 Task: Look for space in Babaeski, Turkey from 9th June, 2023 to 16th June, 2023 for 2 adults in price range Rs.8000 to Rs.16000. Place can be entire place with 2 bedrooms having 2 beds and 1 bathroom. Property type can be house, flat, guest house. Booking option can be shelf check-in. Required host language is English.
Action: Mouse moved to (442, 91)
Screenshot: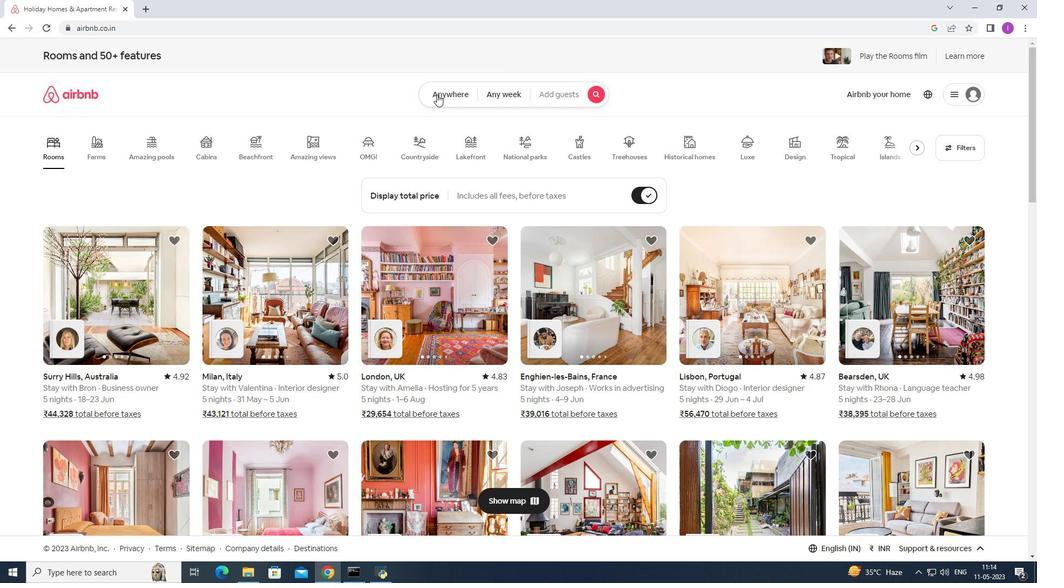 
Action: Mouse pressed left at (442, 91)
Screenshot: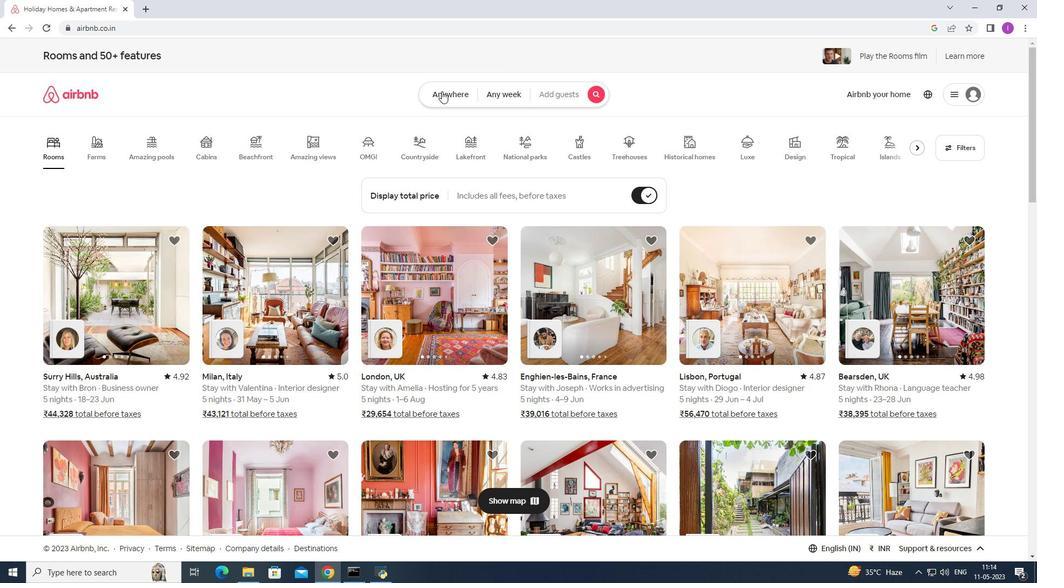 
Action: Mouse moved to (335, 135)
Screenshot: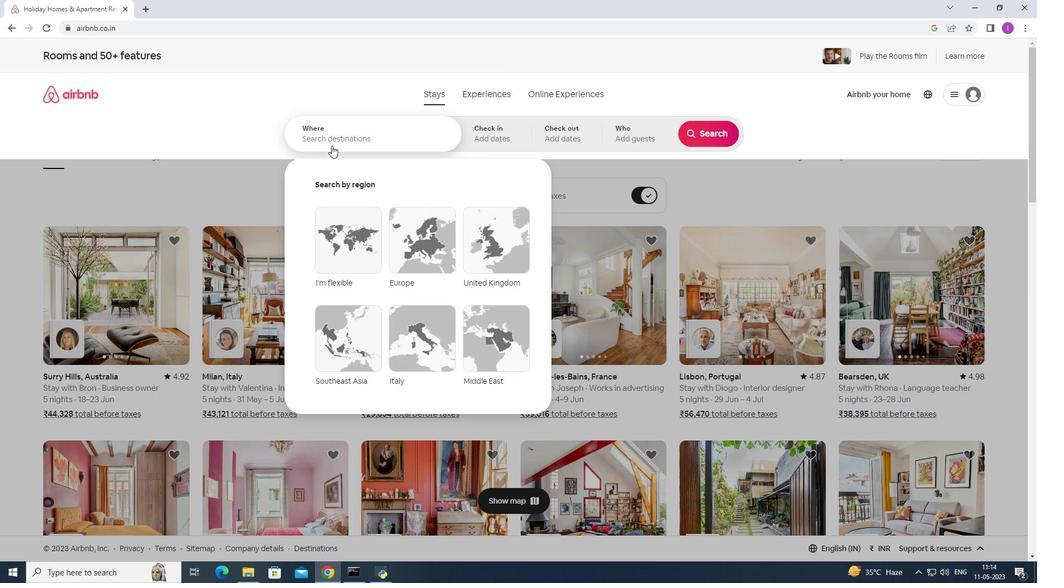 
Action: Mouse pressed left at (335, 135)
Screenshot: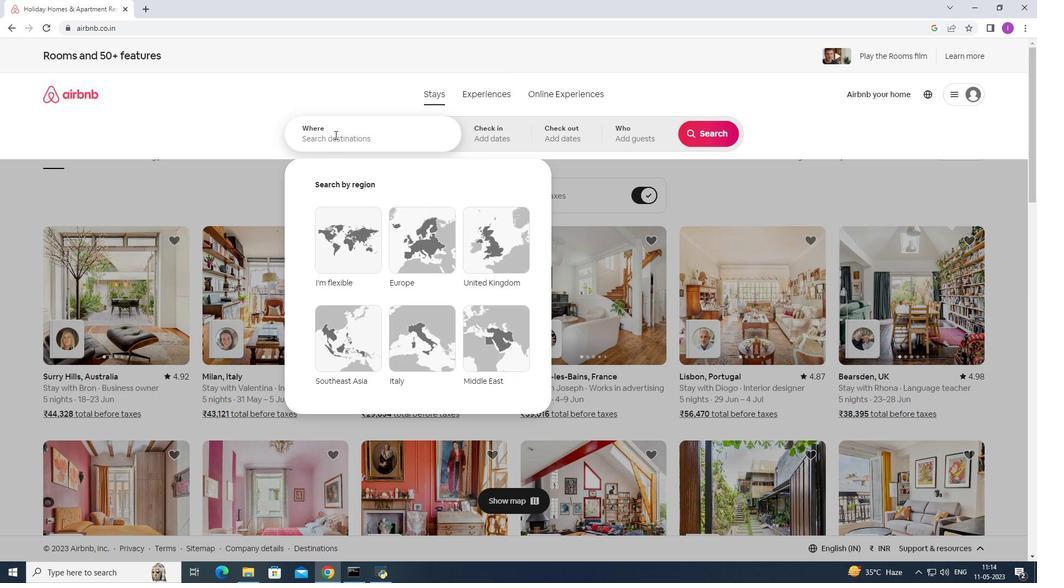 
Action: Mouse moved to (380, 140)
Screenshot: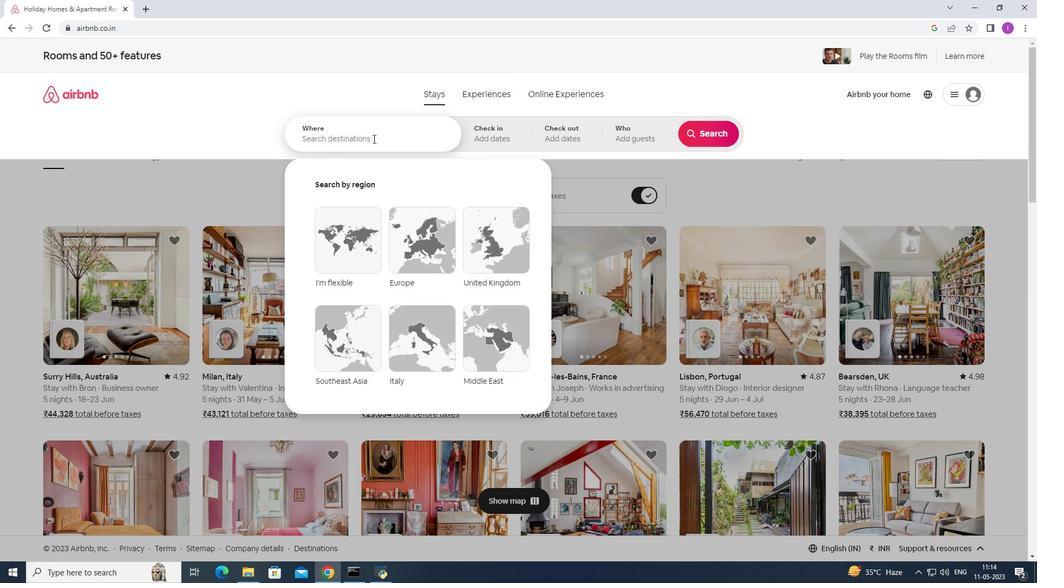 
Action: Key pressed <Key.shift><Key.shift><Key.shift><Key.shift><Key.shift><Key.shift><Key.shift>Babaeski,<Key.shift>Turkey
Screenshot: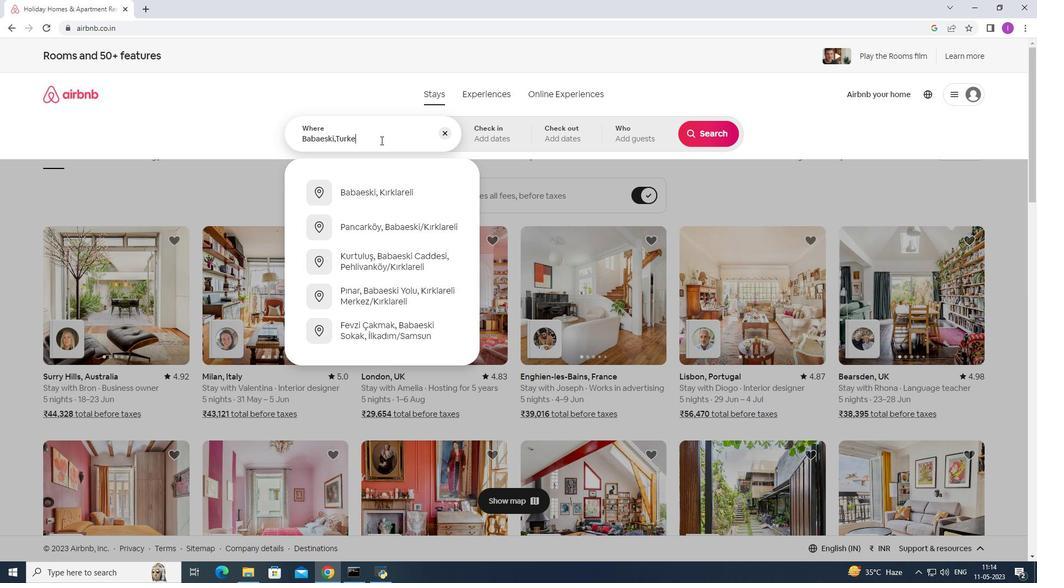 
Action: Mouse moved to (507, 134)
Screenshot: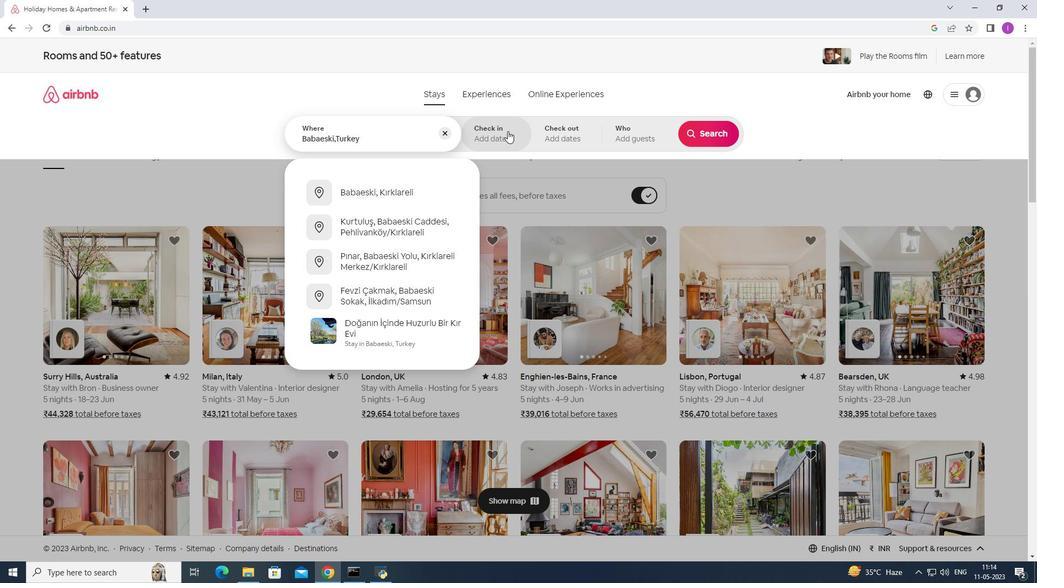 
Action: Mouse pressed left at (507, 134)
Screenshot: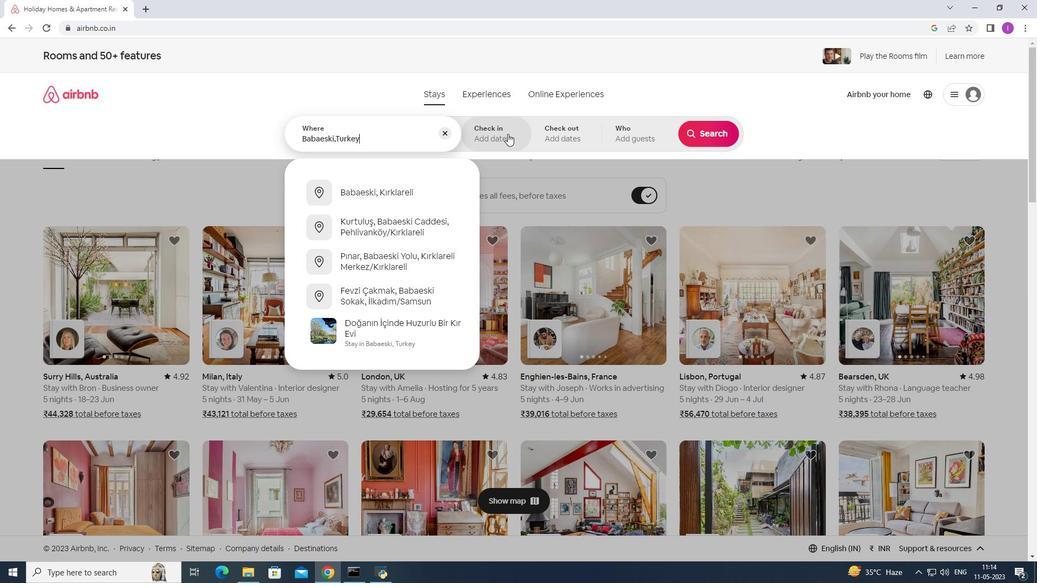 
Action: Mouse moved to (673, 294)
Screenshot: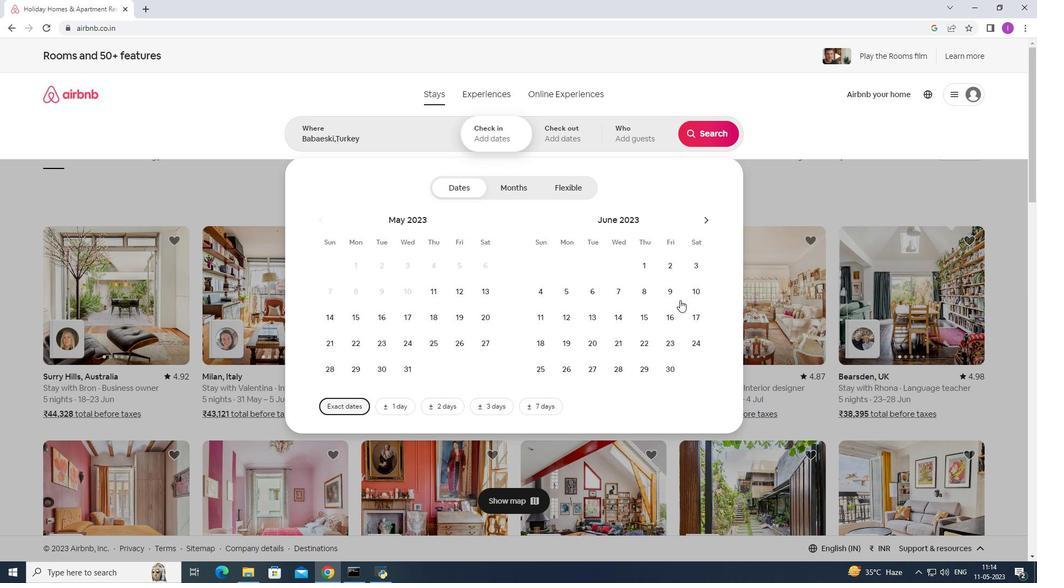 
Action: Mouse pressed left at (673, 294)
Screenshot: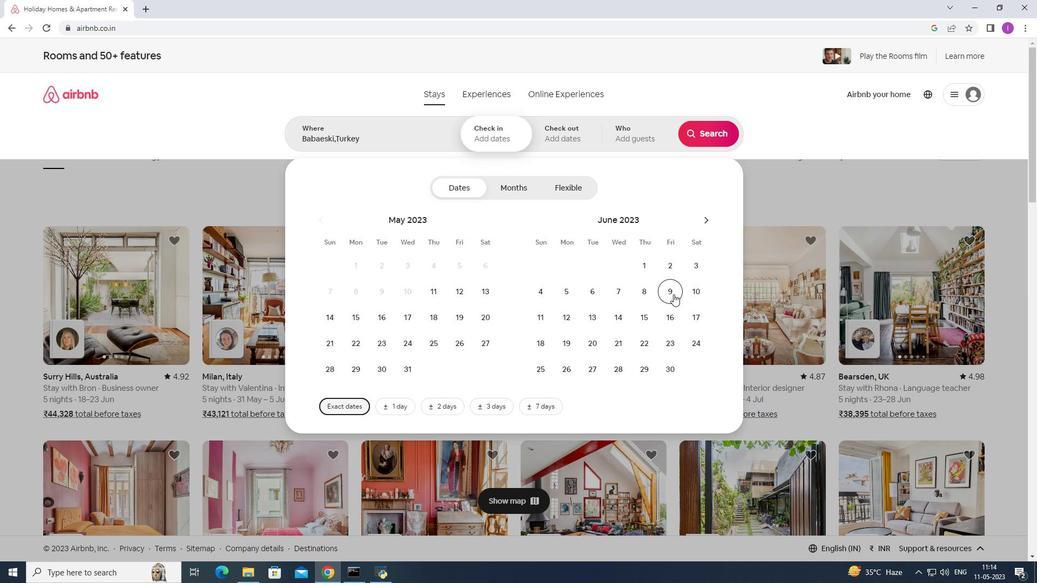 
Action: Mouse moved to (674, 312)
Screenshot: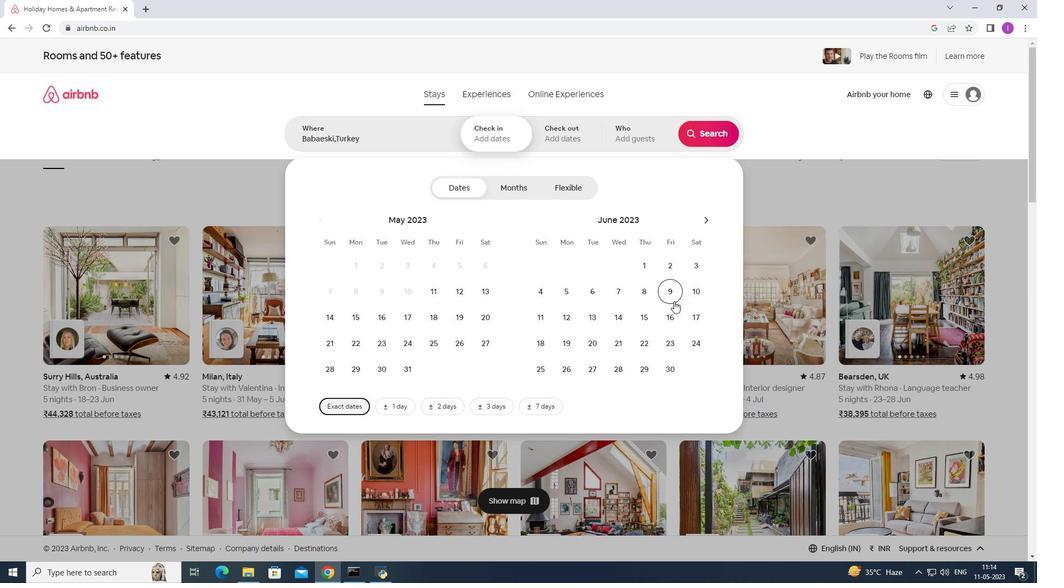 
Action: Mouse pressed left at (674, 312)
Screenshot: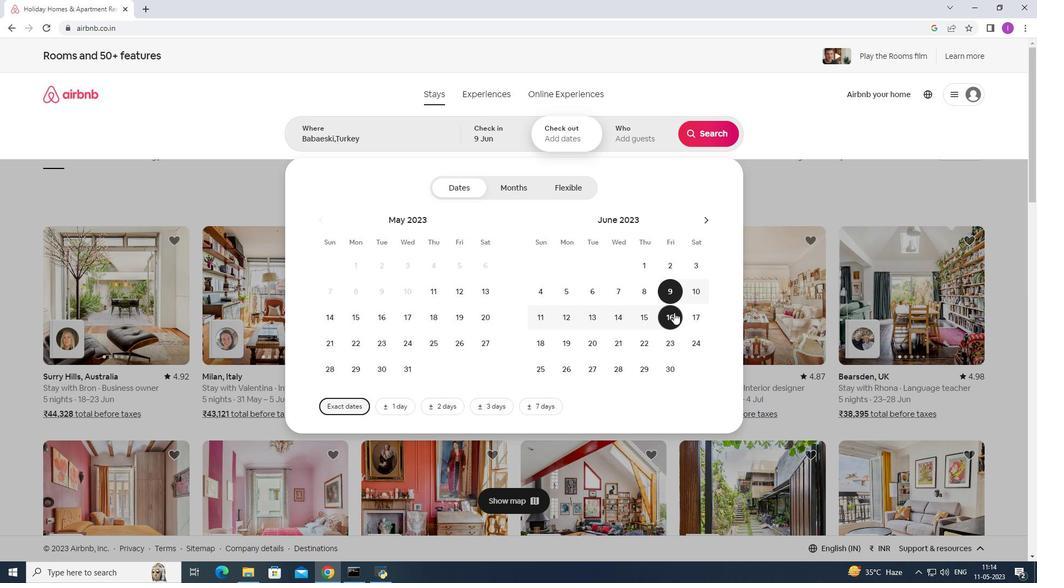 
Action: Mouse moved to (656, 130)
Screenshot: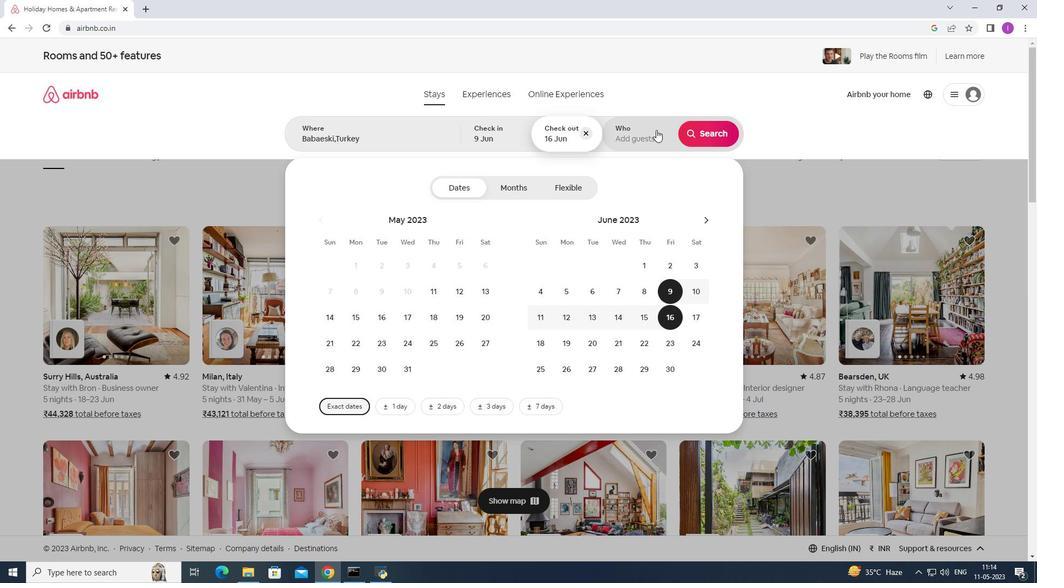 
Action: Mouse pressed left at (656, 130)
Screenshot: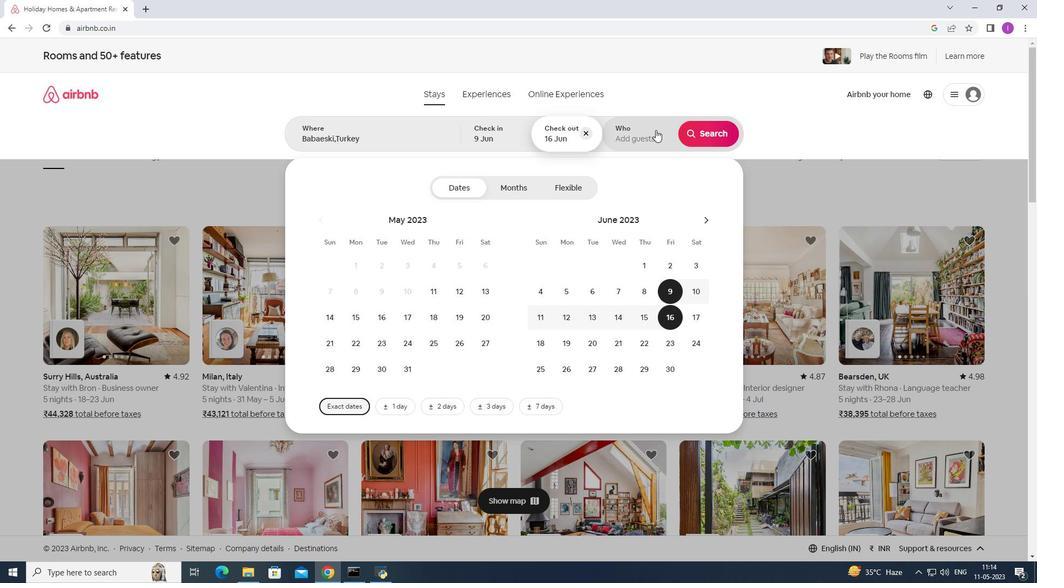 
Action: Mouse moved to (706, 186)
Screenshot: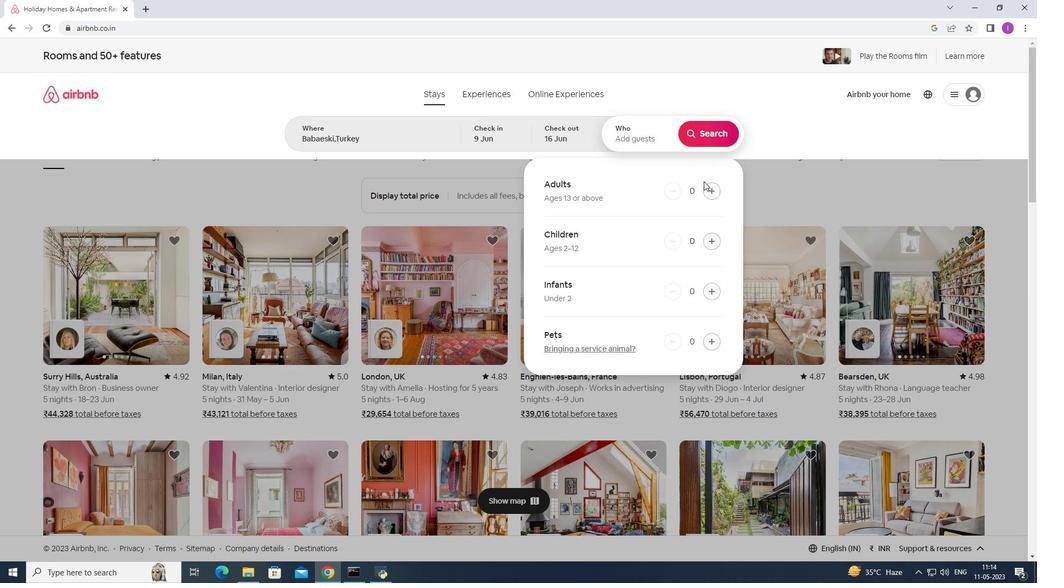 
Action: Mouse pressed left at (706, 186)
Screenshot: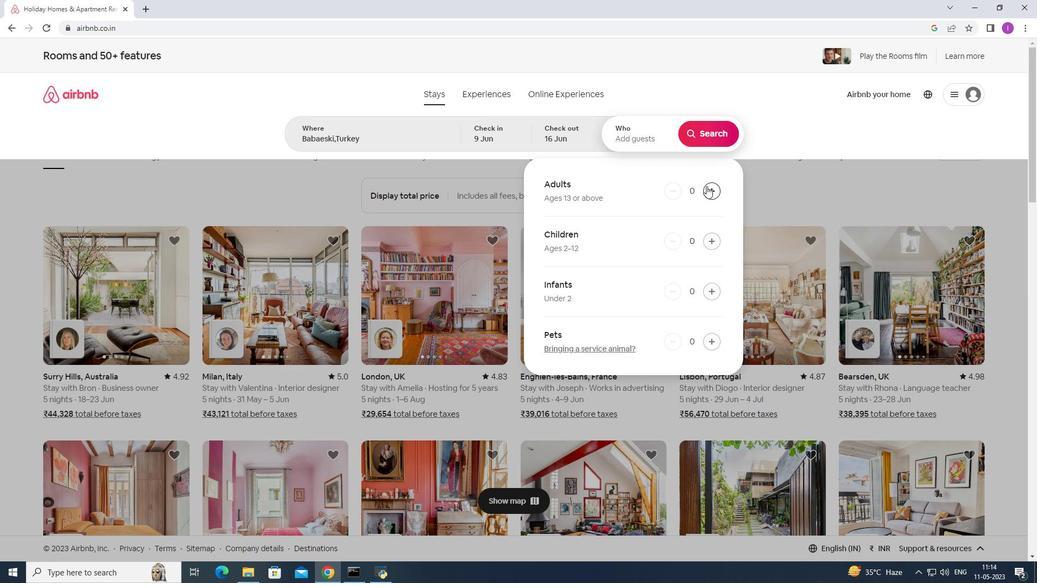 
Action: Mouse moved to (707, 186)
Screenshot: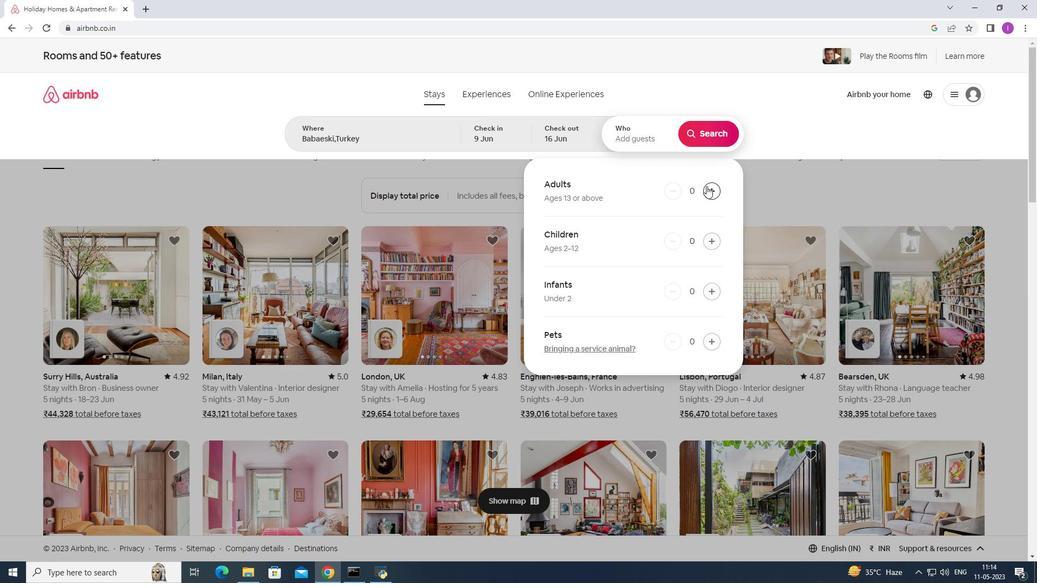 
Action: Mouse pressed left at (707, 186)
Screenshot: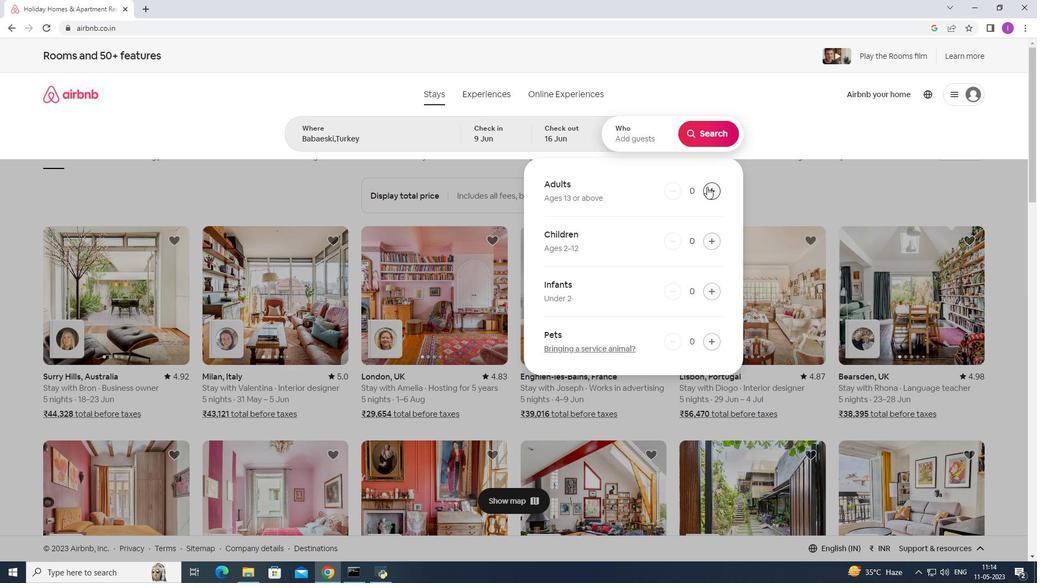 
Action: Mouse pressed left at (707, 186)
Screenshot: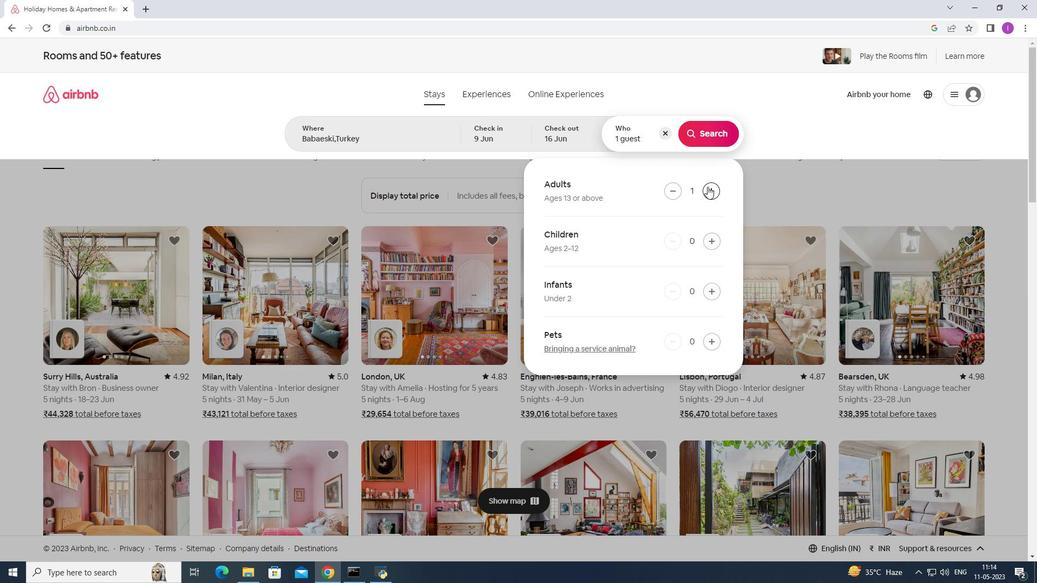 
Action: Mouse moved to (708, 188)
Screenshot: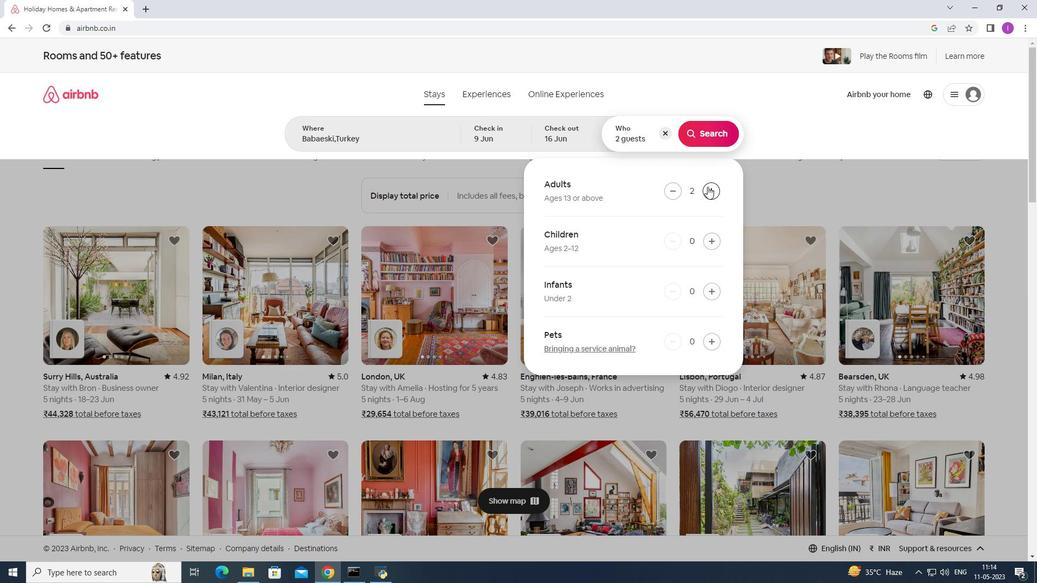 
Action: Mouse pressed left at (708, 188)
Screenshot: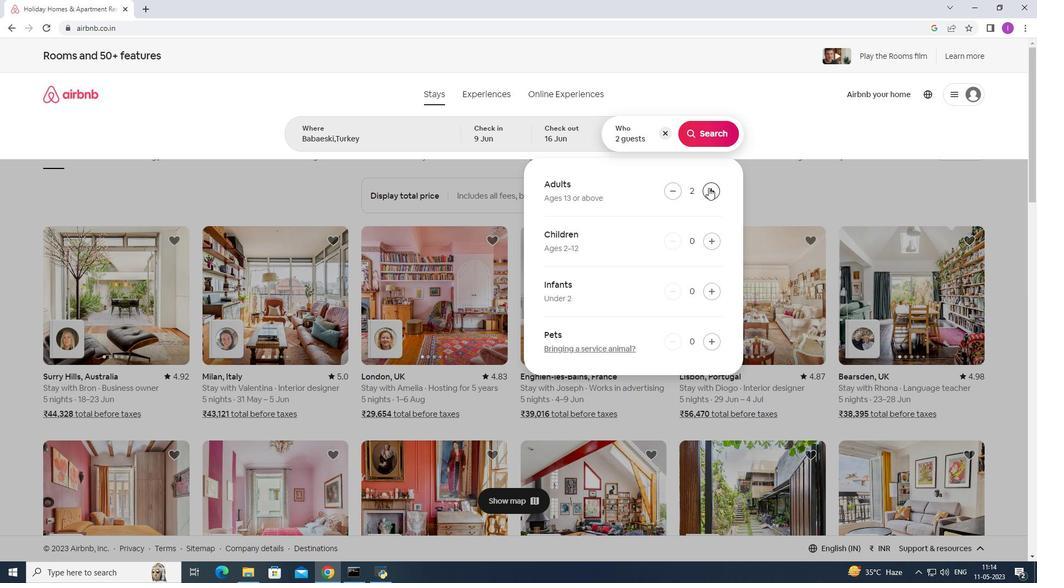 
Action: Mouse moved to (678, 192)
Screenshot: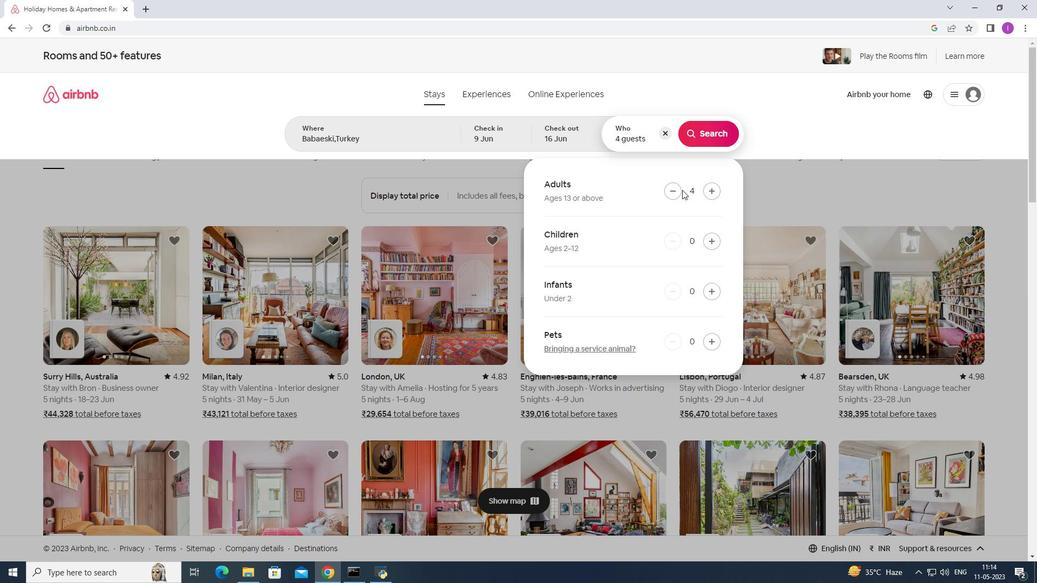 
Action: Mouse pressed left at (678, 192)
Screenshot: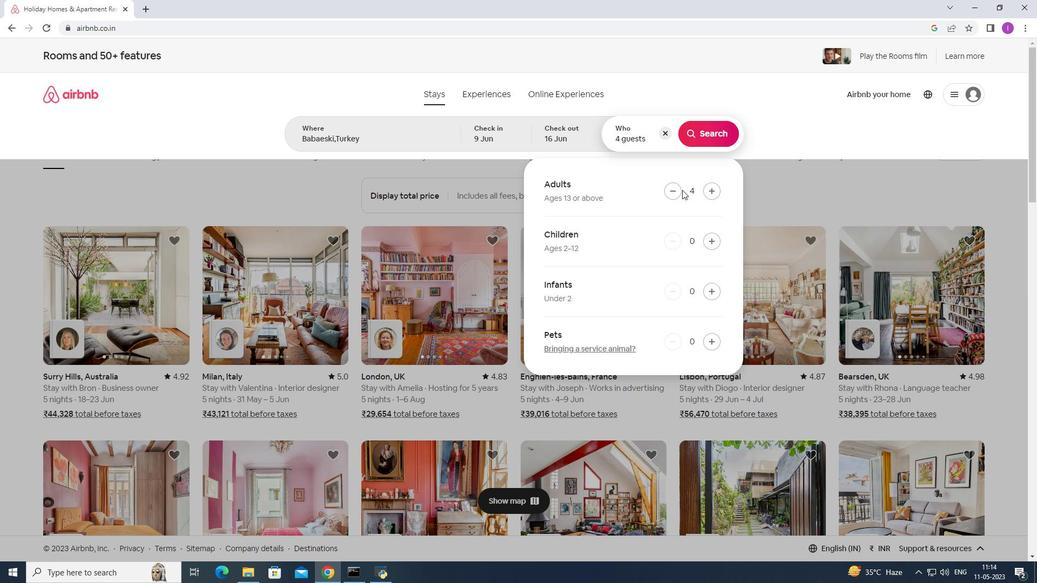 
Action: Mouse pressed left at (678, 192)
Screenshot: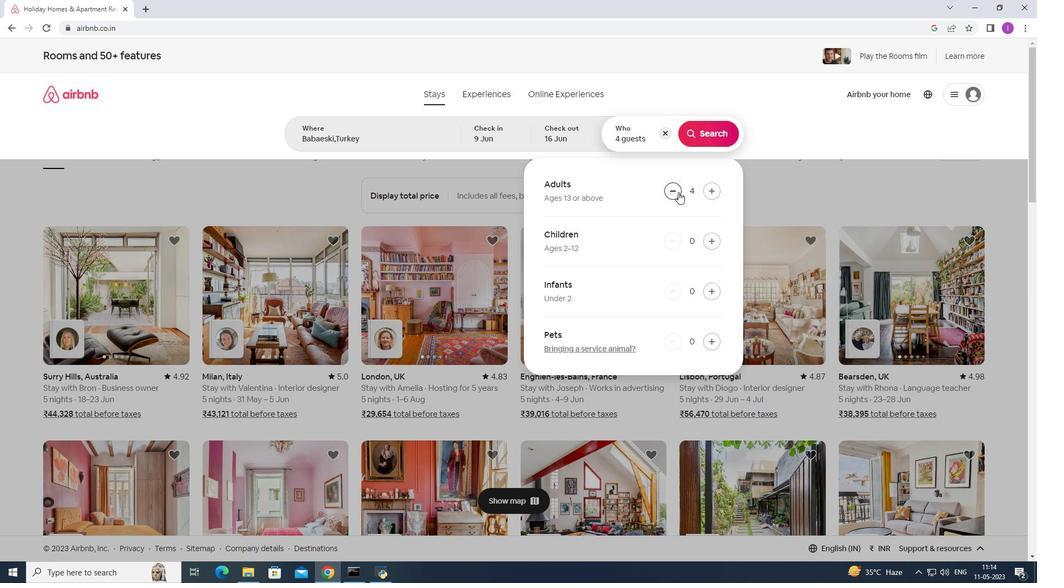 
Action: Mouse moved to (713, 144)
Screenshot: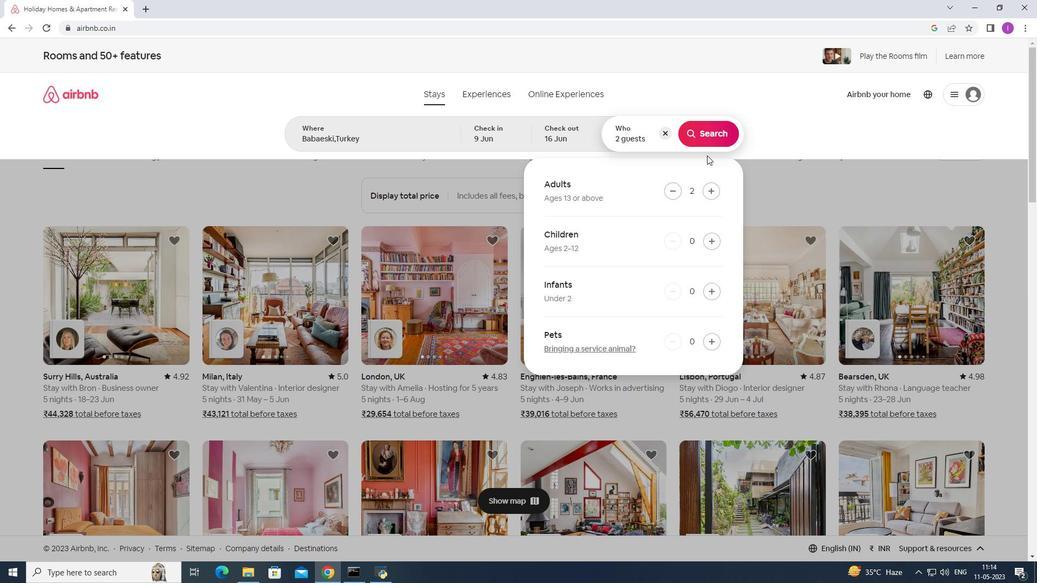 
Action: Mouse pressed left at (713, 144)
Screenshot: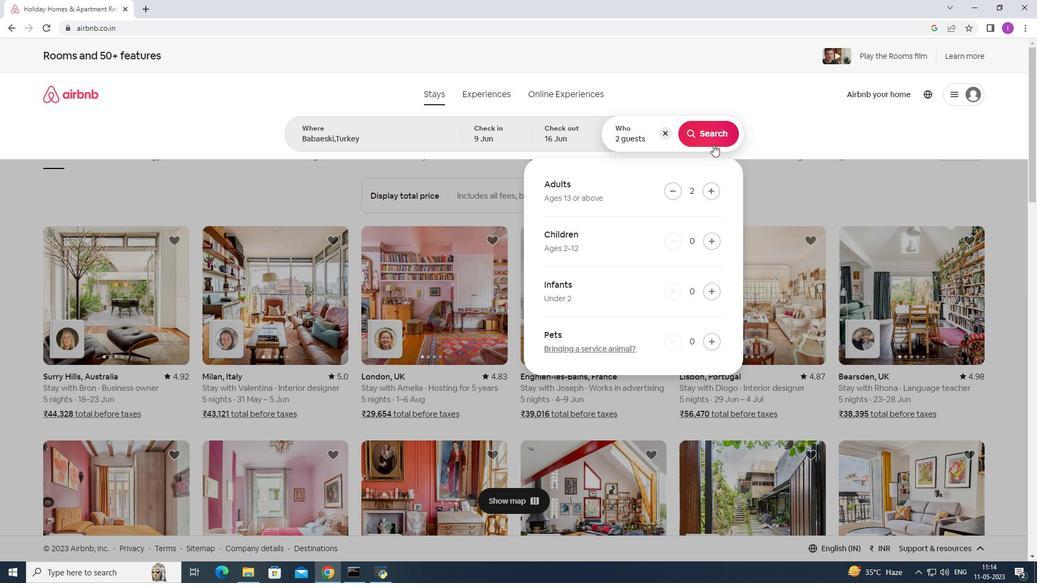 
Action: Mouse moved to (996, 106)
Screenshot: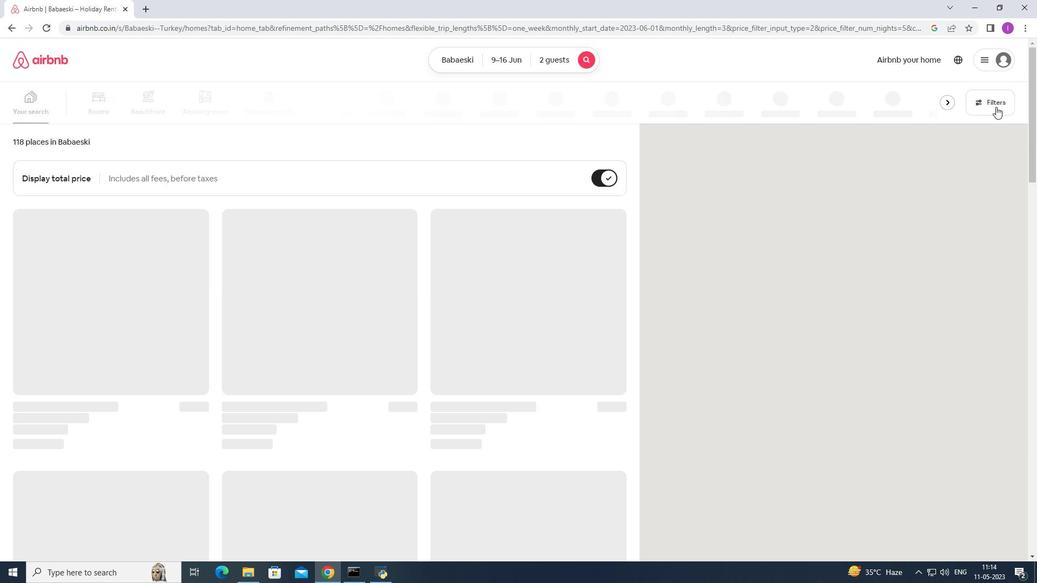 
Action: Mouse pressed left at (996, 106)
Screenshot: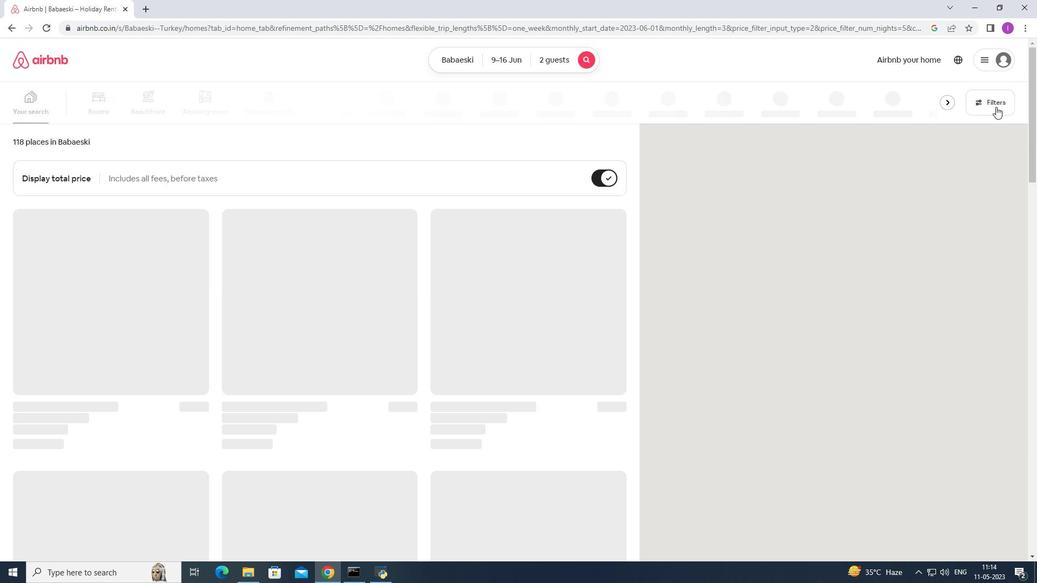 
Action: Mouse moved to (592, 363)
Screenshot: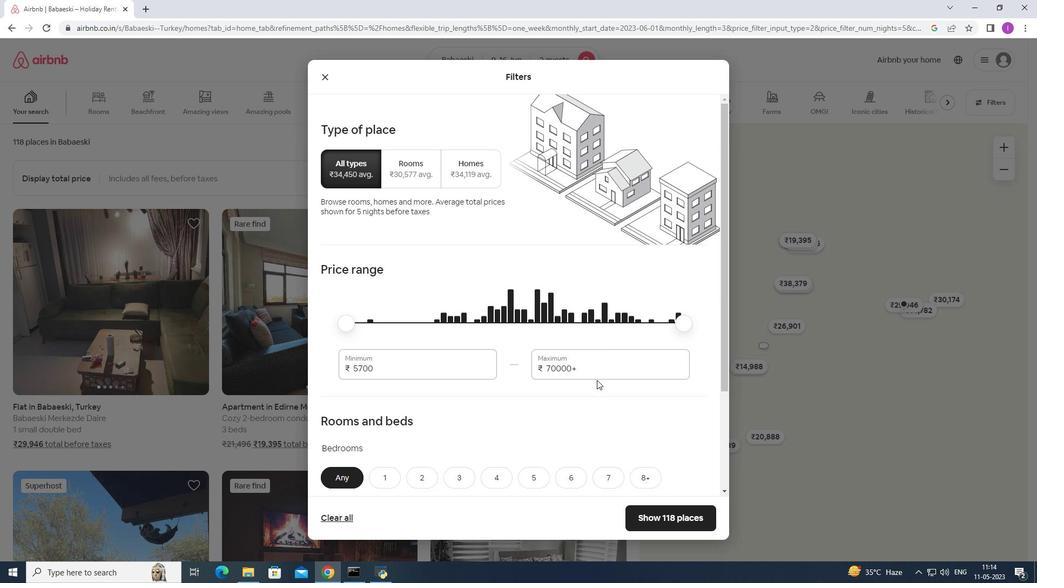 
Action: Mouse pressed left at (592, 363)
Screenshot: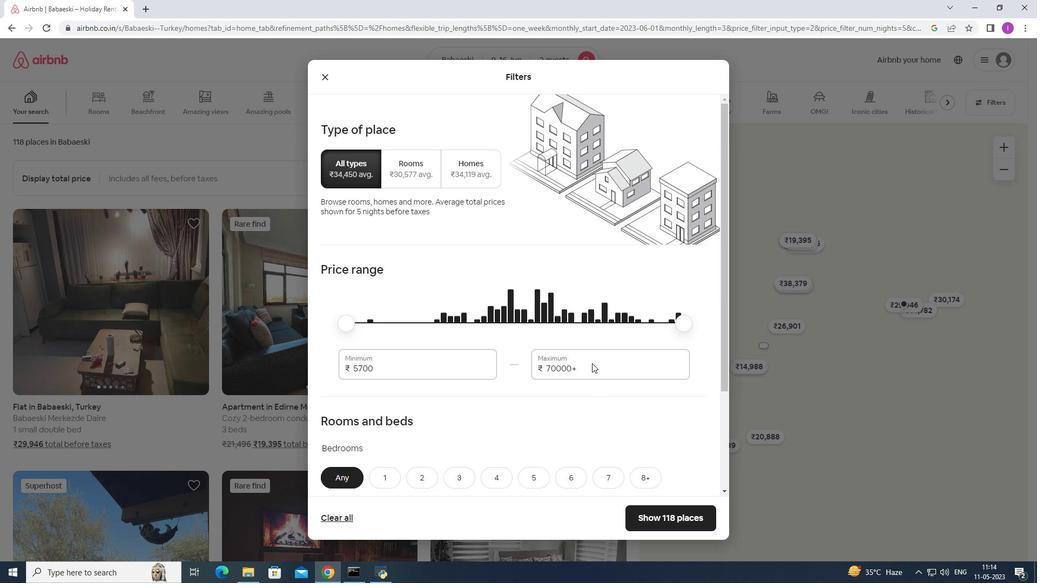 
Action: Mouse moved to (492, 372)
Screenshot: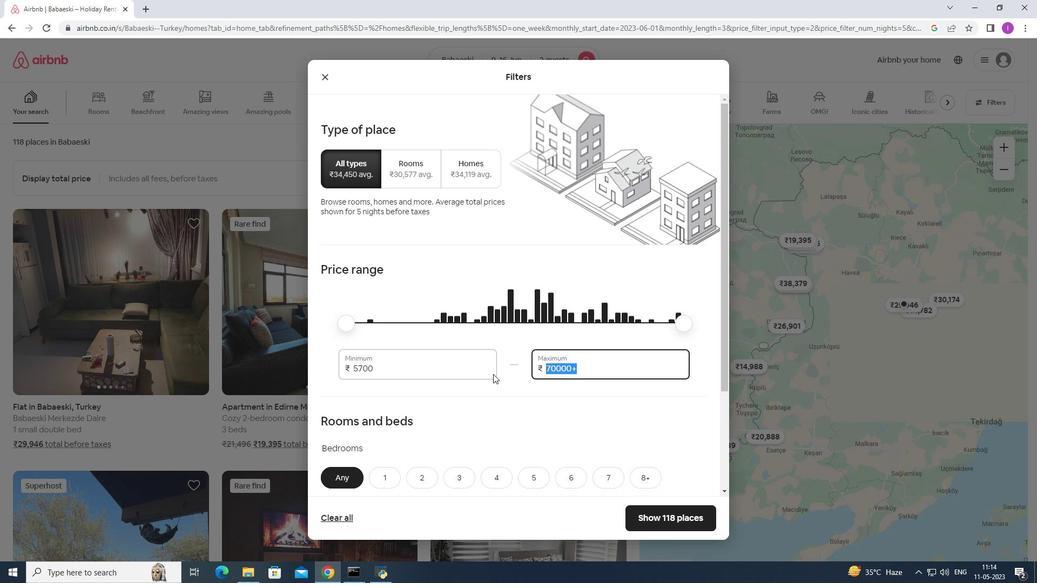 
Action: Key pressed 1
Screenshot: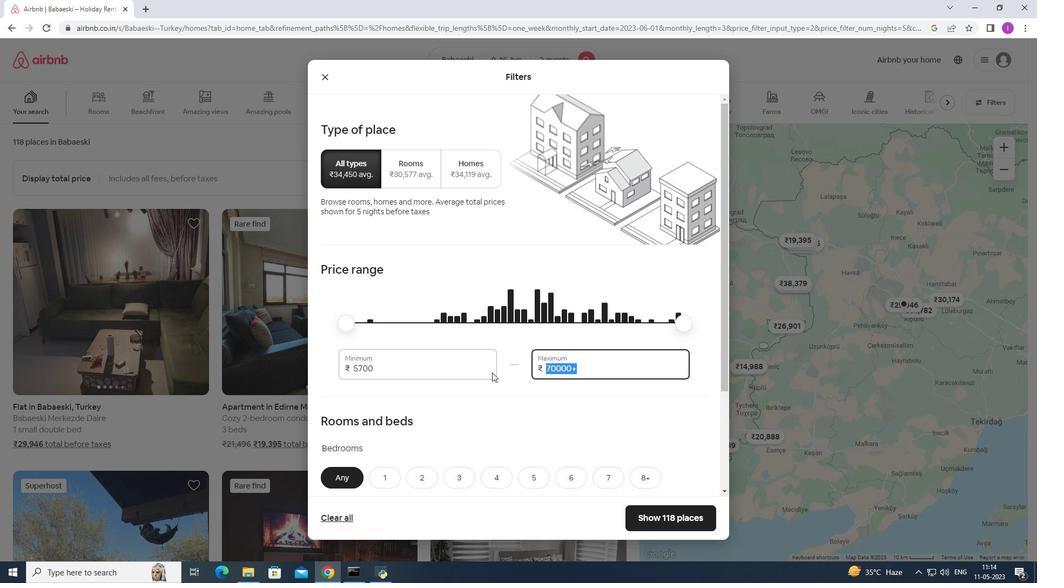 
Action: Mouse moved to (493, 370)
Screenshot: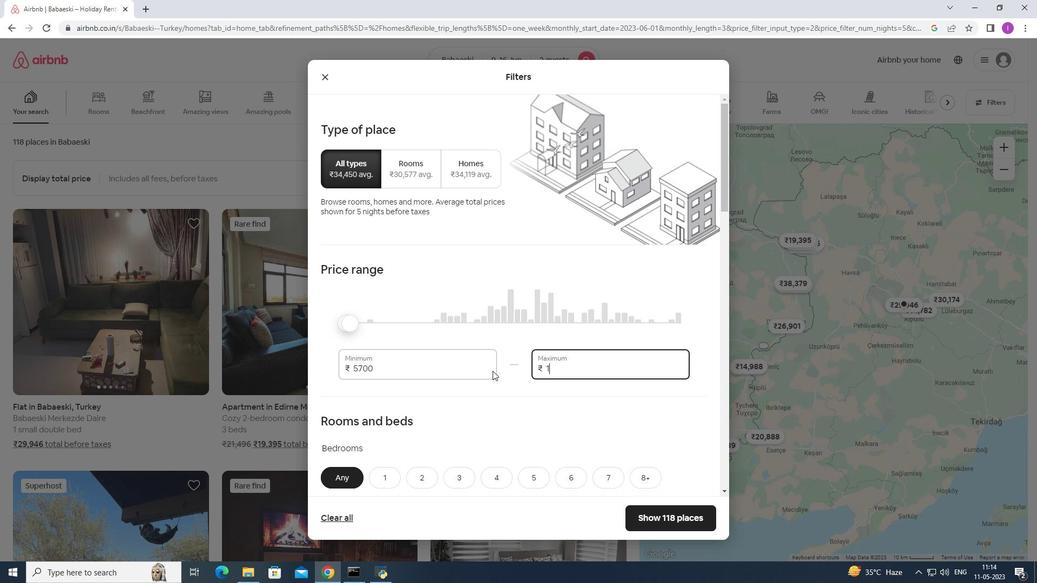 
Action: Key pressed 60
Screenshot: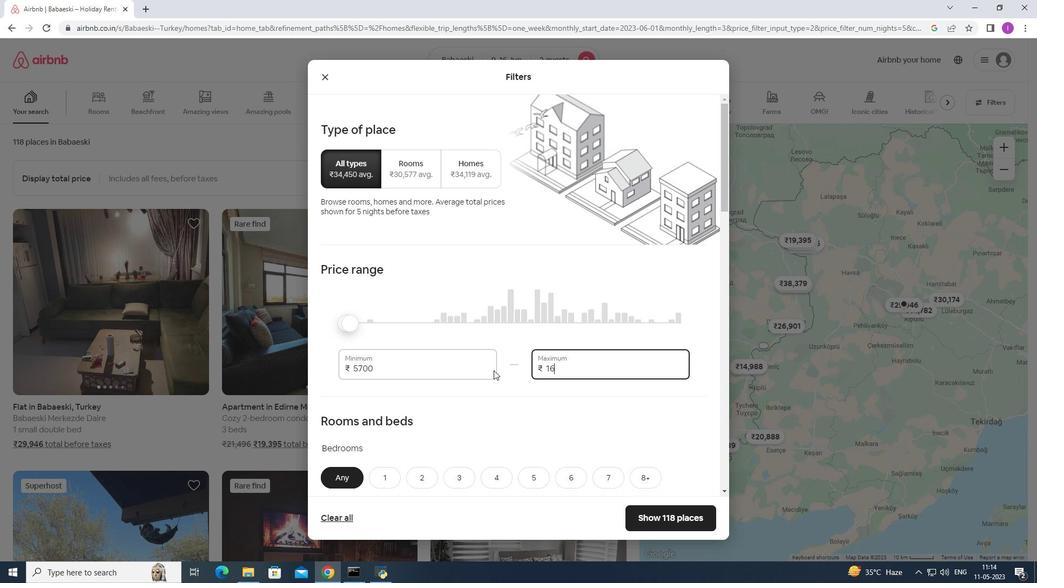 
Action: Mouse moved to (493, 369)
Screenshot: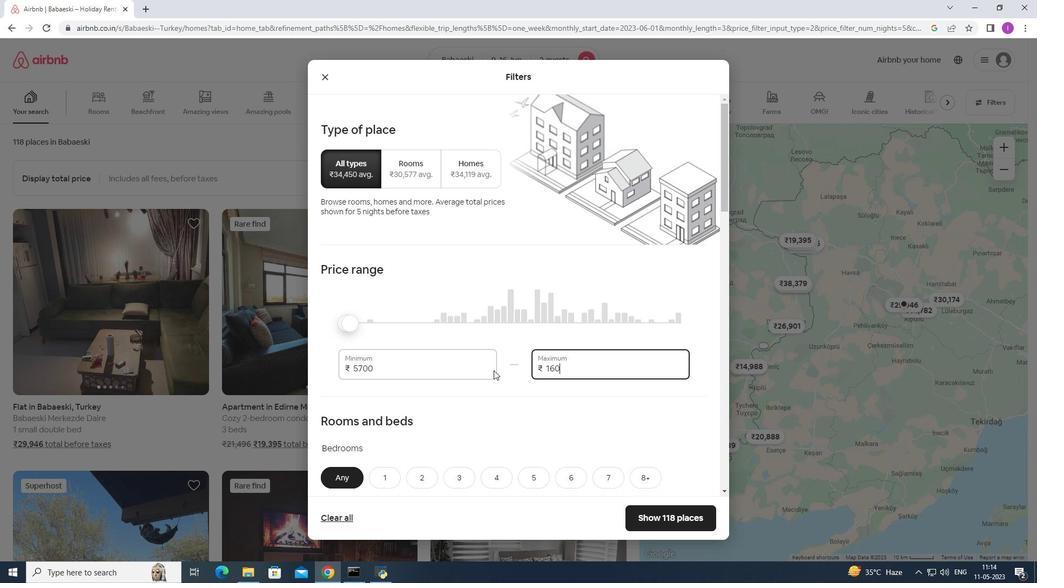 
Action: Key pressed 0
Screenshot: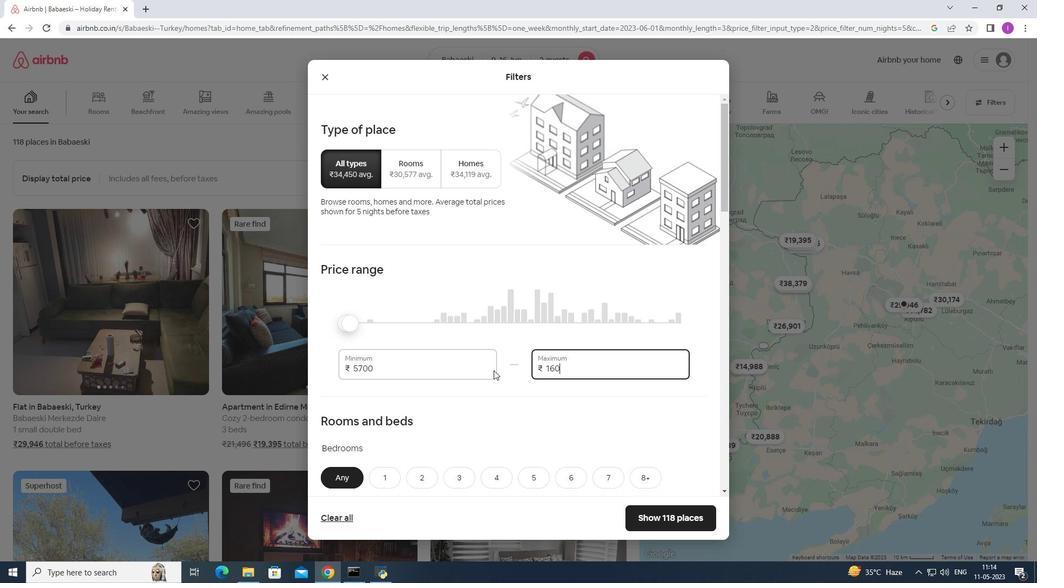
Action: Mouse moved to (497, 365)
Screenshot: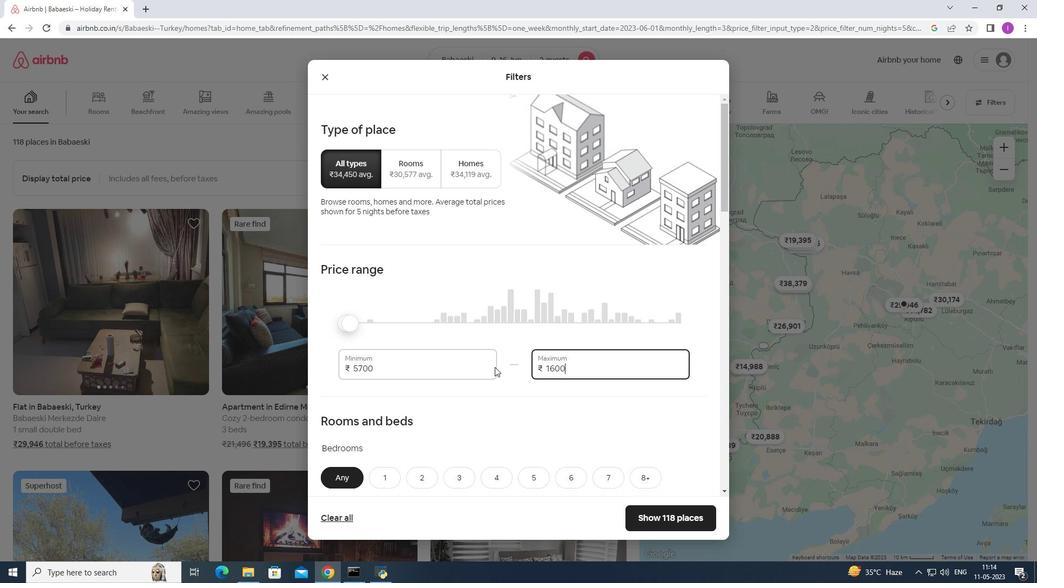 
Action: Key pressed 0
Screenshot: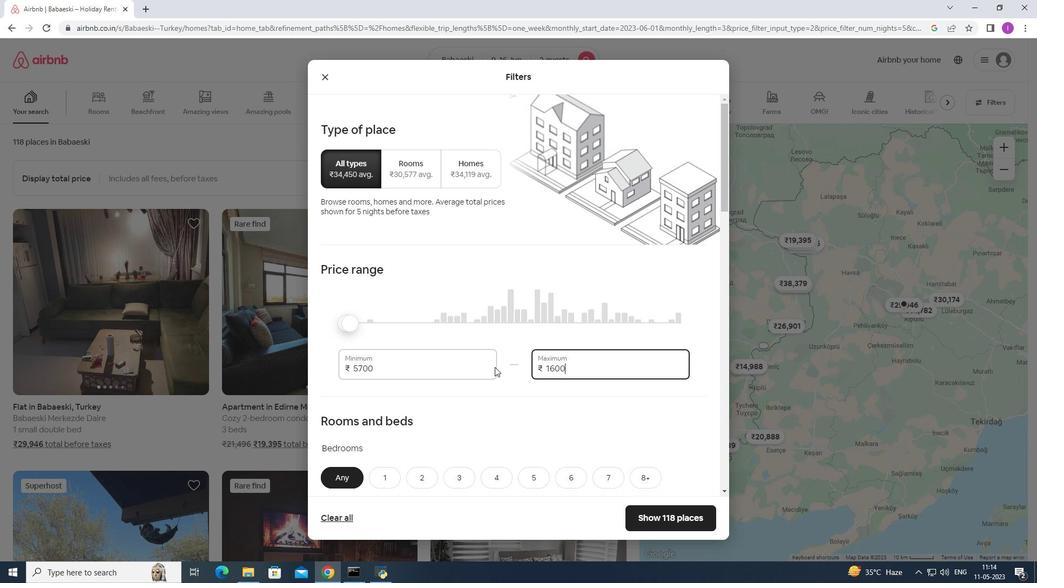 
Action: Mouse moved to (386, 368)
Screenshot: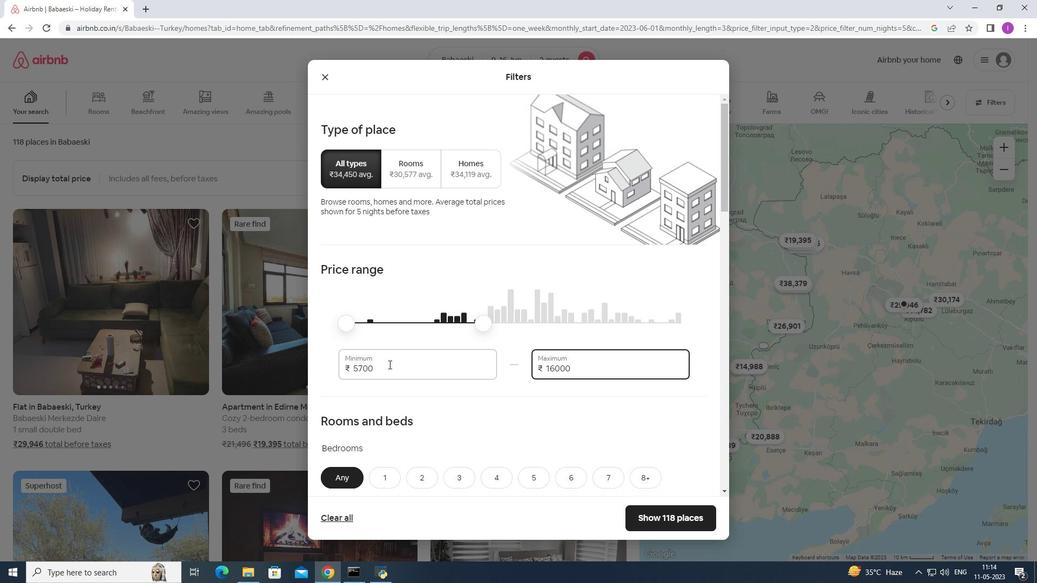 
Action: Mouse pressed left at (386, 368)
Screenshot: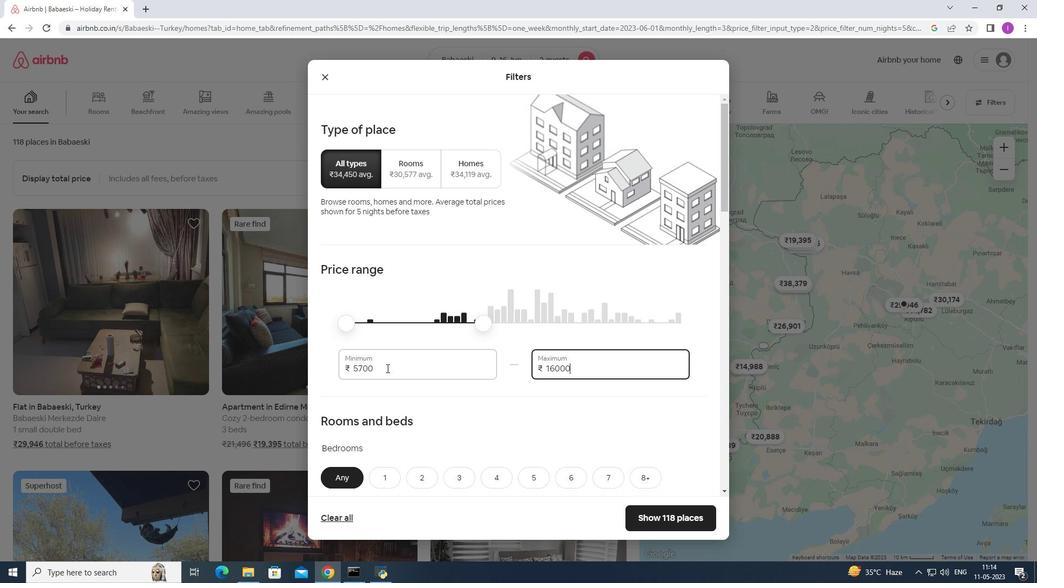 
Action: Mouse moved to (348, 368)
Screenshot: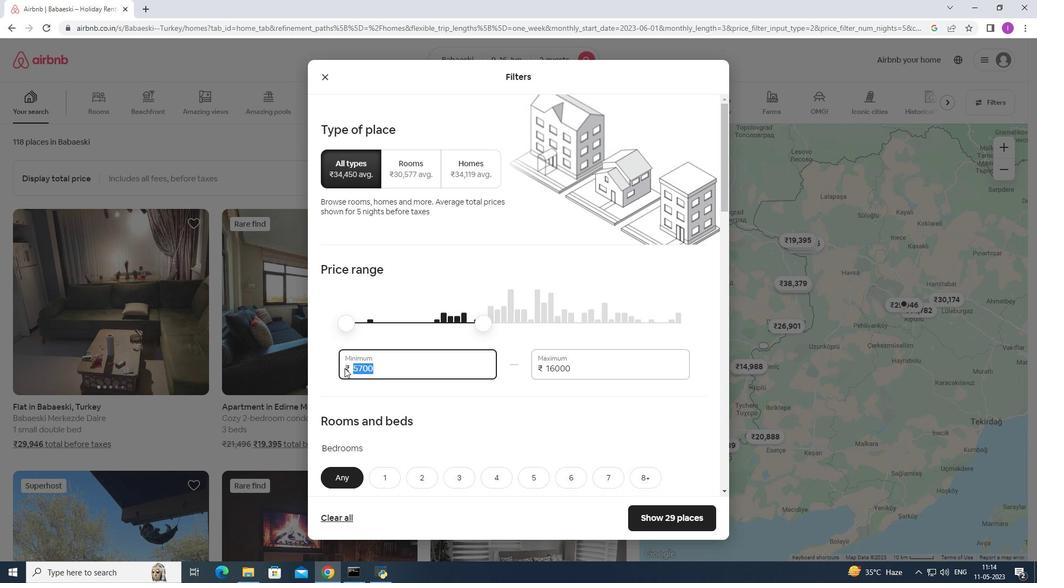 
Action: Key pressed 8
Screenshot: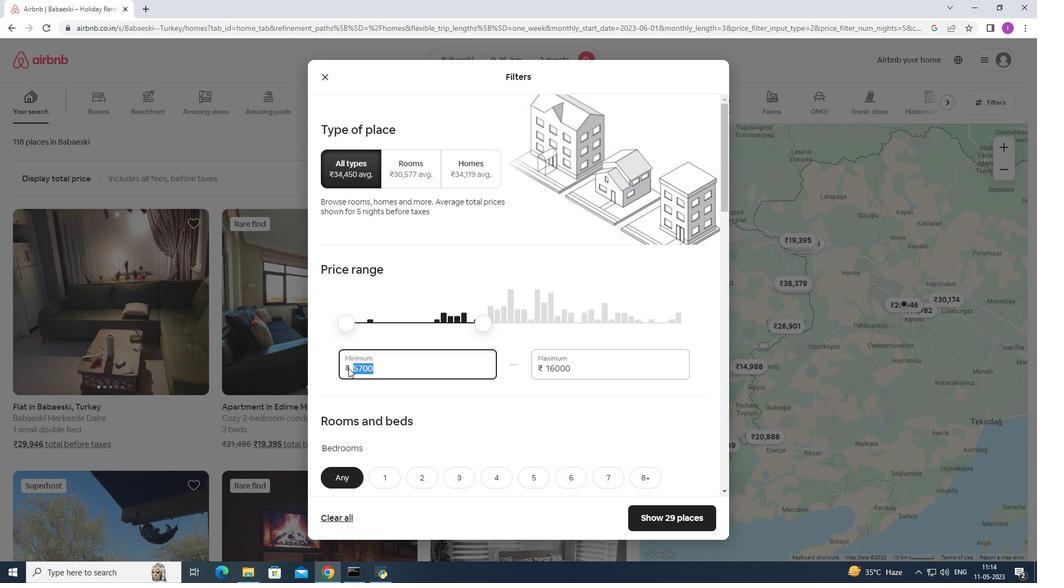 
Action: Mouse moved to (350, 368)
Screenshot: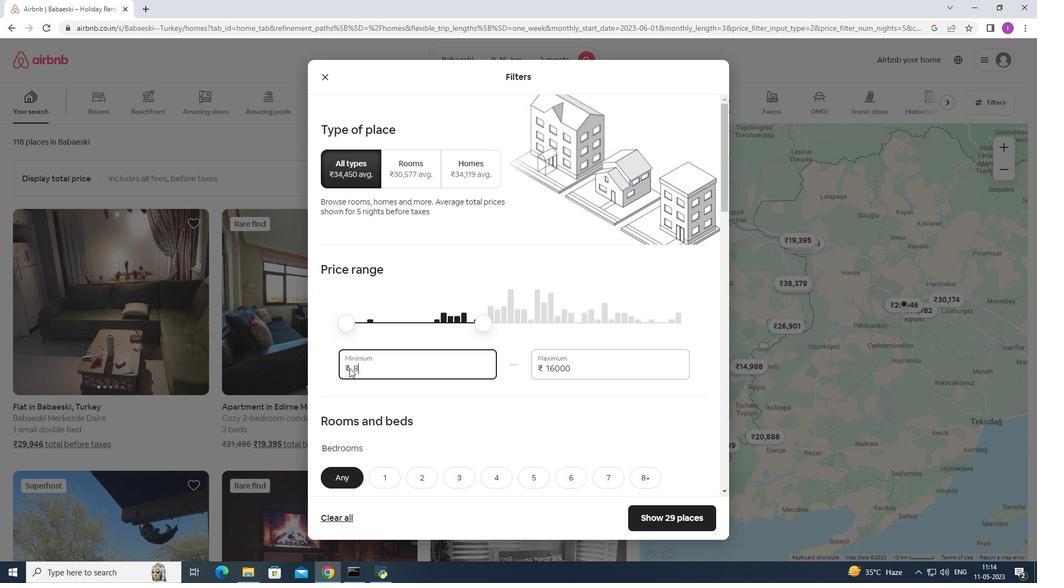 
Action: Key pressed 0
Screenshot: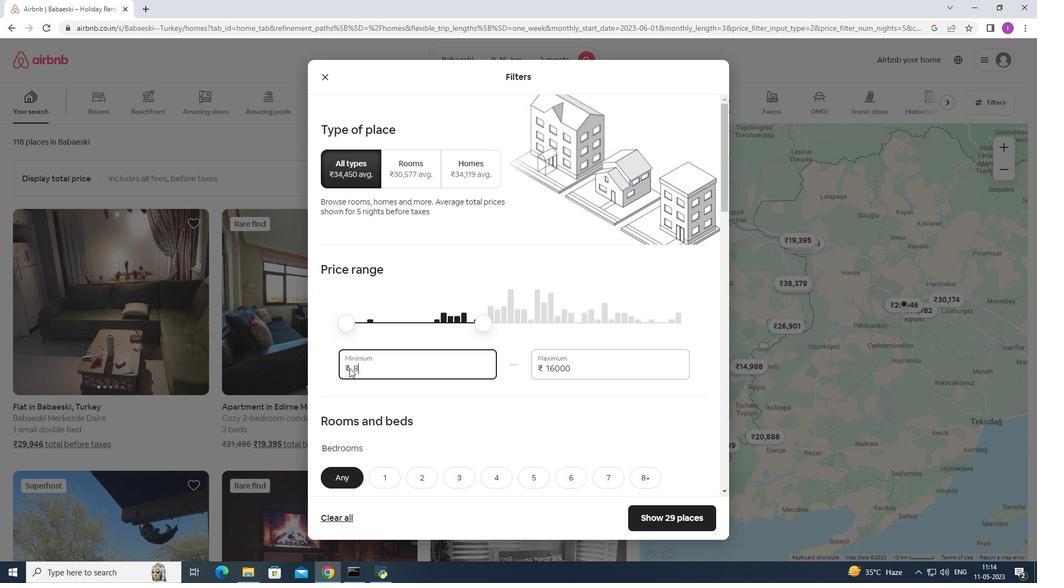 
Action: Mouse moved to (356, 369)
Screenshot: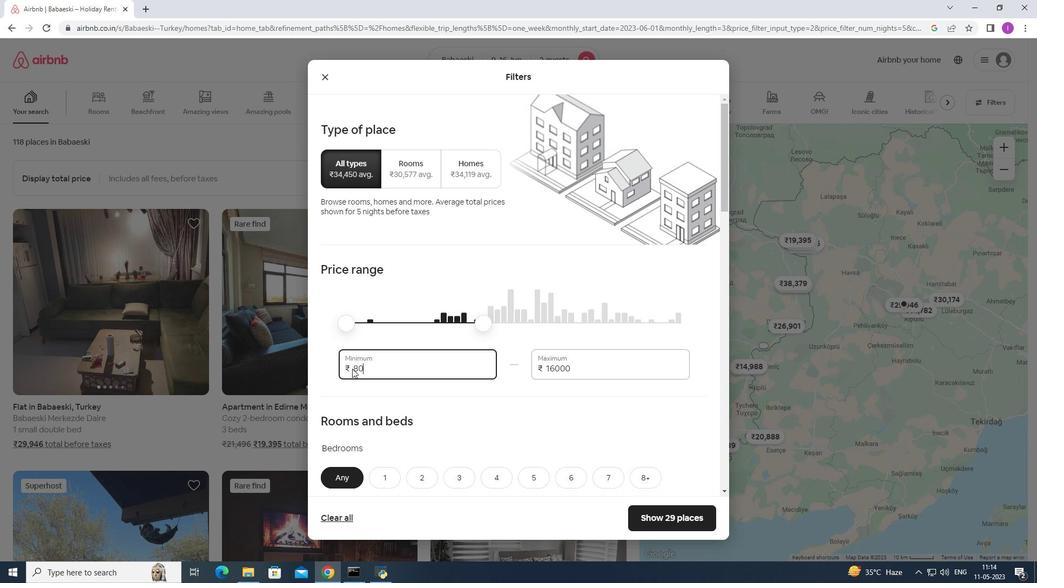 
Action: Key pressed 0
Screenshot: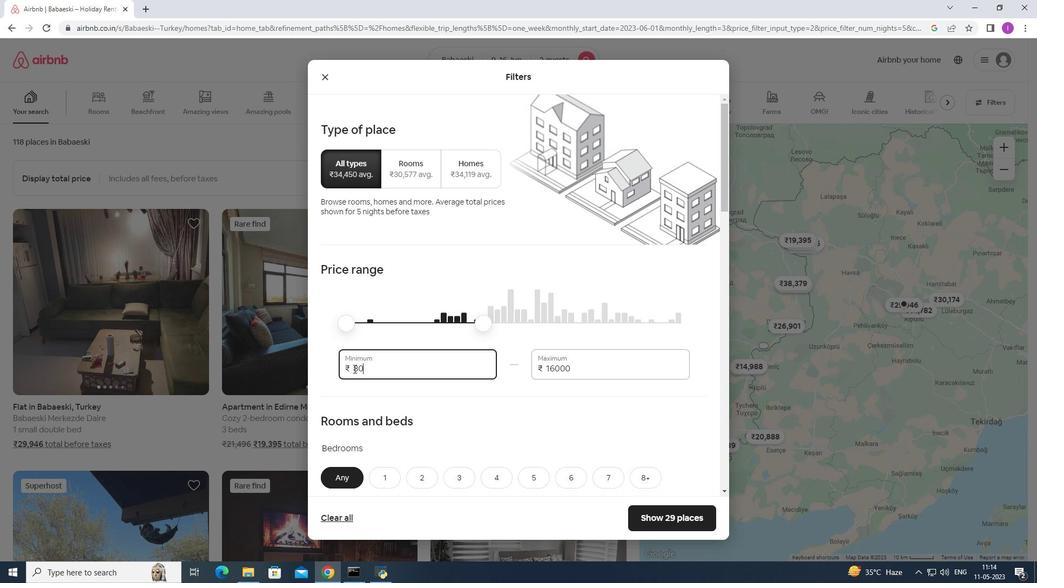 
Action: Mouse moved to (360, 369)
Screenshot: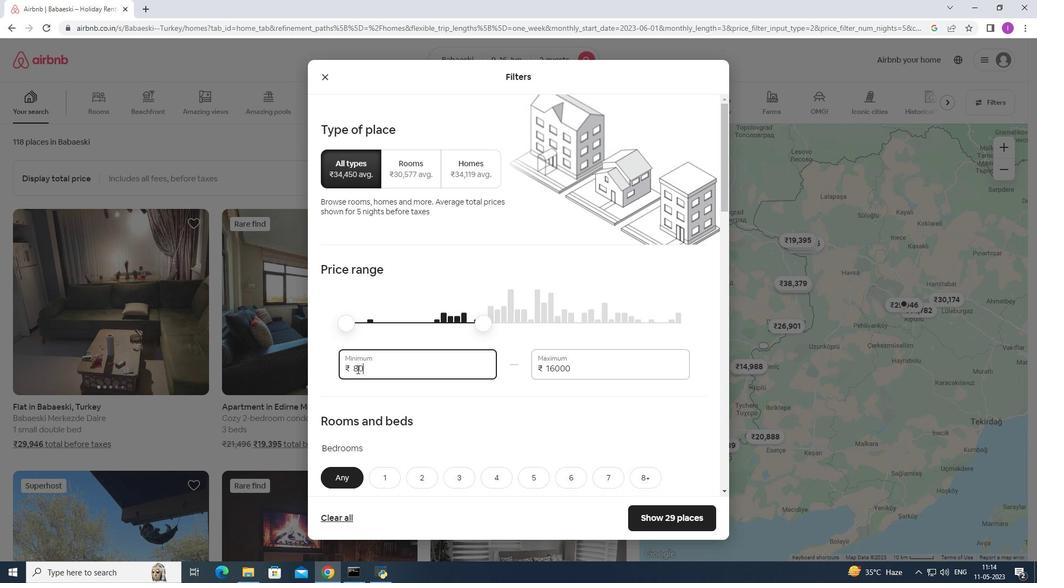 
Action: Key pressed 0 669, 684)
Screenshot: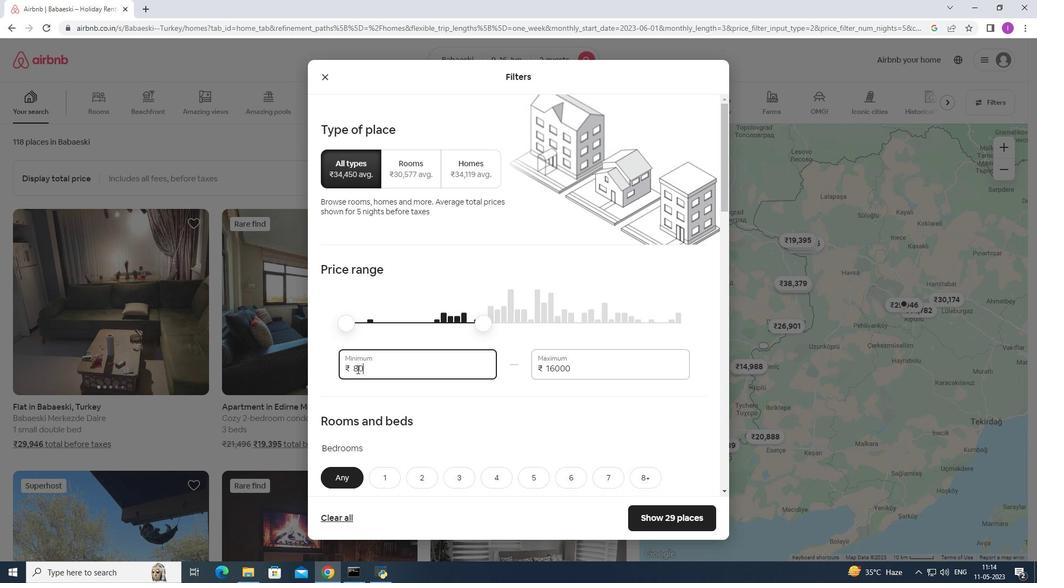 
Action: Mouse moved to (411, 404)
Screenshot: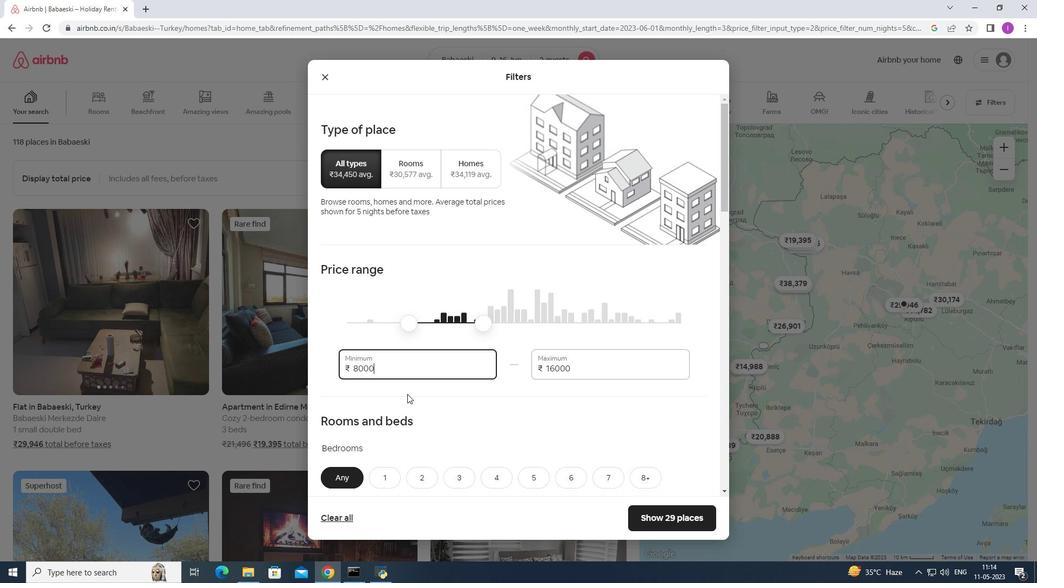 
Action: Mouse scrolled (411, 403) with delta (0, 0)
Screenshot: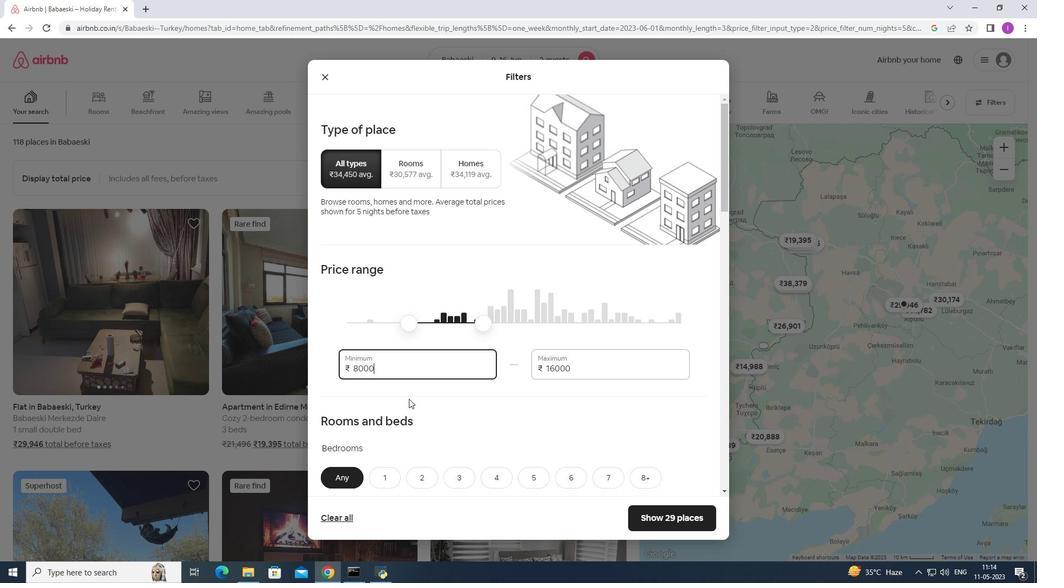 
Action: Mouse moved to (411, 405)
Screenshot: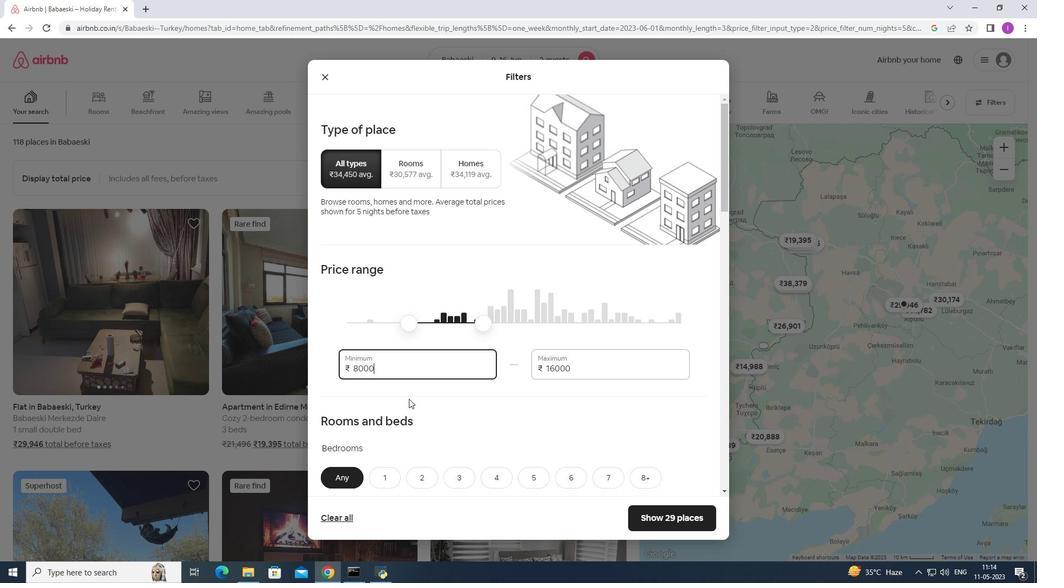 
Action: Mouse scrolled (411, 404) with delta (0, 0)
Screenshot: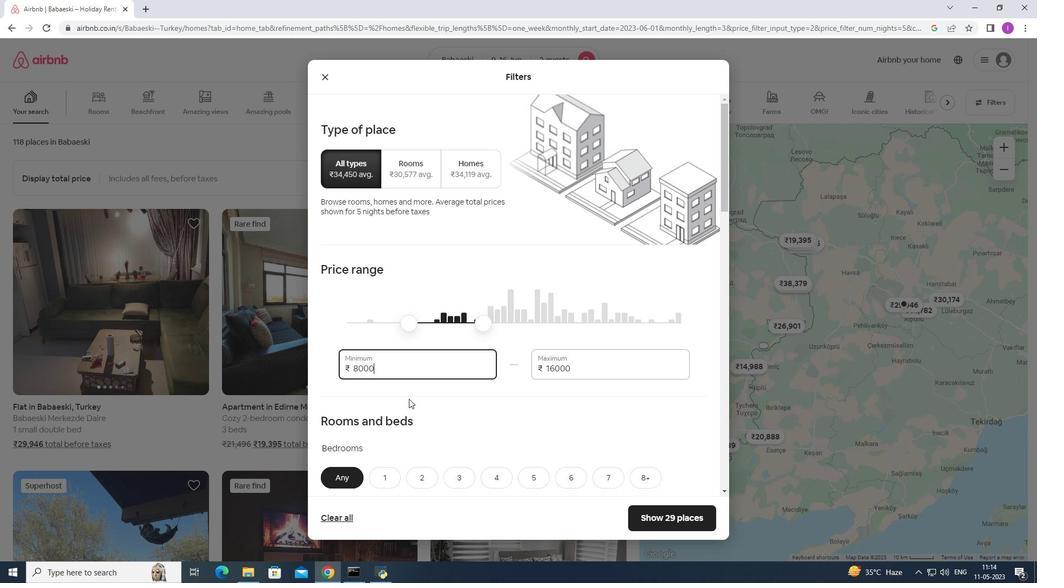 
Action: Mouse scrolled (411, 404) with delta (0, 0)
Screenshot: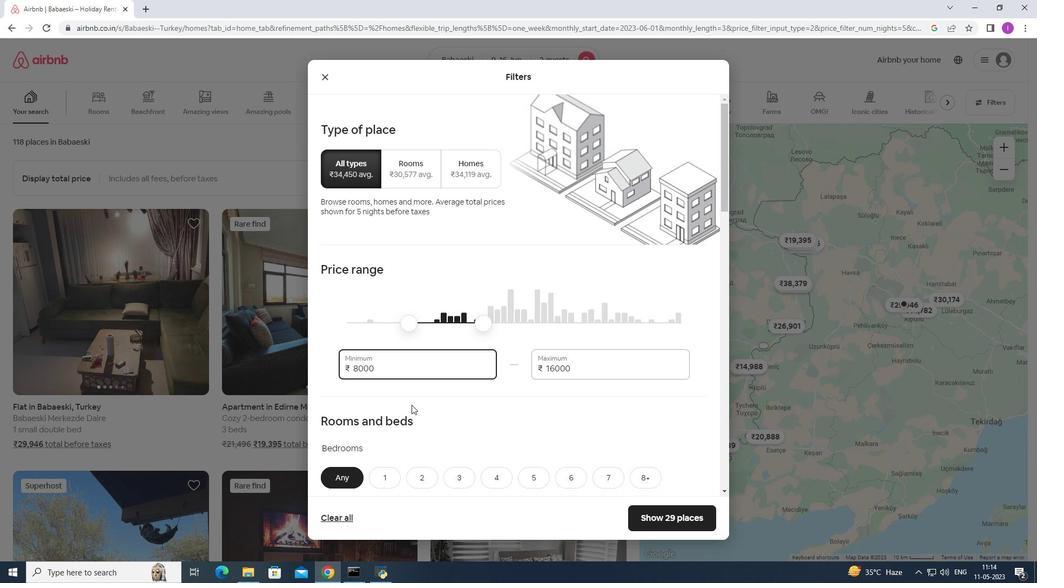 
Action: Mouse moved to (432, 315)
Screenshot: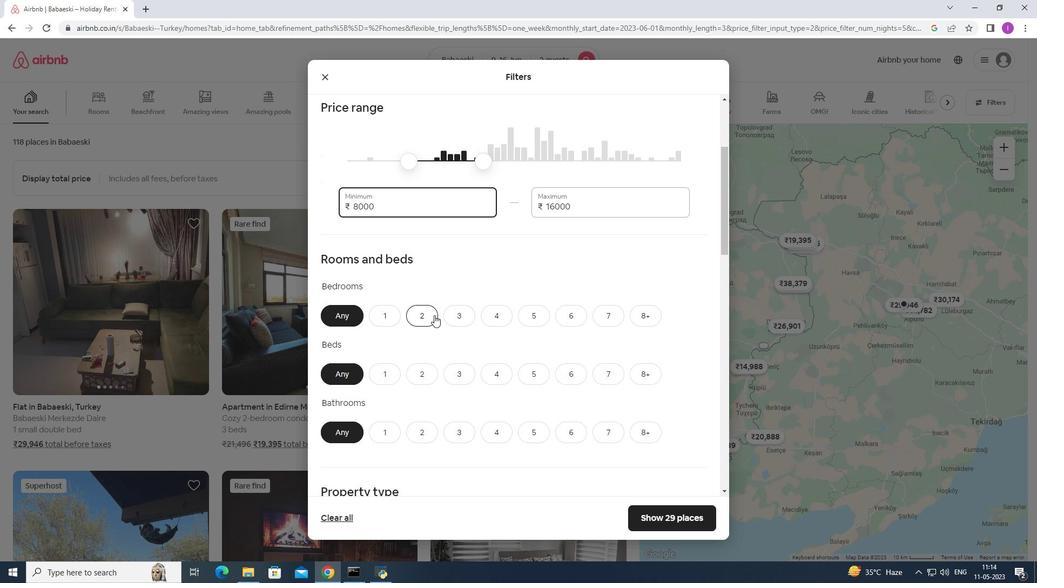 
Action: Mouse pressed left at (432, 315)
Screenshot: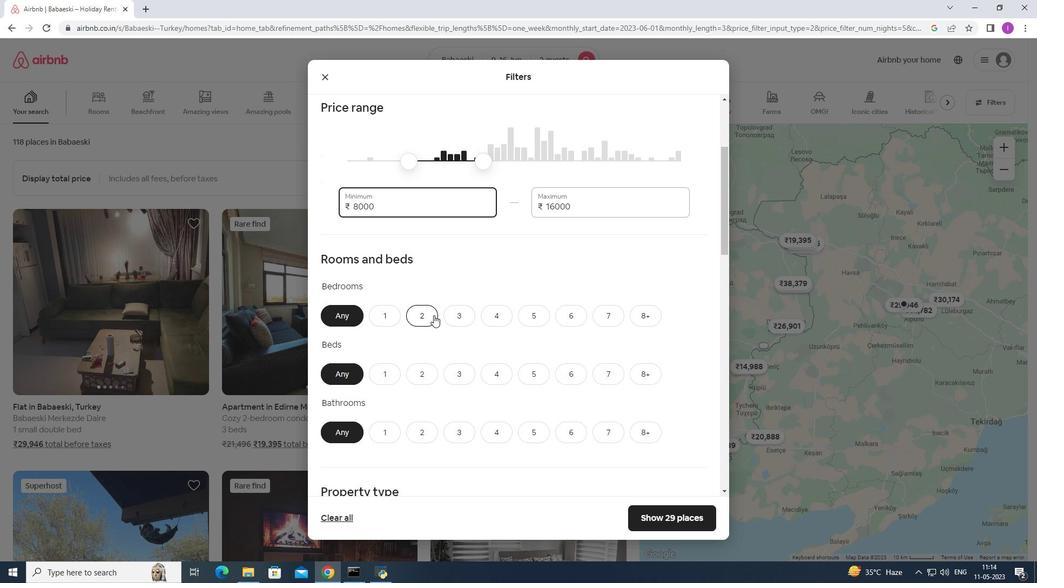 
Action: Mouse moved to (427, 367)
Screenshot: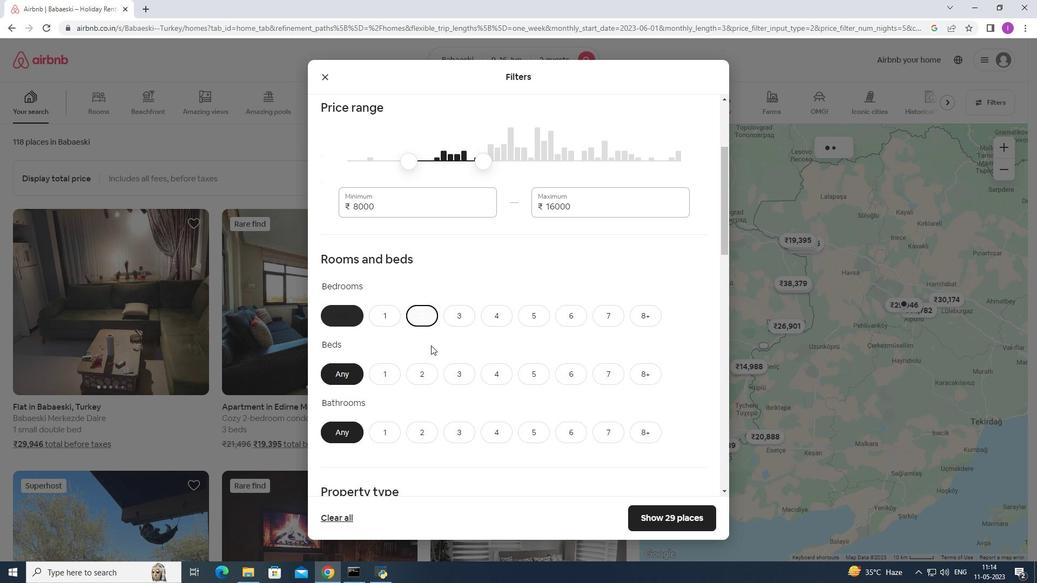 
Action: Mouse pressed left at (427, 367)
Screenshot: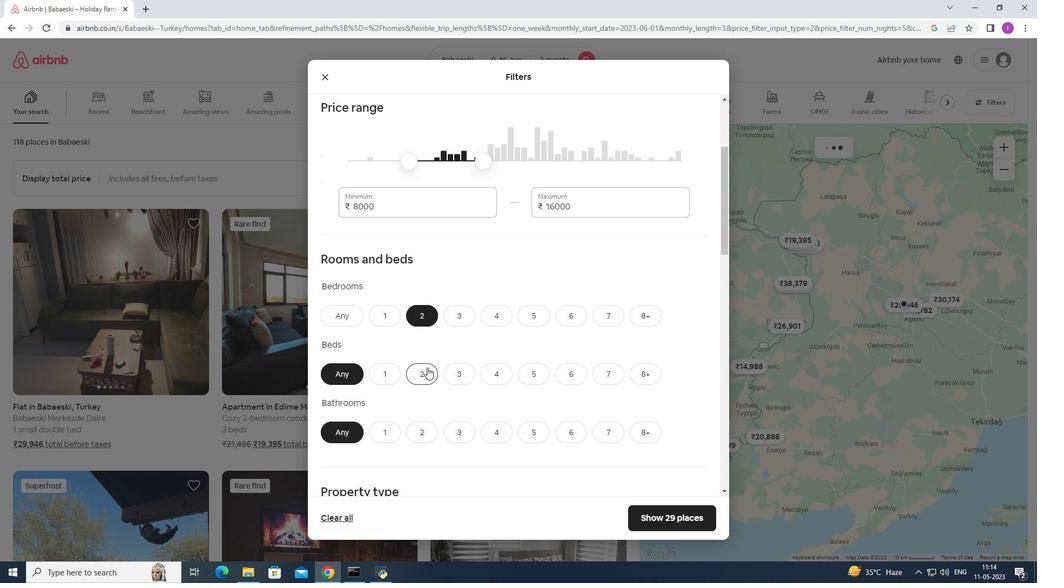 
Action: Mouse moved to (384, 431)
Screenshot: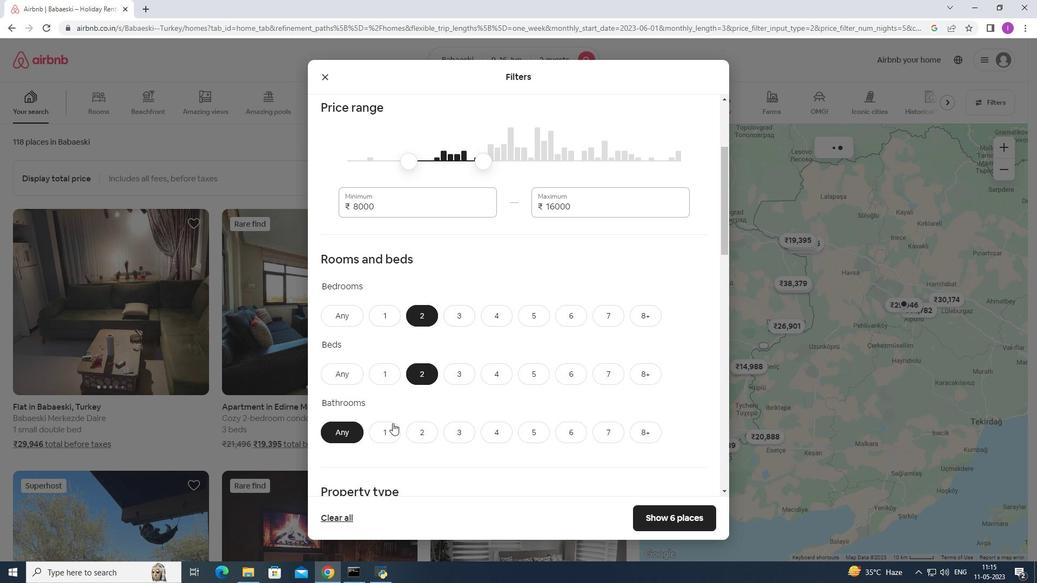 
Action: Mouse pressed left at (384, 431)
Screenshot: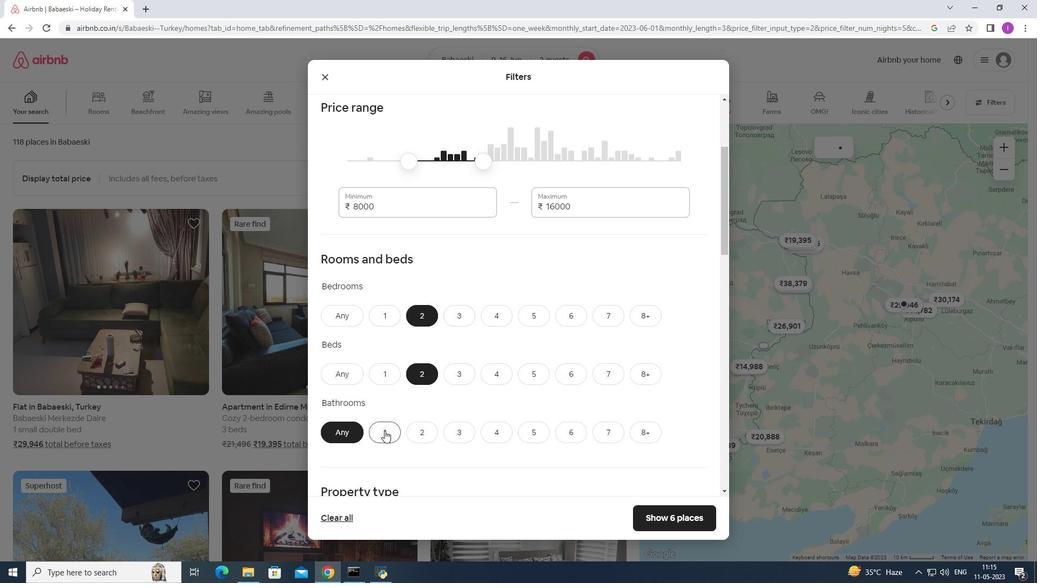 
Action: Mouse moved to (419, 394)
Screenshot: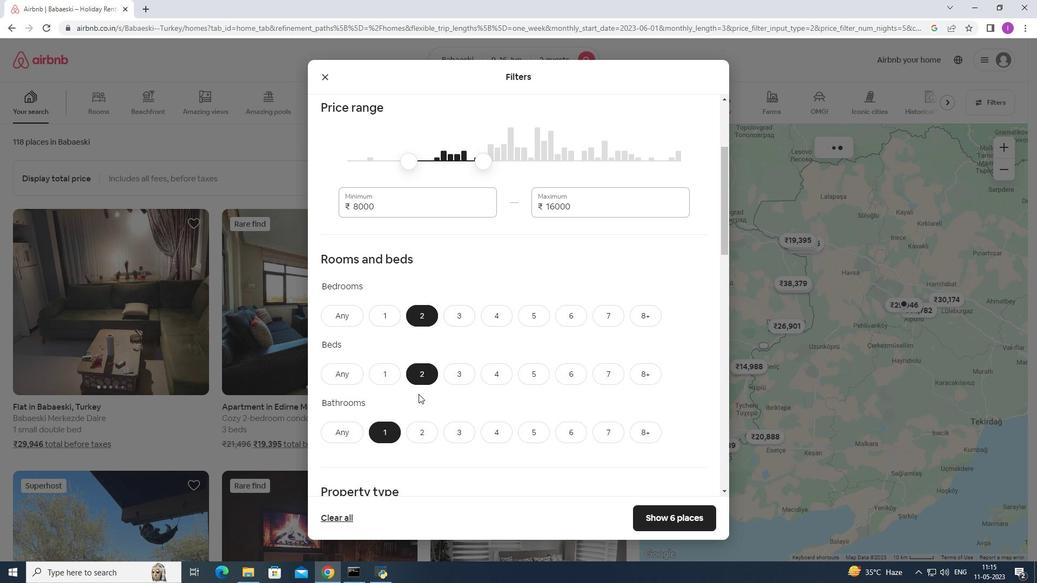 
Action: Mouse scrolled (419, 393) with delta (0, 0)
Screenshot: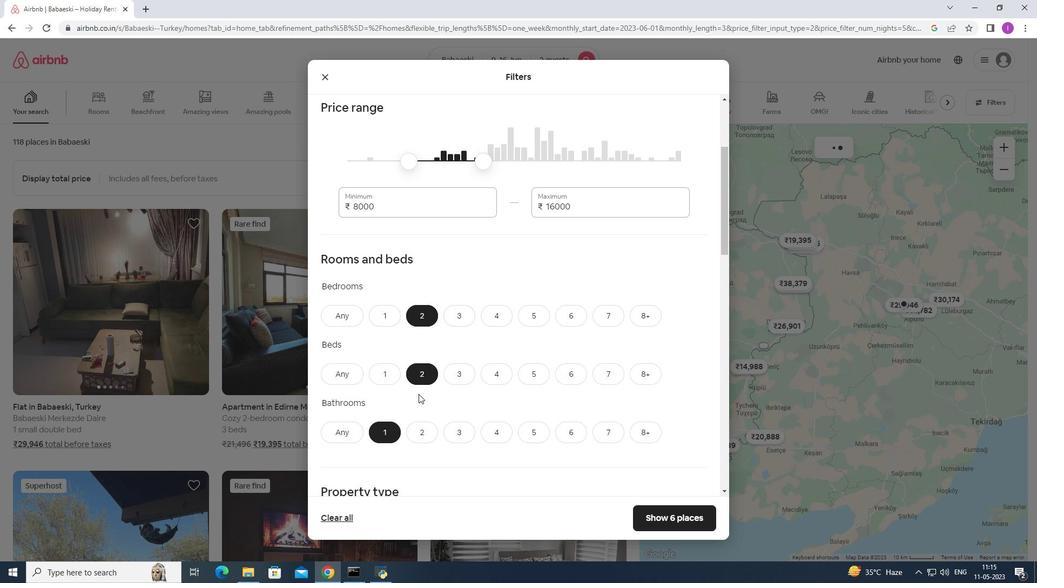 
Action: Mouse moved to (419, 394)
Screenshot: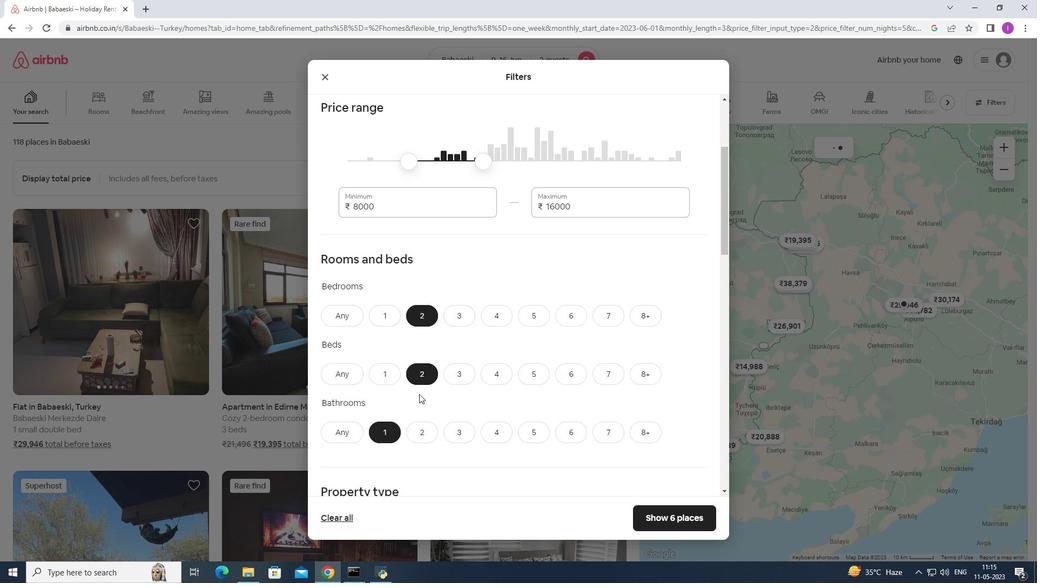 
Action: Mouse scrolled (419, 393) with delta (0, 0)
Screenshot: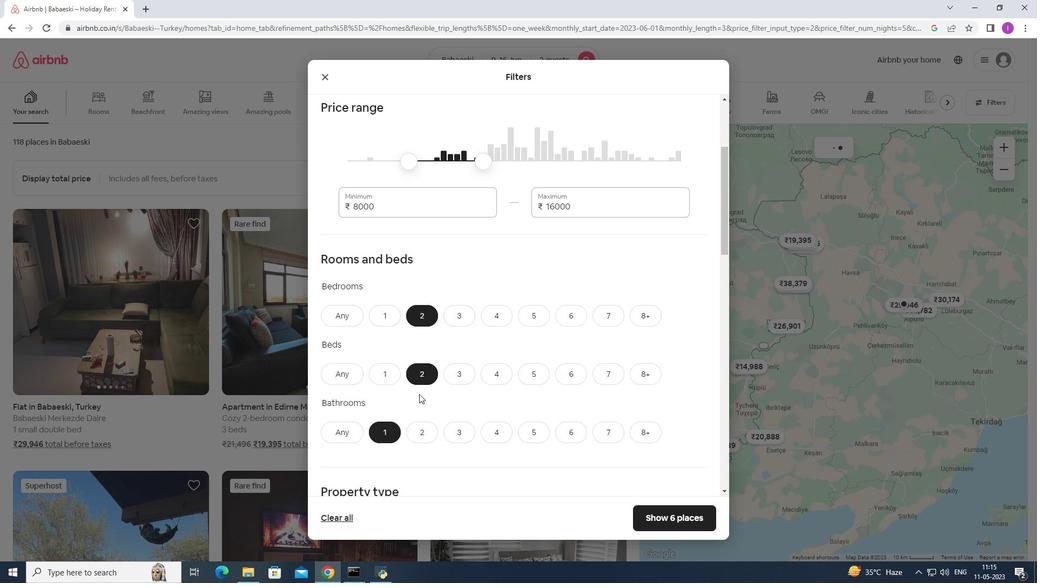 
Action: Mouse moved to (436, 388)
Screenshot: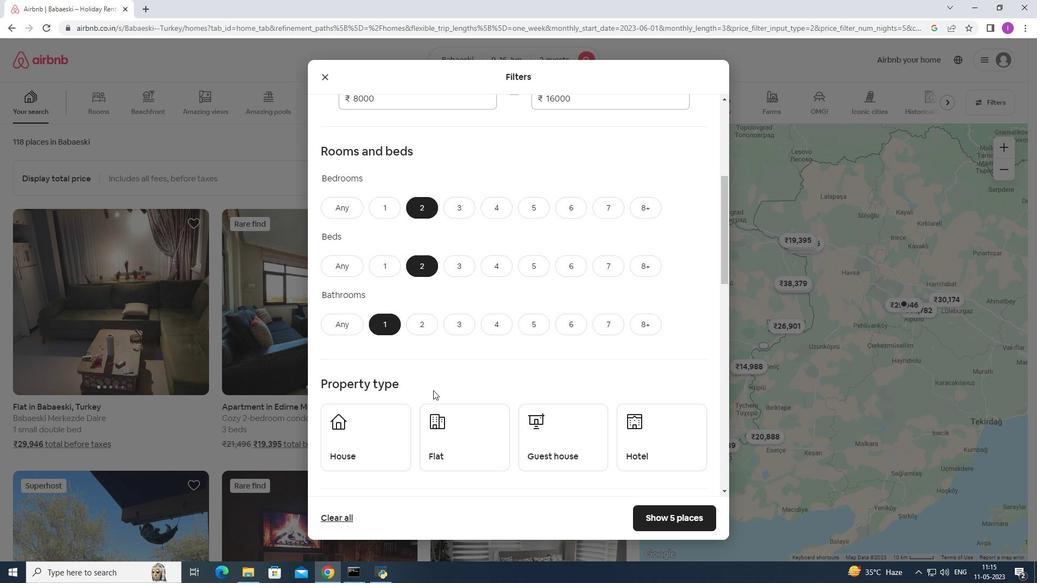 
Action: Mouse scrolled (436, 387) with delta (0, 0)
Screenshot: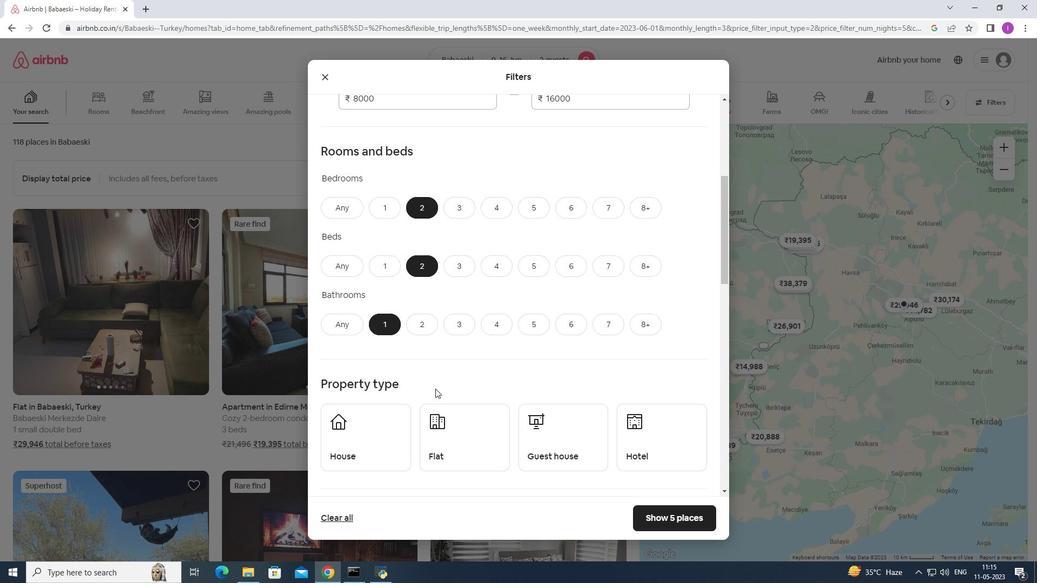 
Action: Mouse scrolled (436, 387) with delta (0, 0)
Screenshot: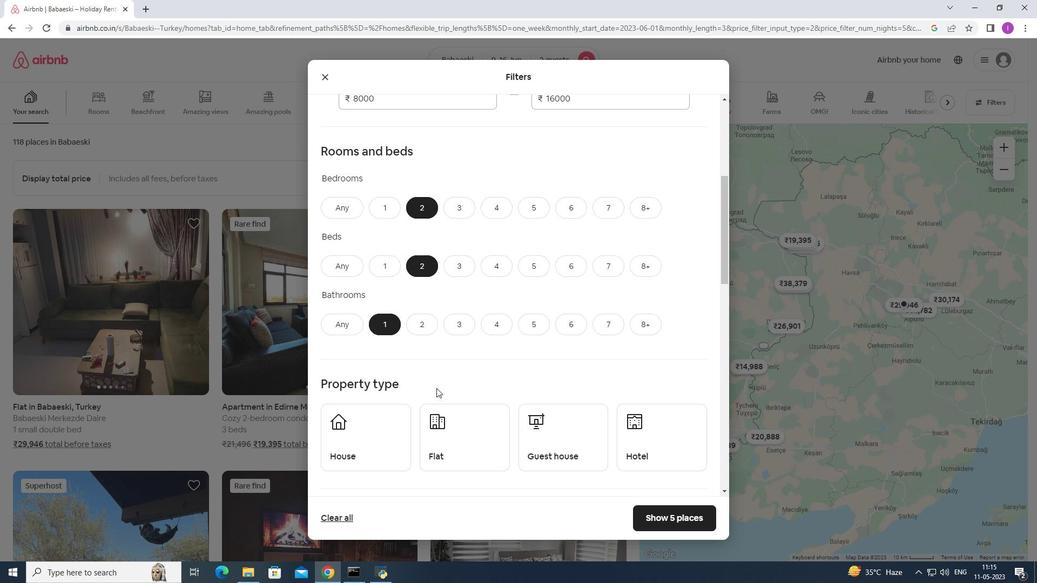 
Action: Mouse moved to (397, 338)
Screenshot: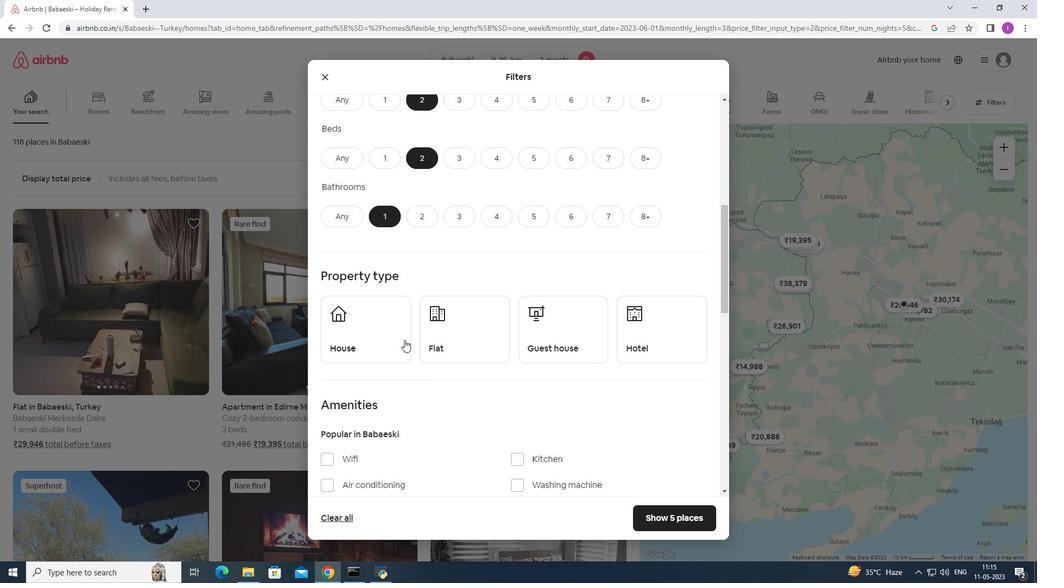 
Action: Mouse pressed left at (397, 338)
Screenshot: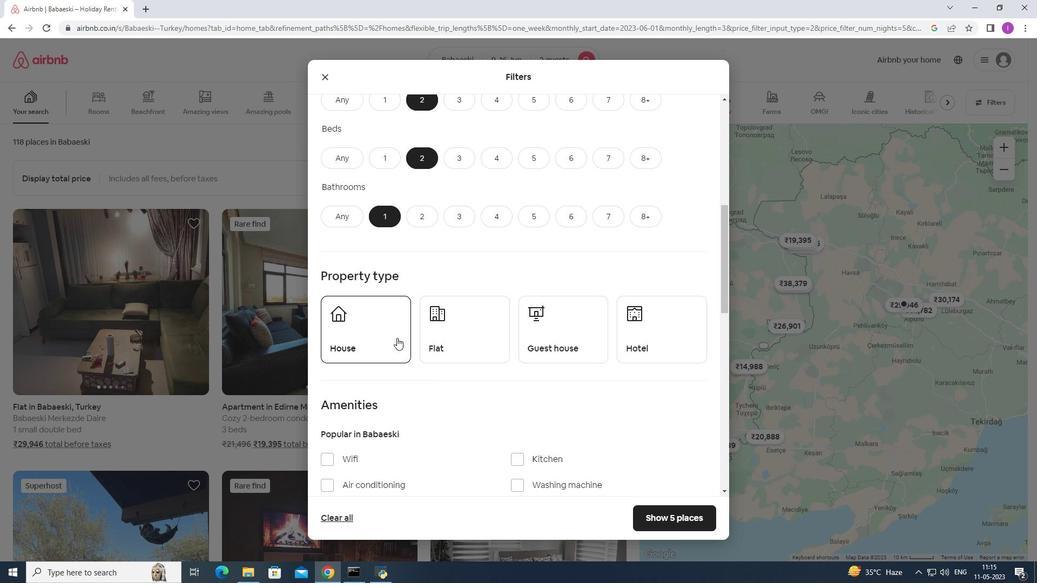 
Action: Mouse moved to (451, 341)
Screenshot: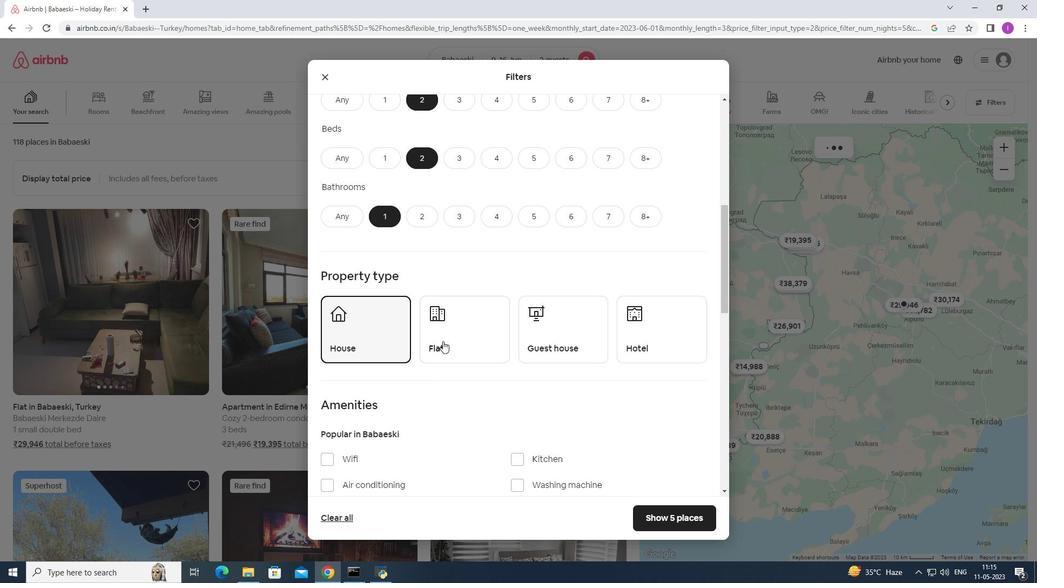 
Action: Mouse pressed left at (451, 341)
Screenshot: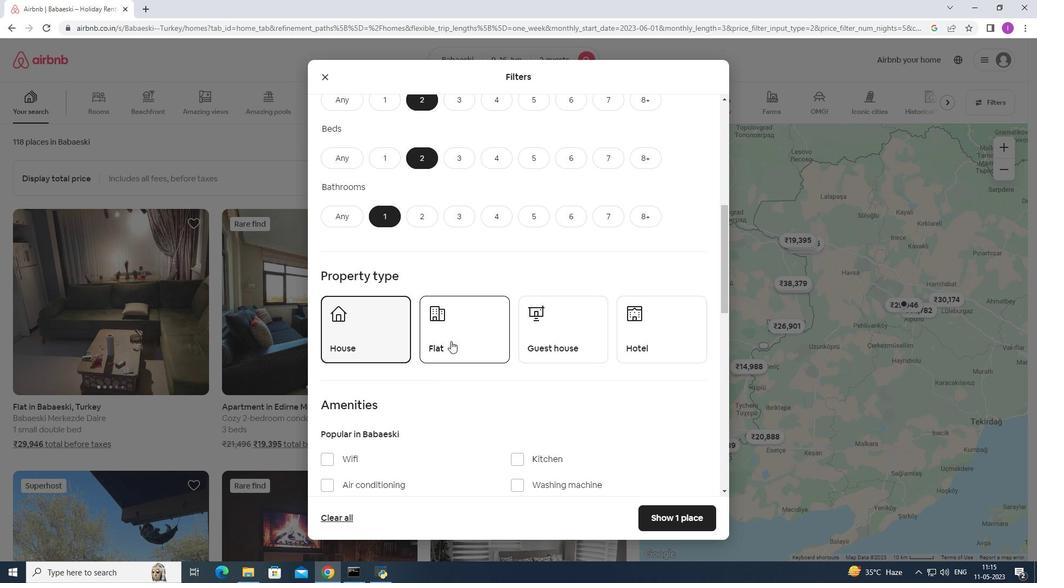 
Action: Mouse moved to (538, 335)
Screenshot: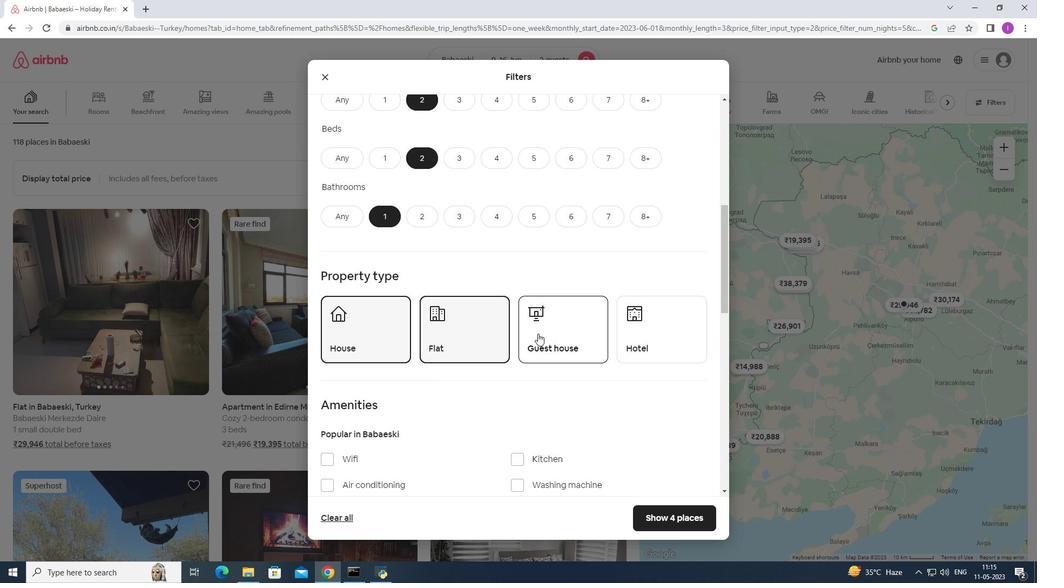 
Action: Mouse pressed left at (538, 335)
Screenshot: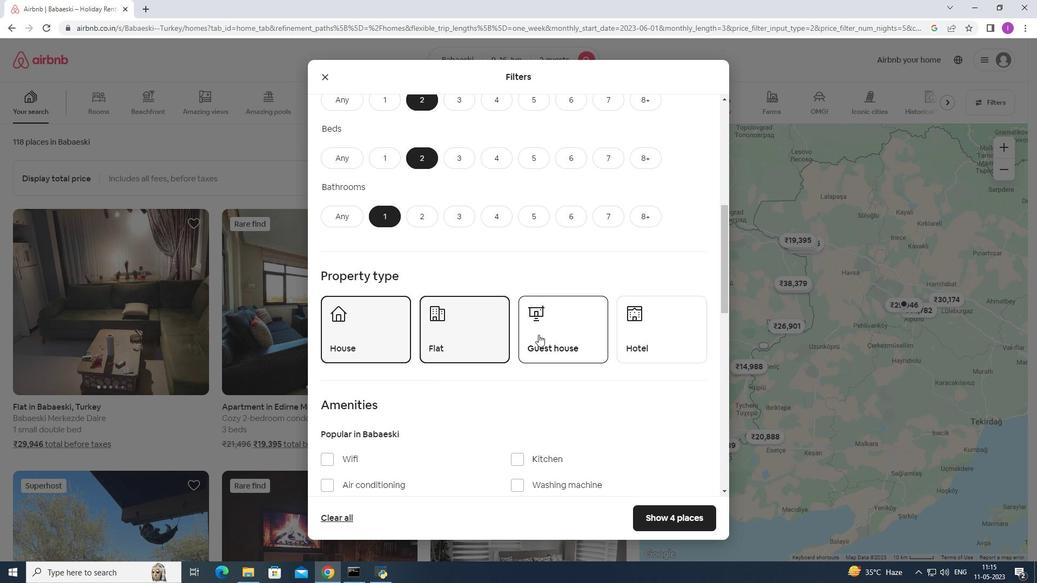 
Action: Mouse moved to (603, 323)
Screenshot: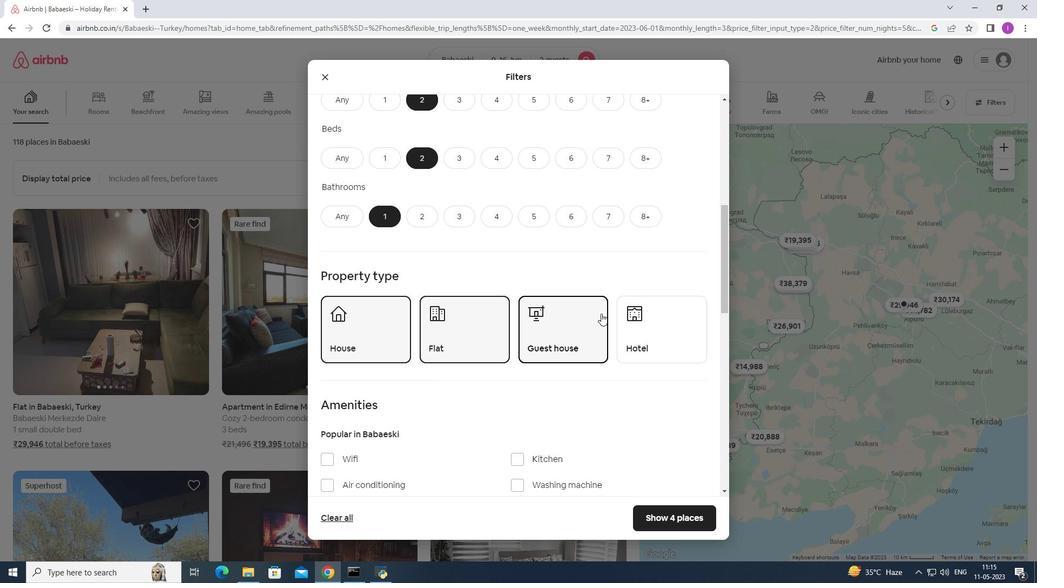 
Action: Mouse scrolled (603, 323) with delta (0, 0)
Screenshot: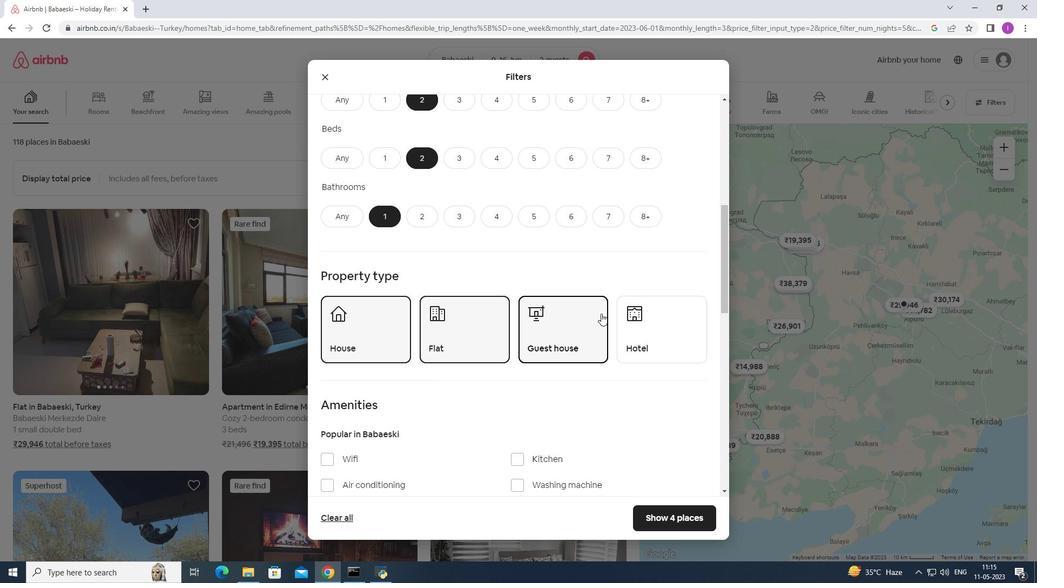 
Action: Mouse moved to (603, 326)
Screenshot: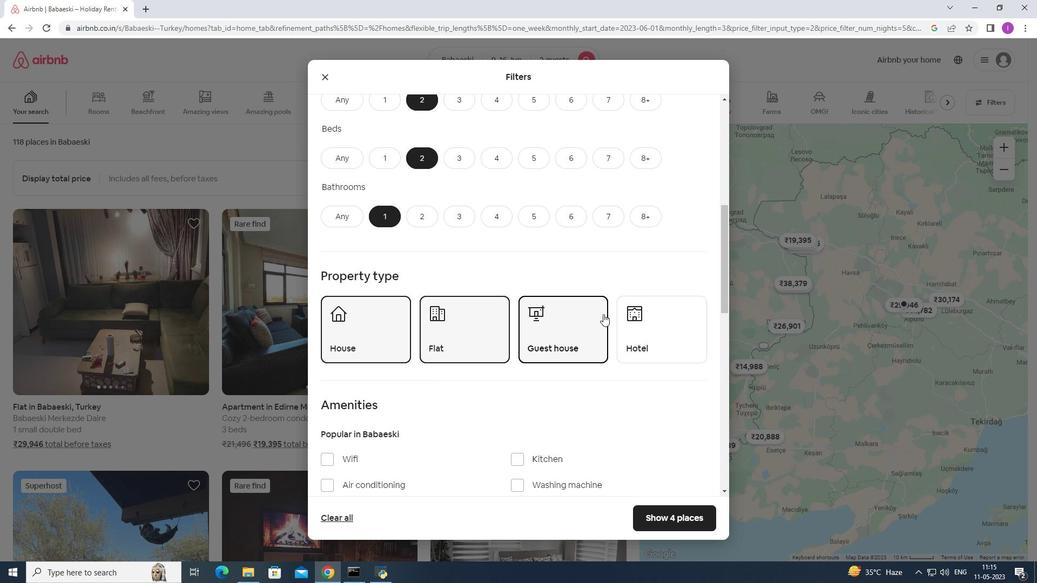 
Action: Mouse scrolled (603, 325) with delta (0, 0)
Screenshot: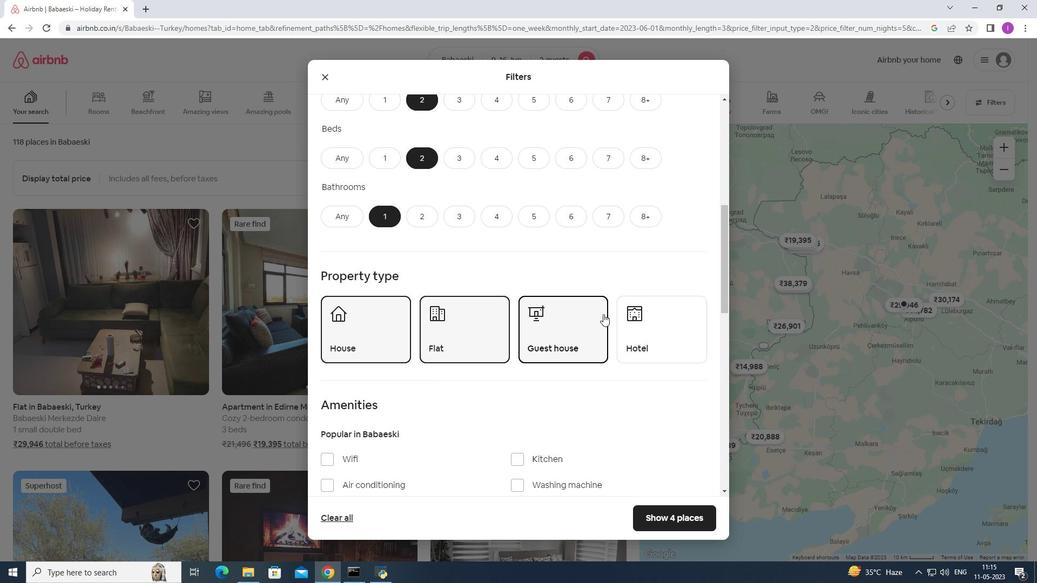 
Action: Mouse moved to (603, 326)
Screenshot: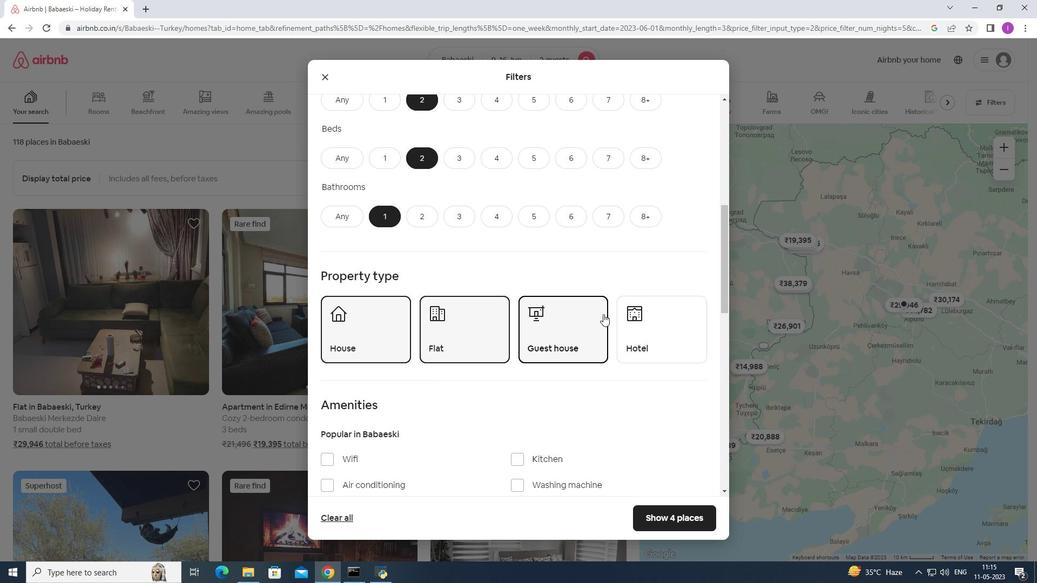 
Action: Mouse scrolled (603, 326) with delta (0, 0)
Screenshot: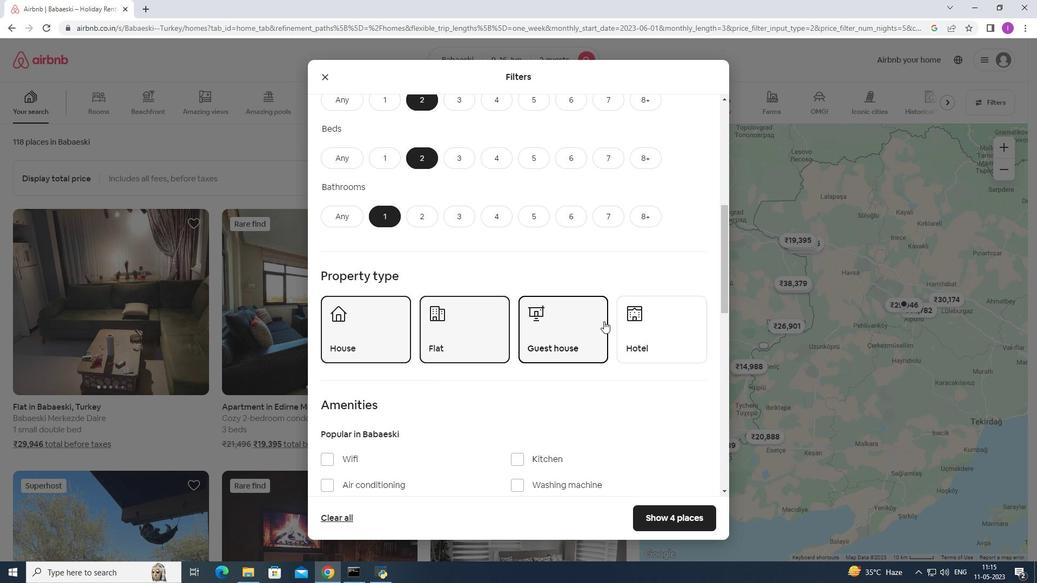 
Action: Mouse moved to (567, 325)
Screenshot: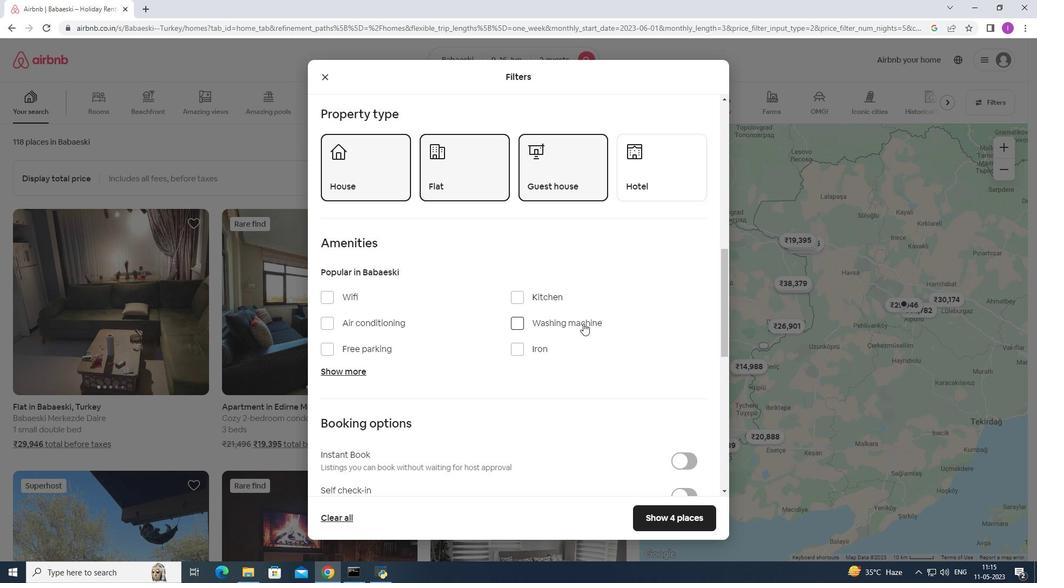 
Action: Mouse scrolled (569, 324) with delta (0, 0)
Screenshot: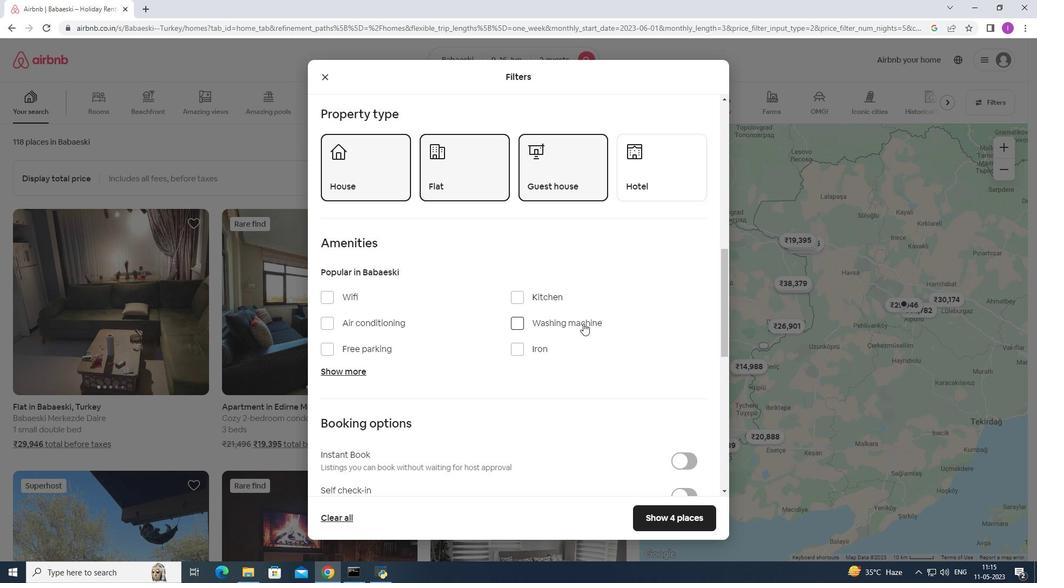 
Action: Mouse moved to (332, 237)
Screenshot: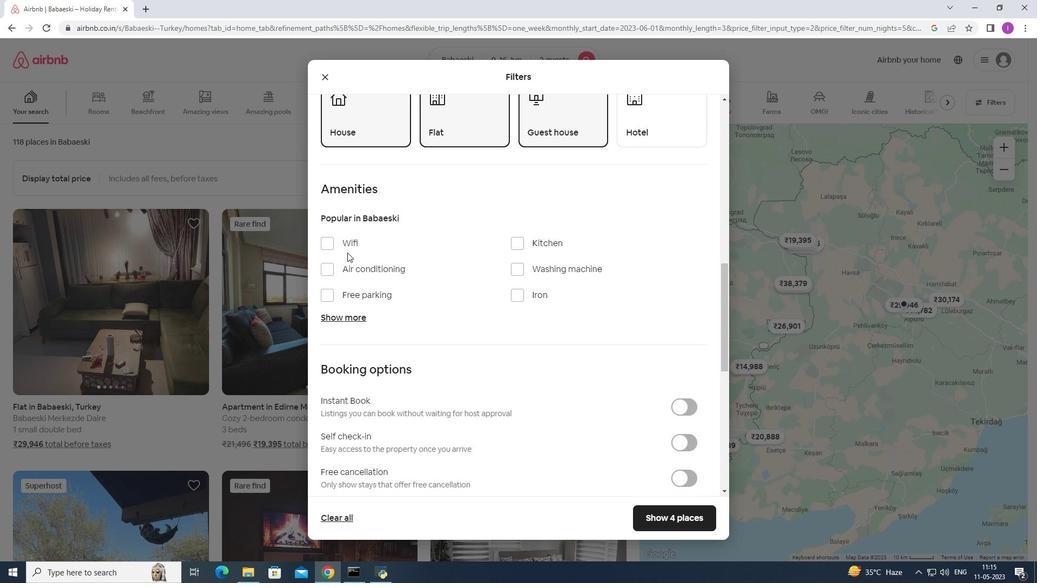 
Action: Mouse pressed left at (332, 237)
Screenshot: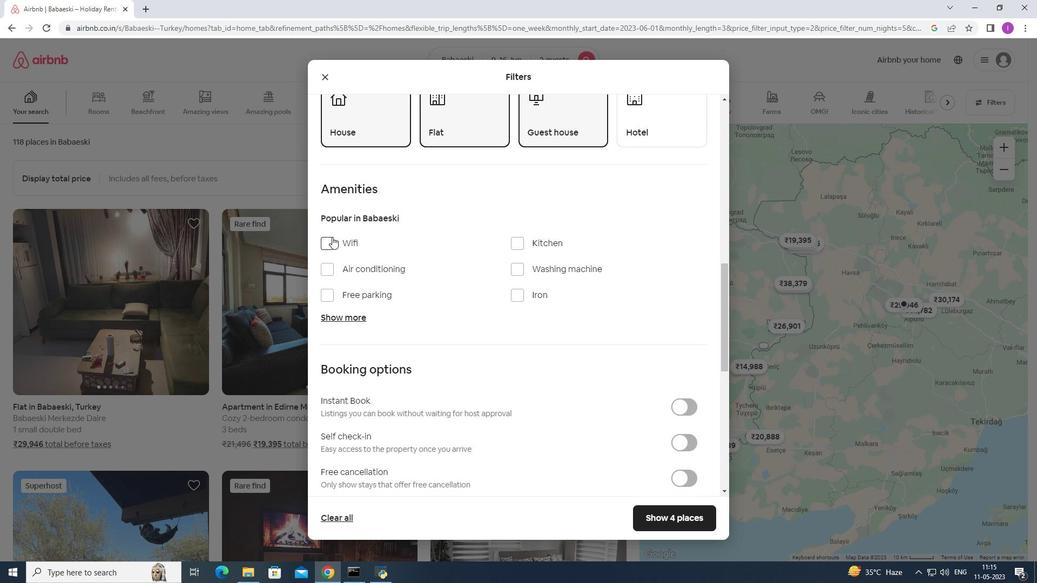 
Action: Mouse moved to (358, 291)
Screenshot: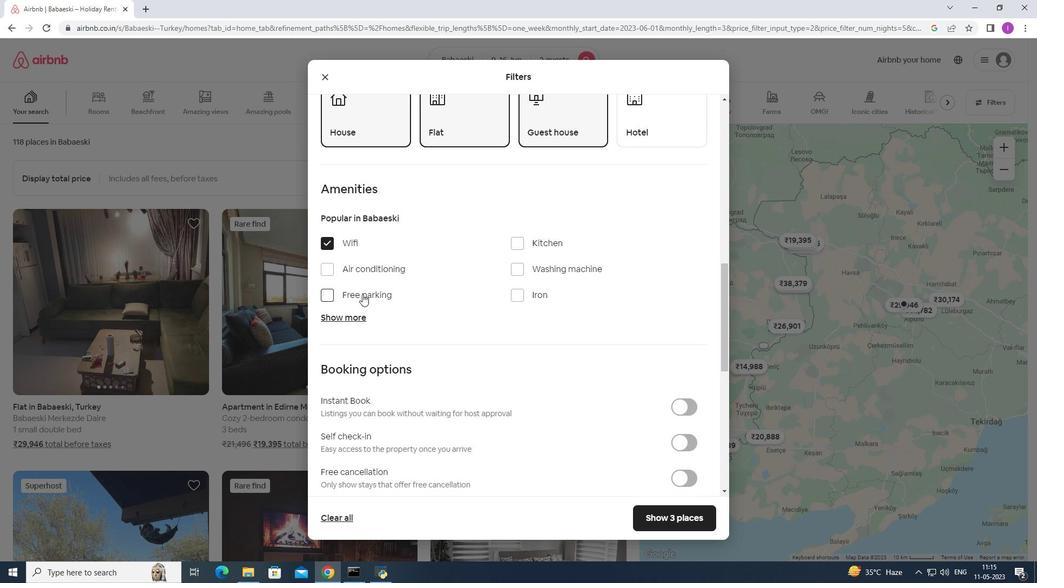 
Action: Mouse pressed left at (358, 291)
Screenshot: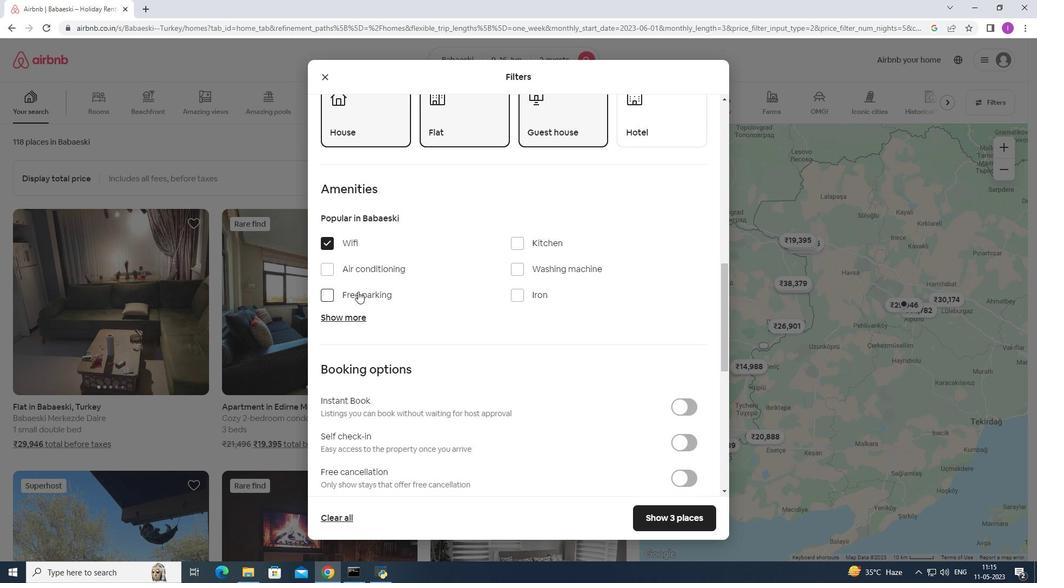 
Action: Mouse moved to (357, 315)
Screenshot: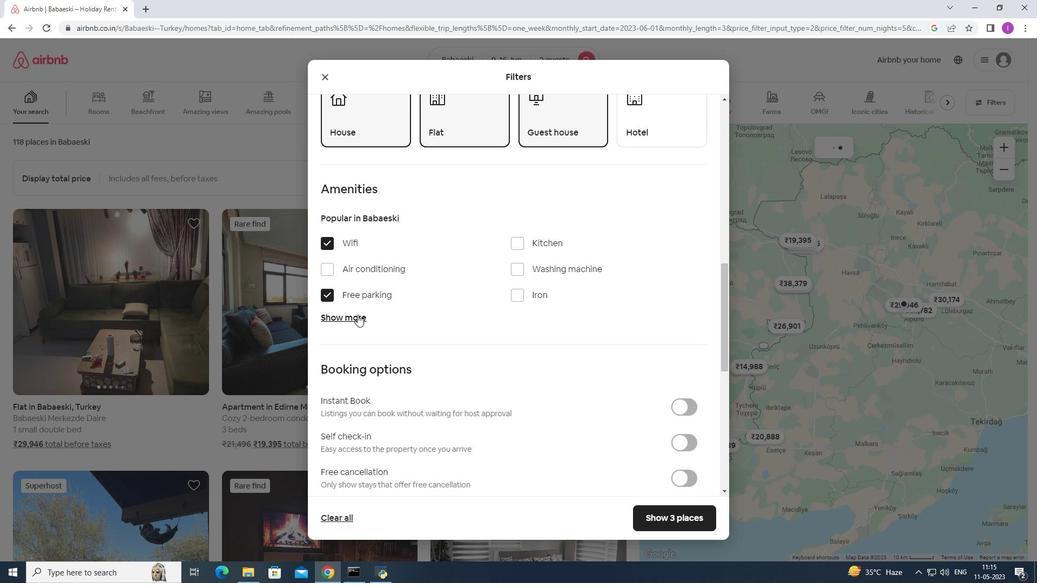 
Action: Mouse pressed left at (357, 315)
Screenshot: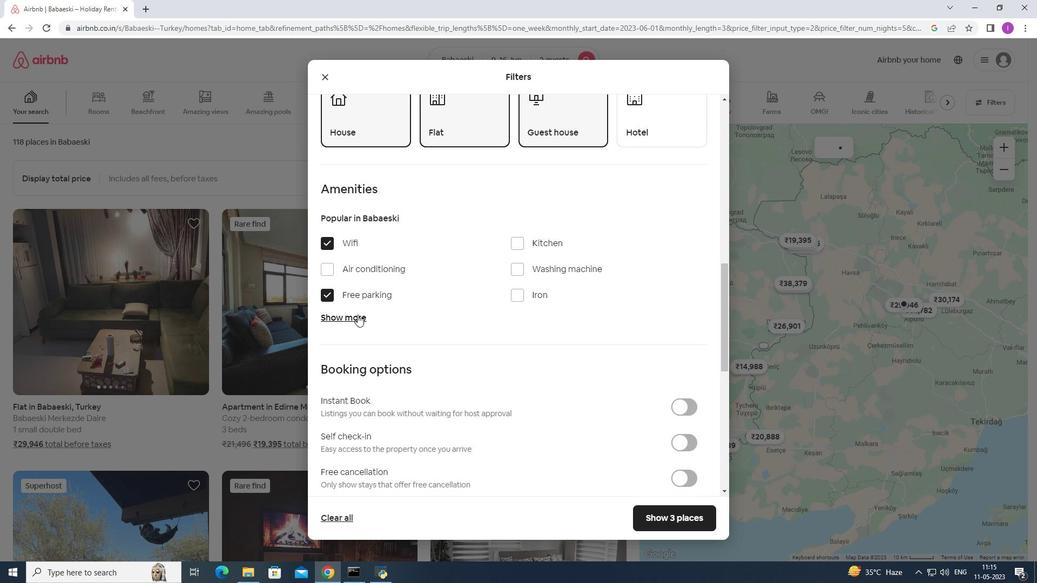 
Action: Mouse moved to (436, 342)
Screenshot: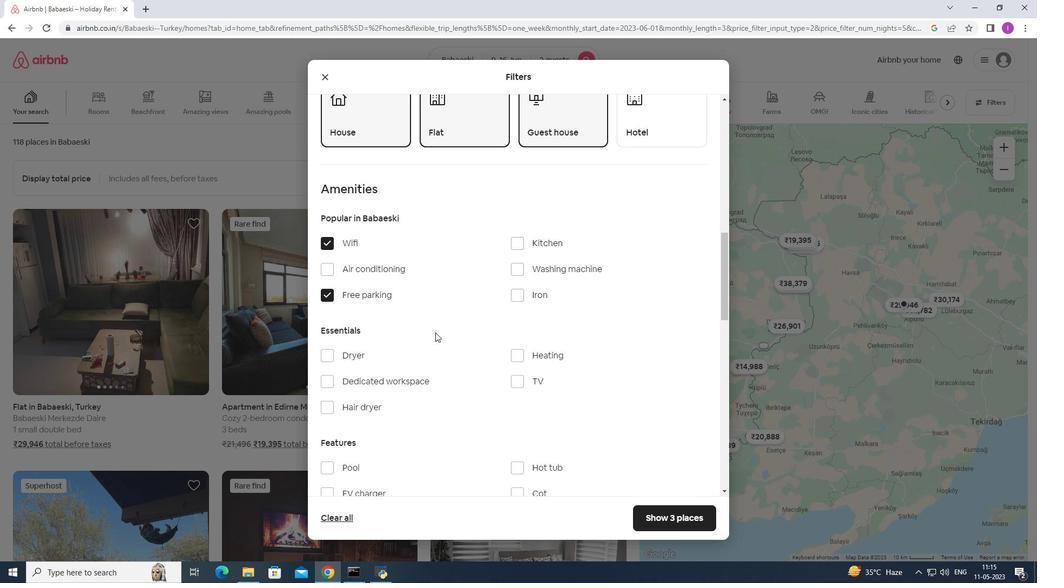 
Action: Mouse scrolled (436, 341) with delta (0, 0)
Screenshot: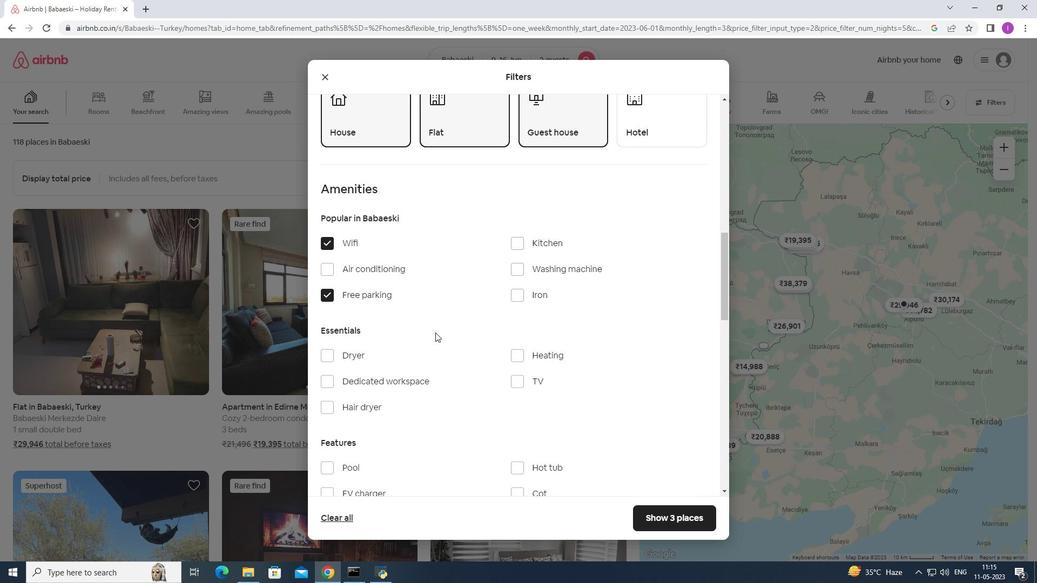 
Action: Mouse moved to (513, 324)
Screenshot: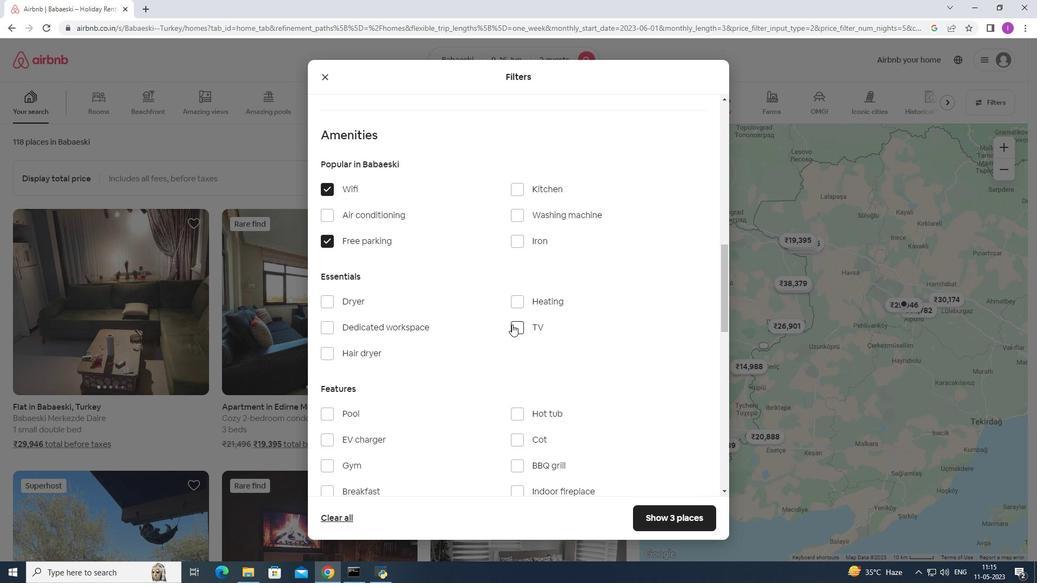
Action: Mouse pressed left at (513, 324)
Screenshot: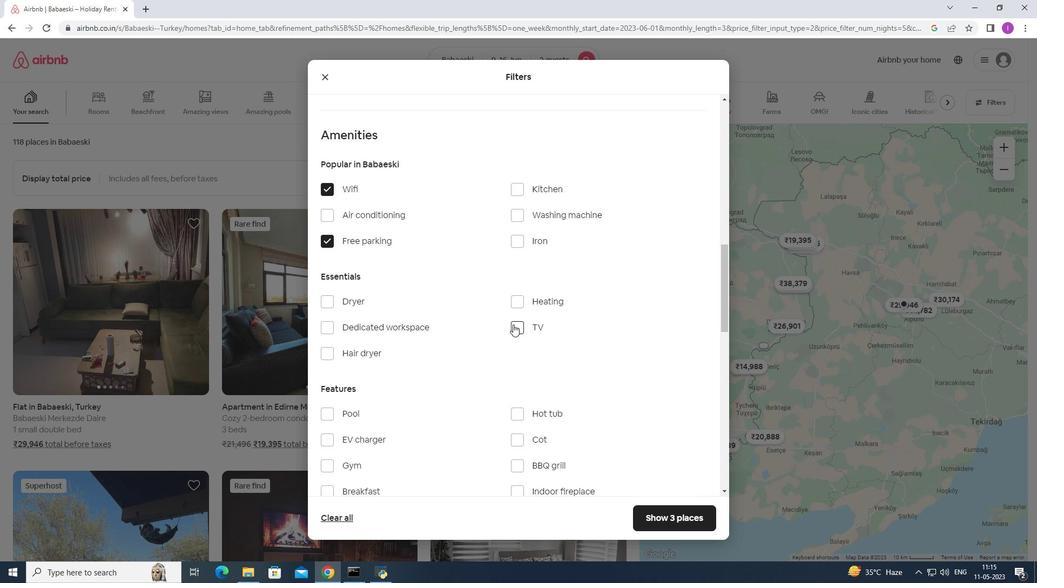 
Action: Mouse moved to (454, 345)
Screenshot: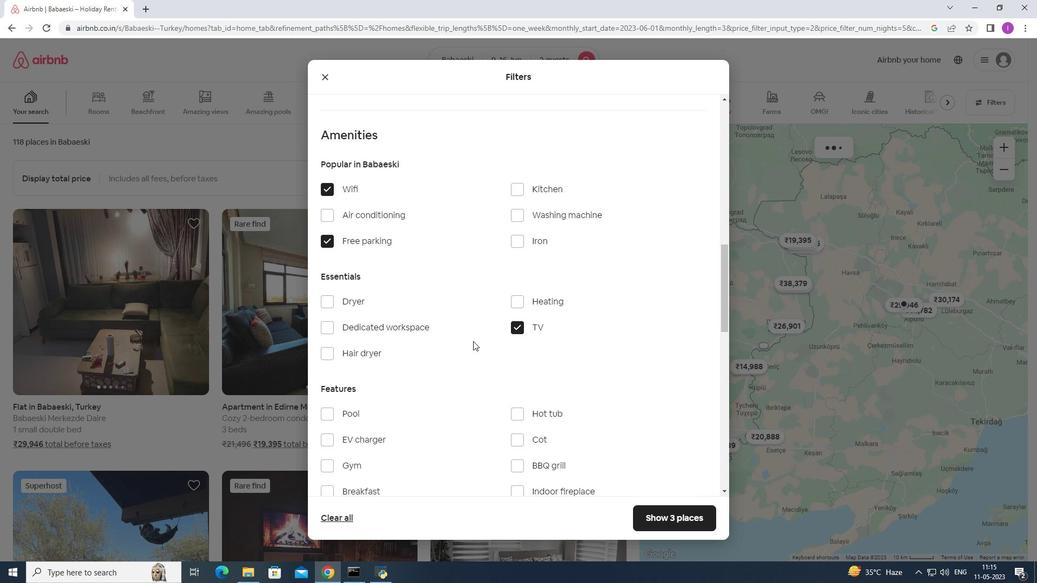 
Action: Mouse scrolled (454, 345) with delta (0, 0)
Screenshot: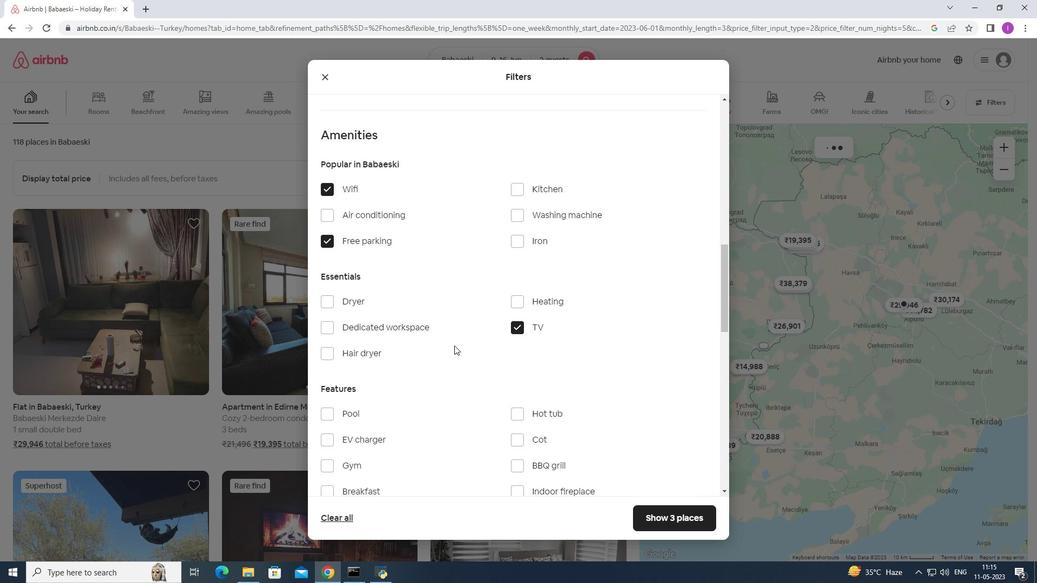 
Action: Mouse moved to (453, 345)
Screenshot: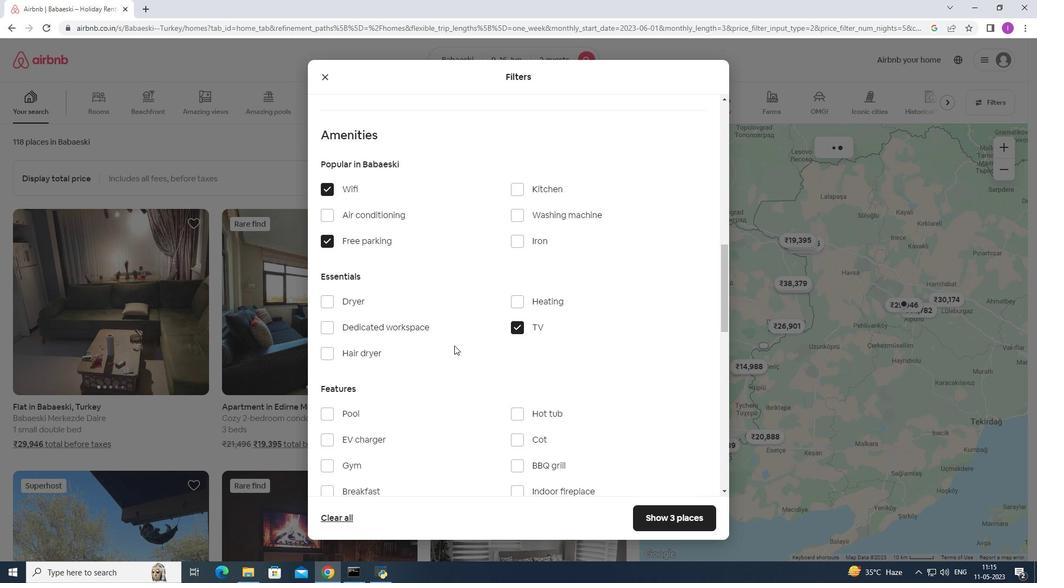 
Action: Mouse scrolled (453, 345) with delta (0, 0)
Screenshot: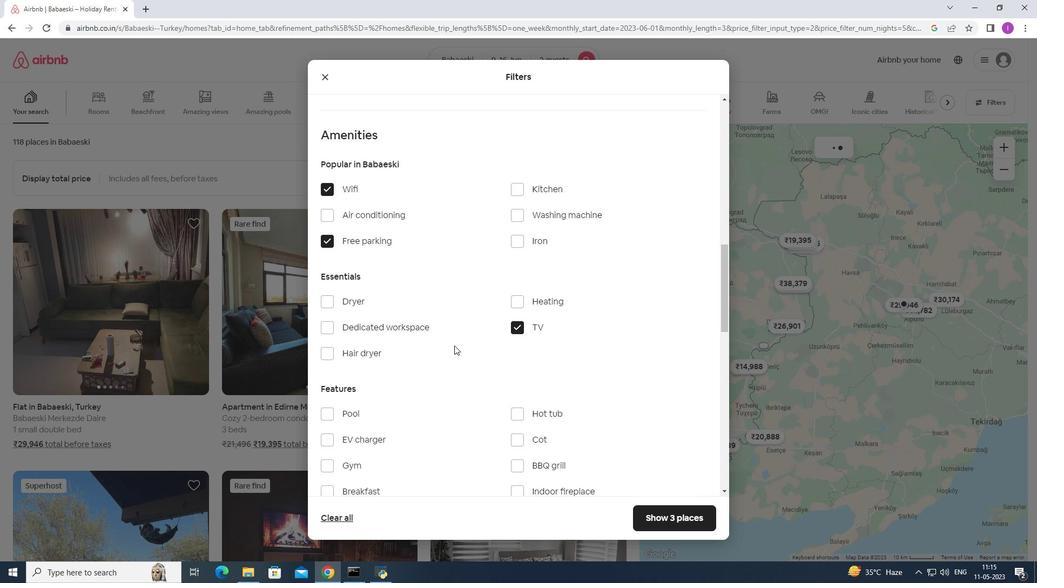 
Action: Mouse moved to (332, 357)
Screenshot: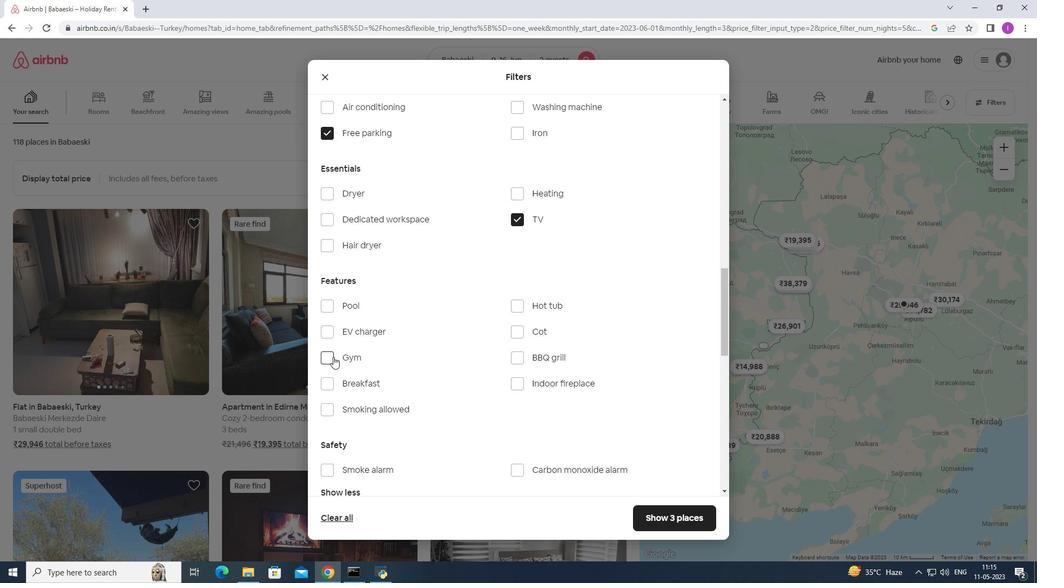 
Action: Mouse pressed left at (332, 357)
Screenshot: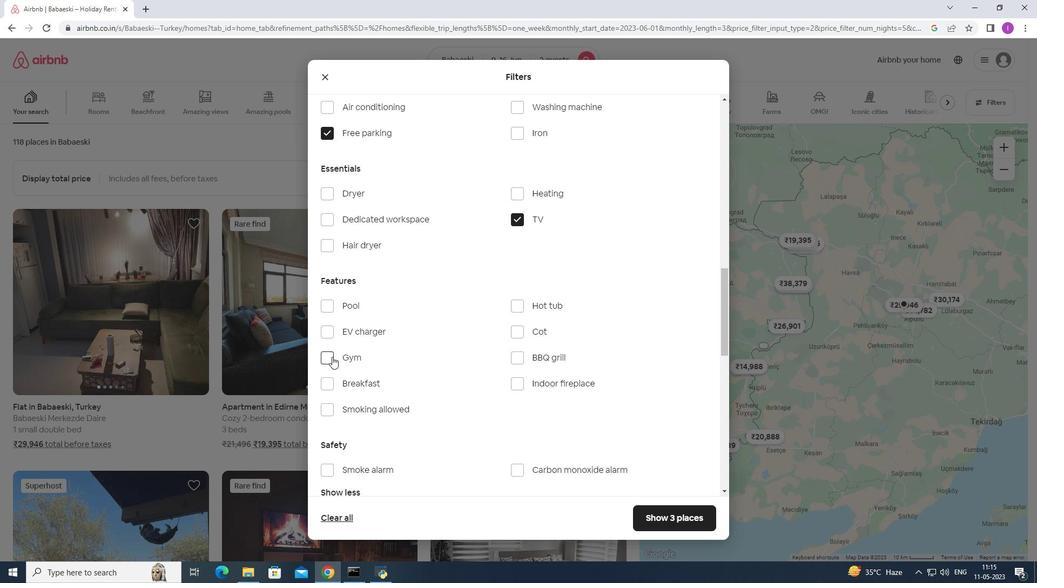 
Action: Mouse moved to (330, 383)
Screenshot: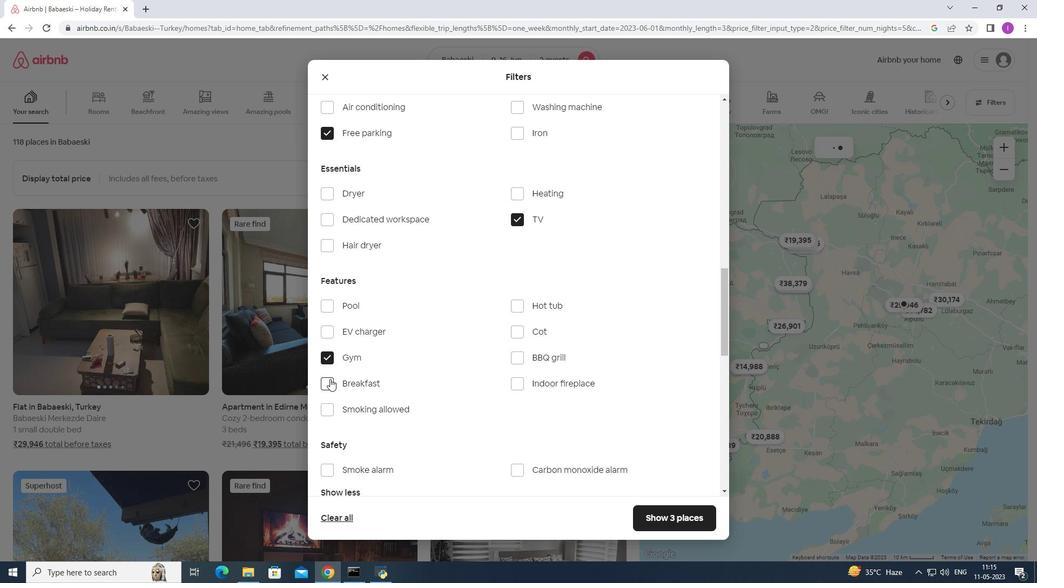 
Action: Mouse pressed left at (330, 383)
Screenshot: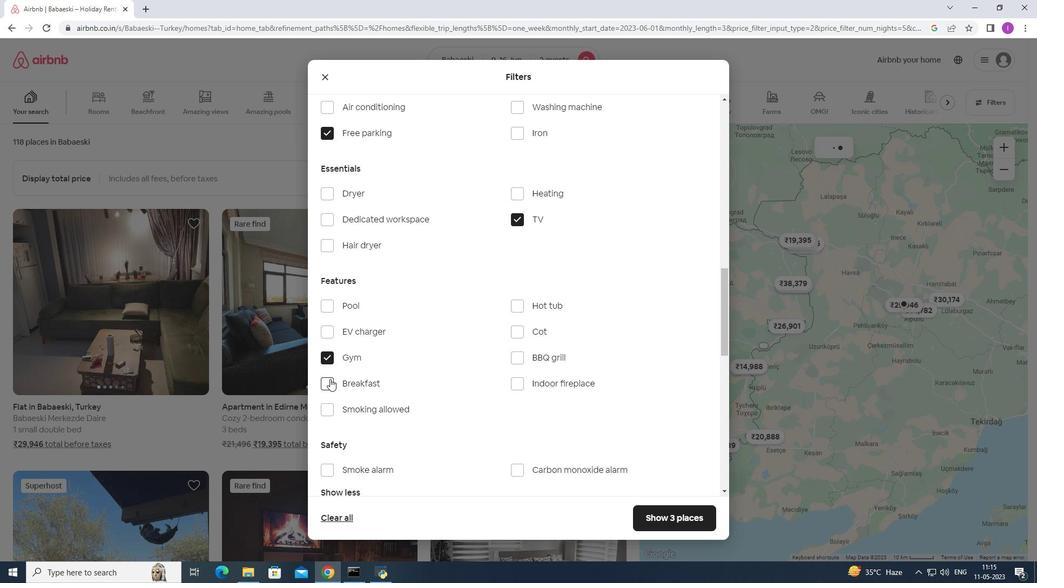 
Action: Mouse moved to (410, 371)
Screenshot: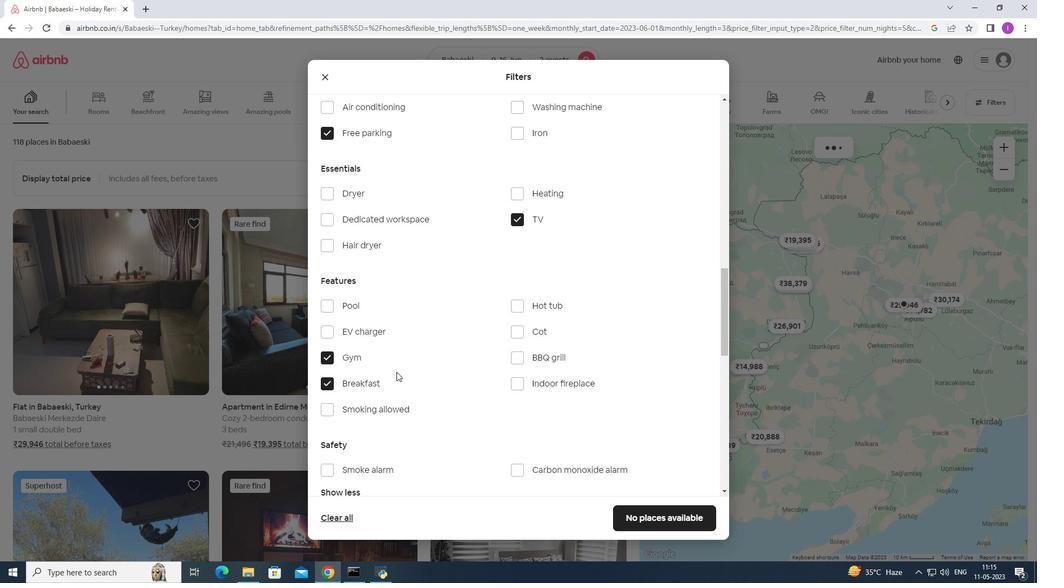 
Action: Mouse scrolled (410, 371) with delta (0, 0)
Screenshot: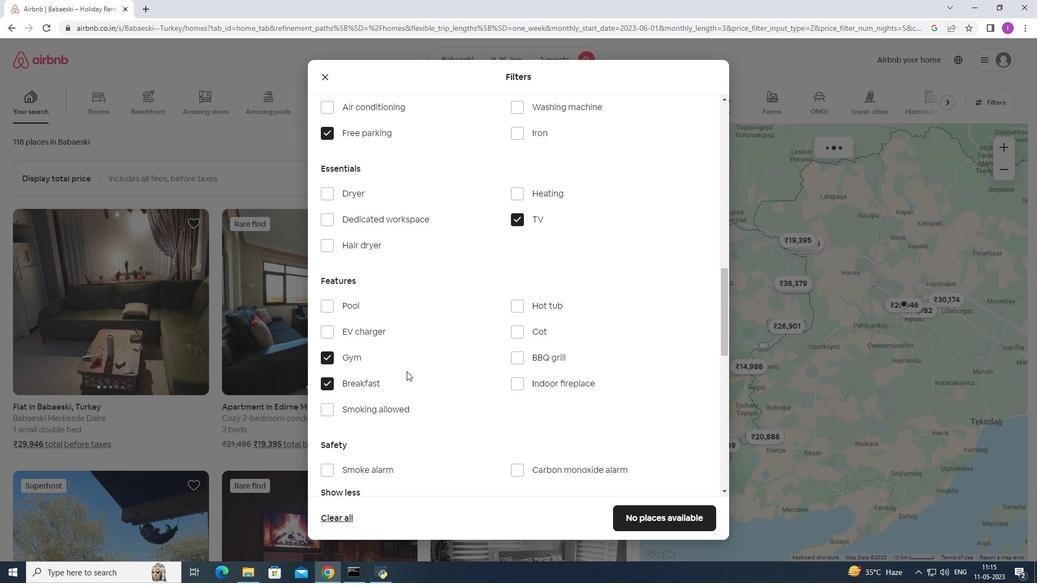 
Action: Mouse scrolled (410, 371) with delta (0, 0)
Screenshot: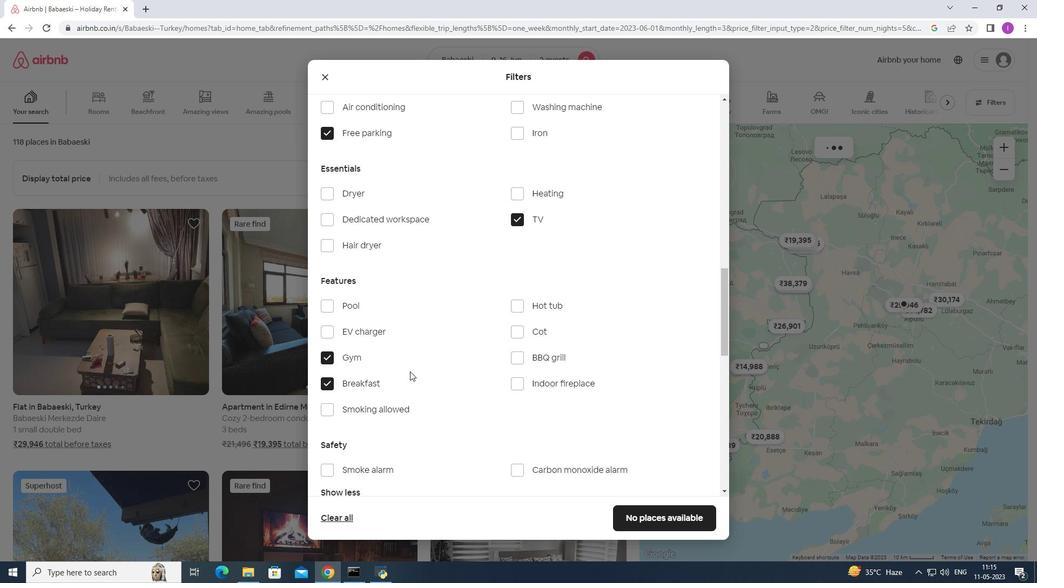 
Action: Mouse moved to (413, 371)
Screenshot: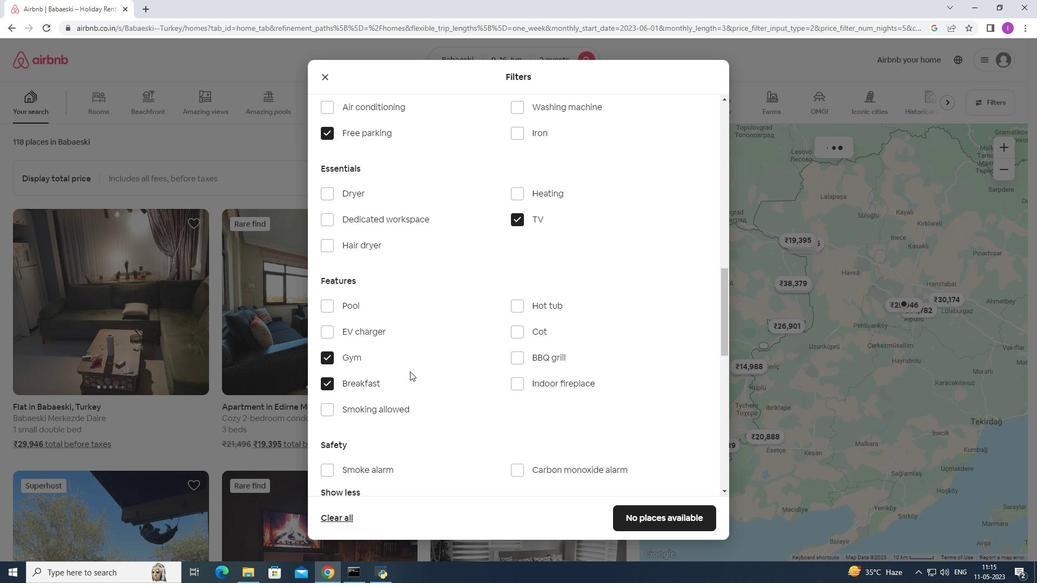 
Action: Mouse scrolled (413, 371) with delta (0, 0)
Screenshot: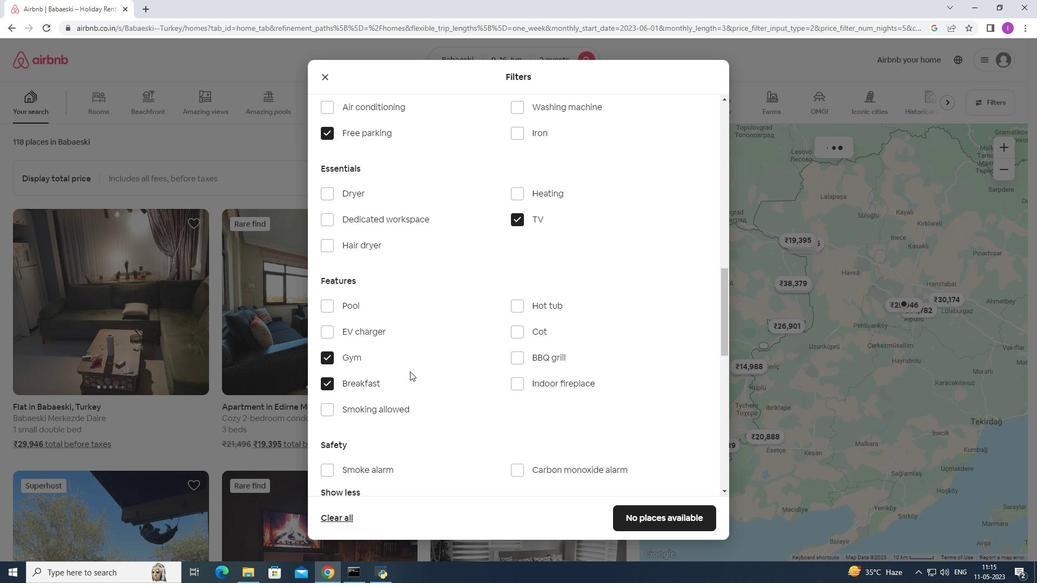 
Action: Mouse moved to (544, 351)
Screenshot: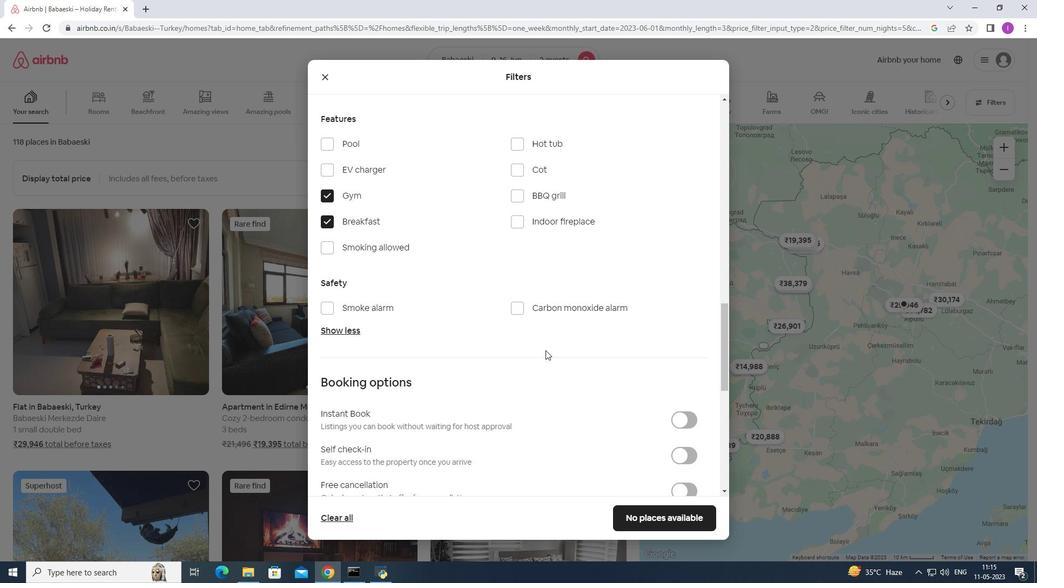 
Action: Mouse scrolled (544, 350) with delta (0, 0)
Screenshot: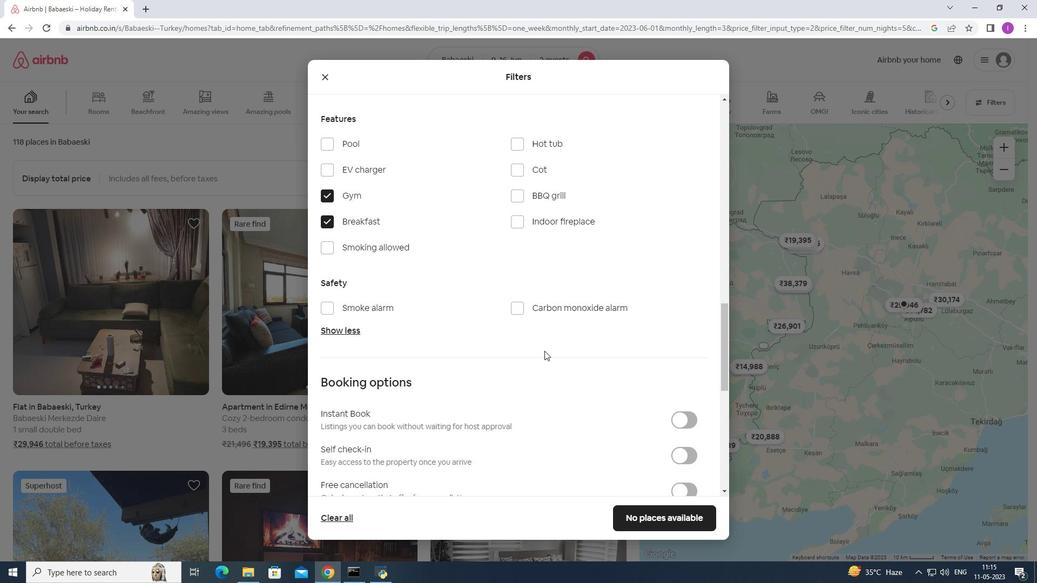 
Action: Mouse scrolled (544, 350) with delta (0, 0)
Screenshot: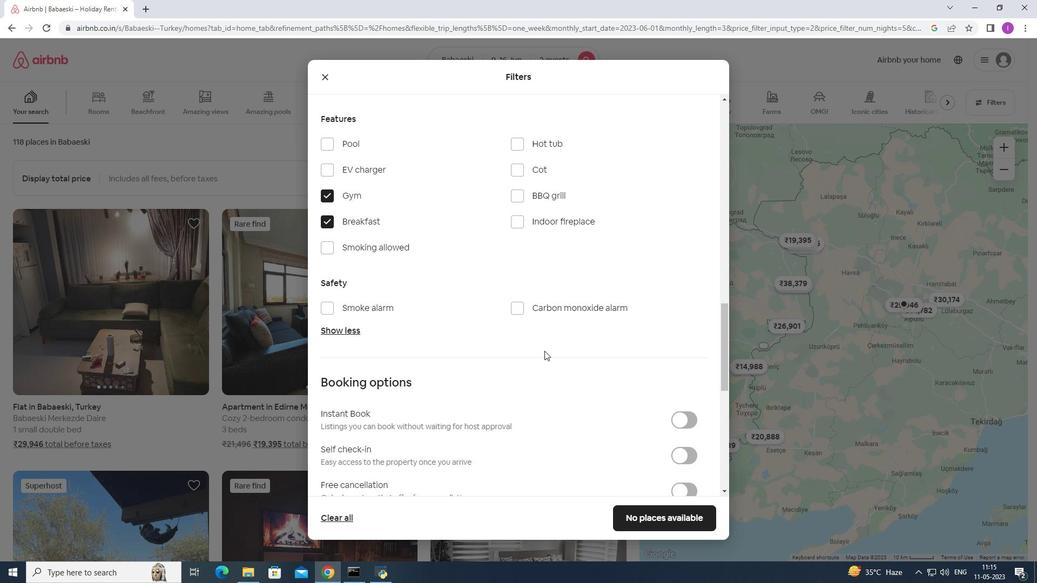 
Action: Mouse scrolled (544, 350) with delta (0, 0)
Screenshot: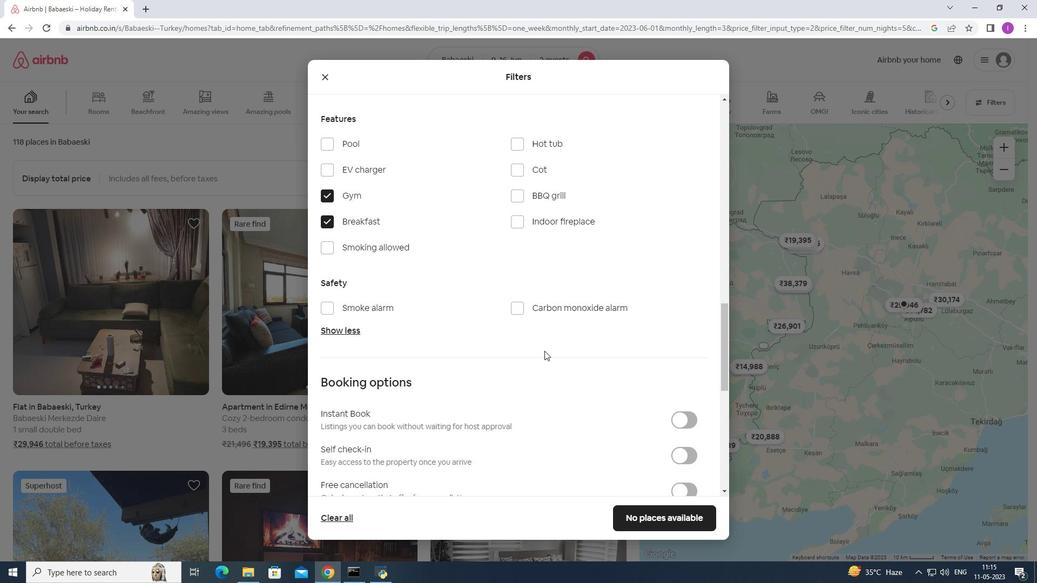 
Action: Mouse moved to (684, 292)
Screenshot: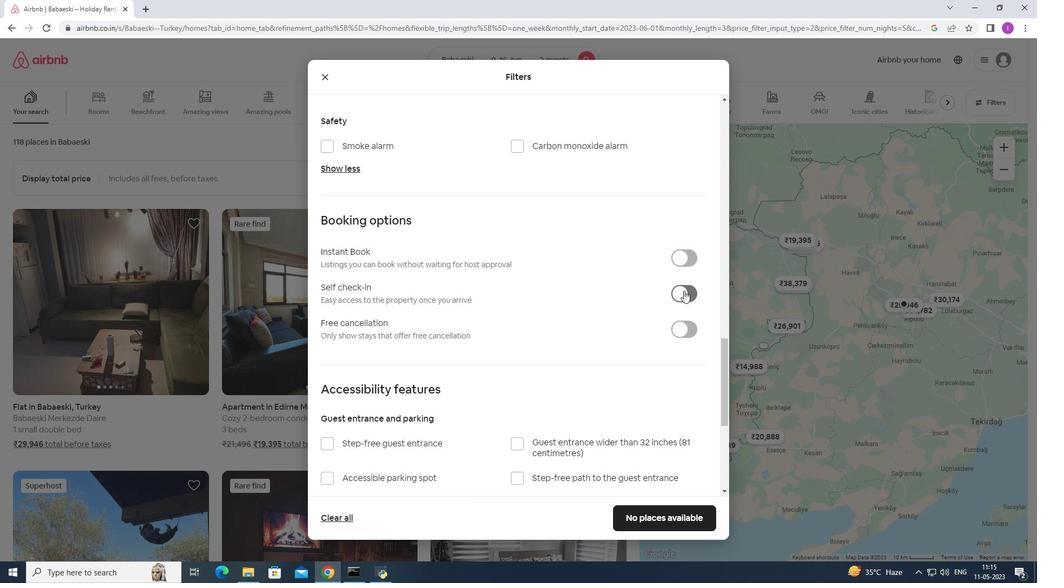 
Action: Mouse pressed left at (684, 292)
Screenshot: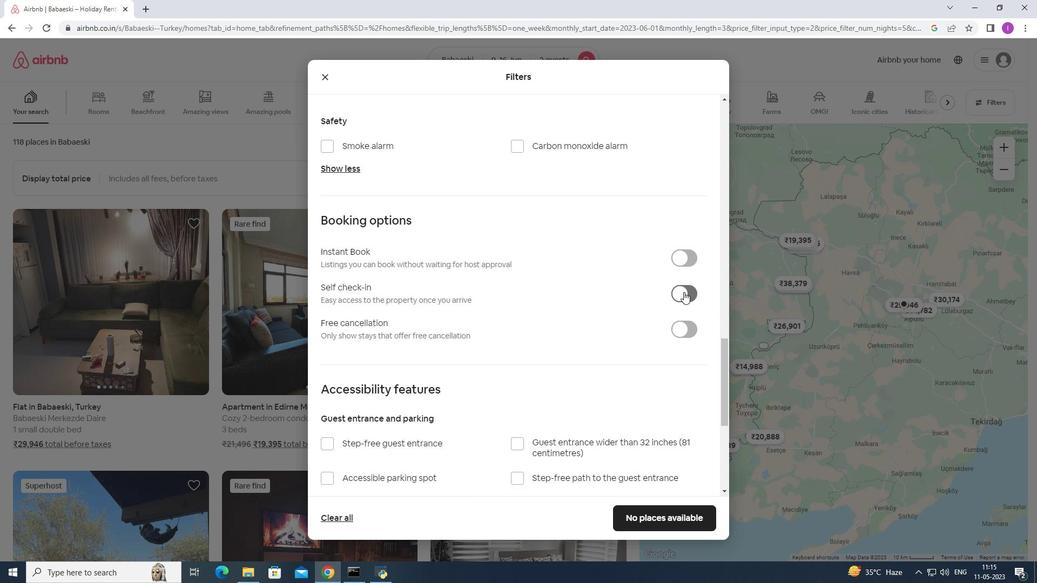 
Action: Mouse moved to (468, 362)
Screenshot: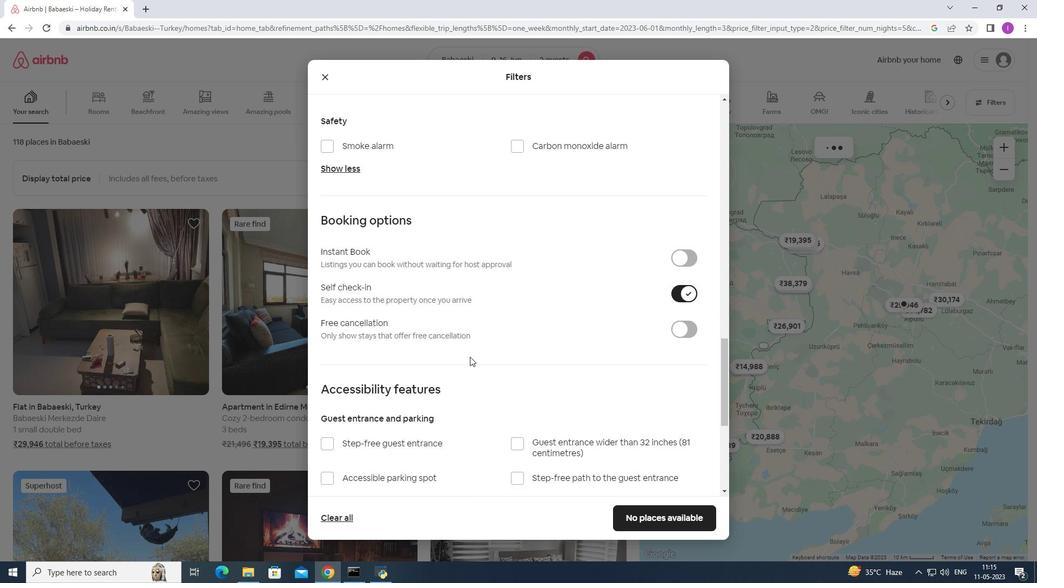
Action: Mouse scrolled (468, 362) with delta (0, 0)
Screenshot: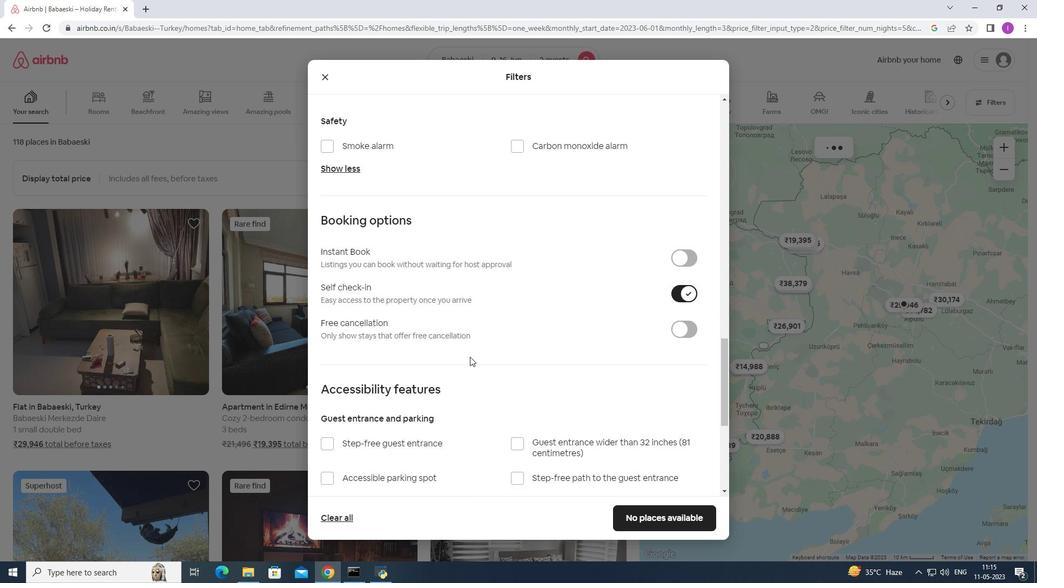 
Action: Mouse scrolled (468, 362) with delta (0, 0)
Screenshot: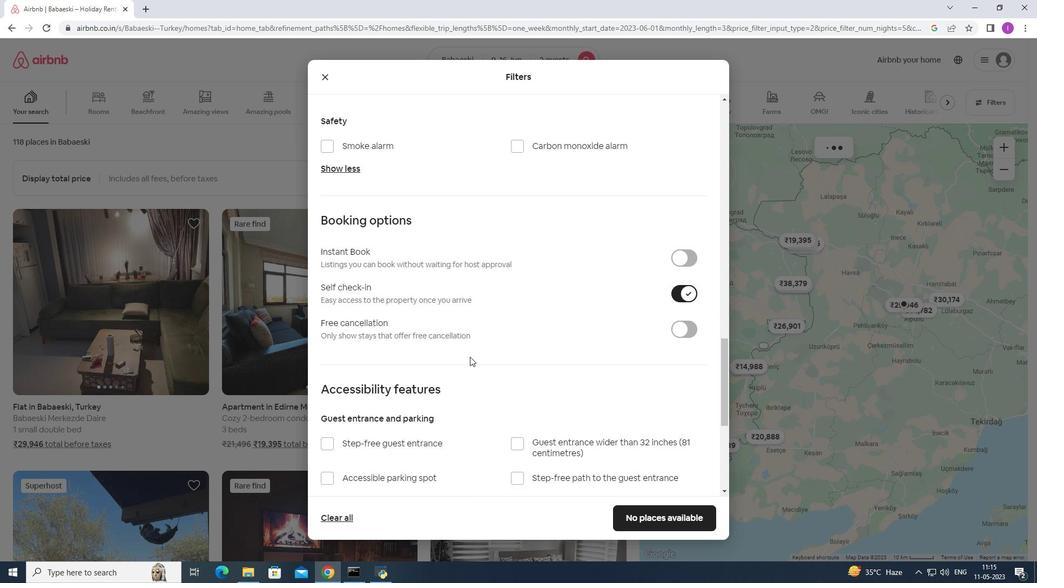 
Action: Mouse scrolled (468, 362) with delta (0, 0)
Screenshot: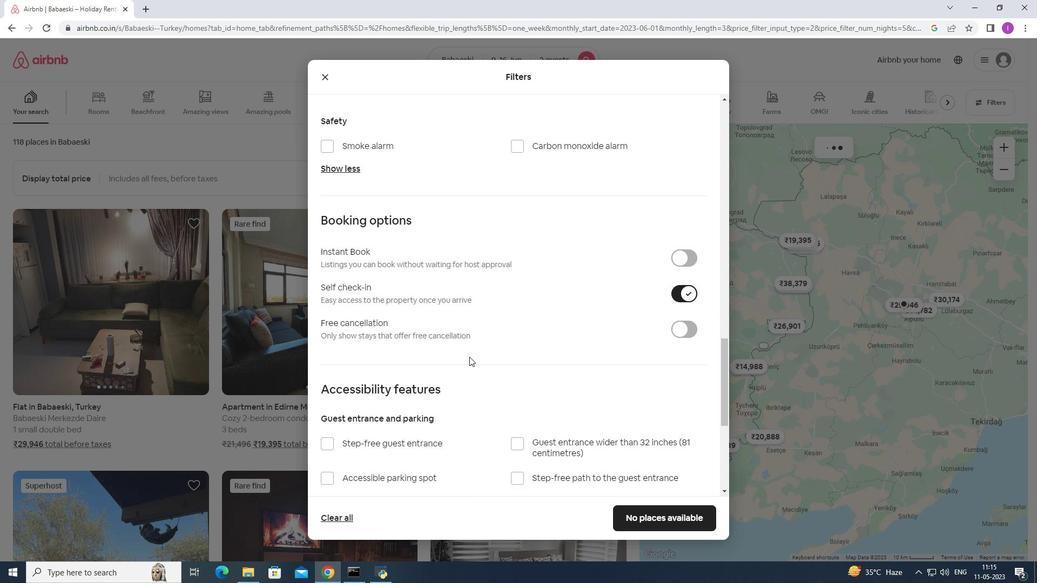 
Action: Mouse scrolled (468, 362) with delta (0, 0)
Screenshot: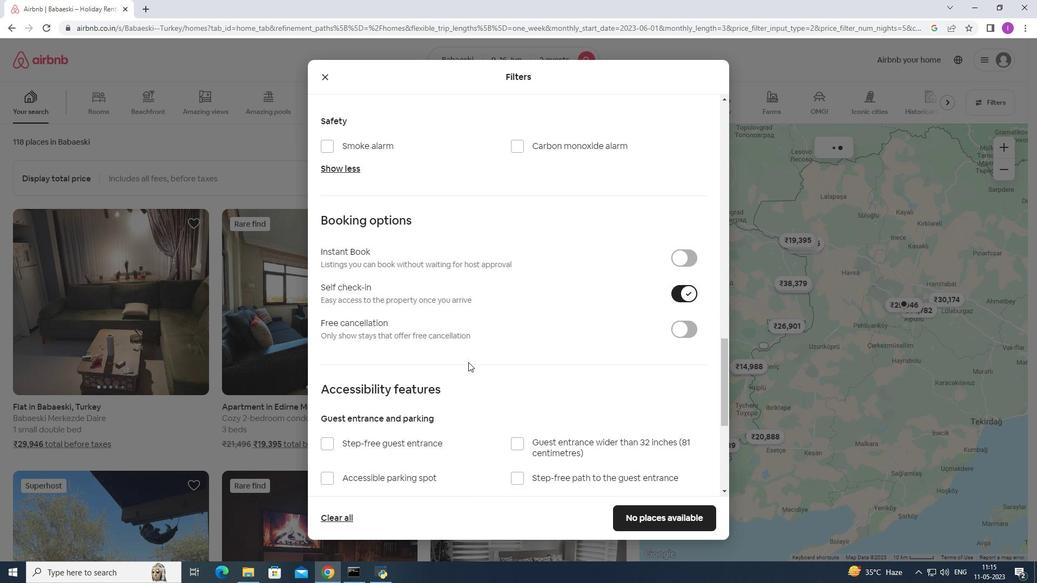 
Action: Mouse moved to (468, 363)
Screenshot: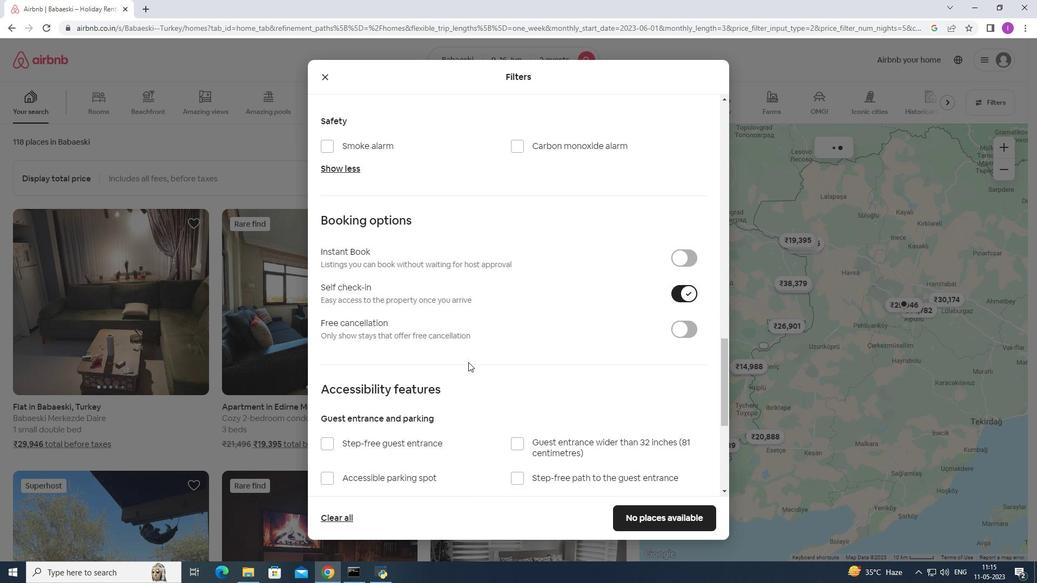 
Action: Mouse scrolled (468, 362) with delta (0, 0)
Screenshot: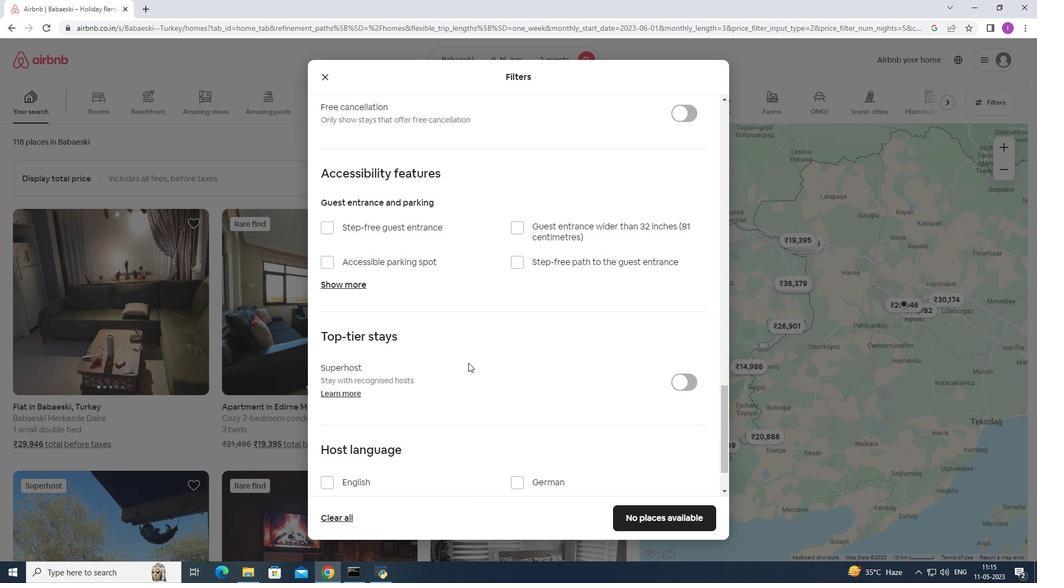 
Action: Mouse scrolled (468, 362) with delta (0, 0)
Screenshot: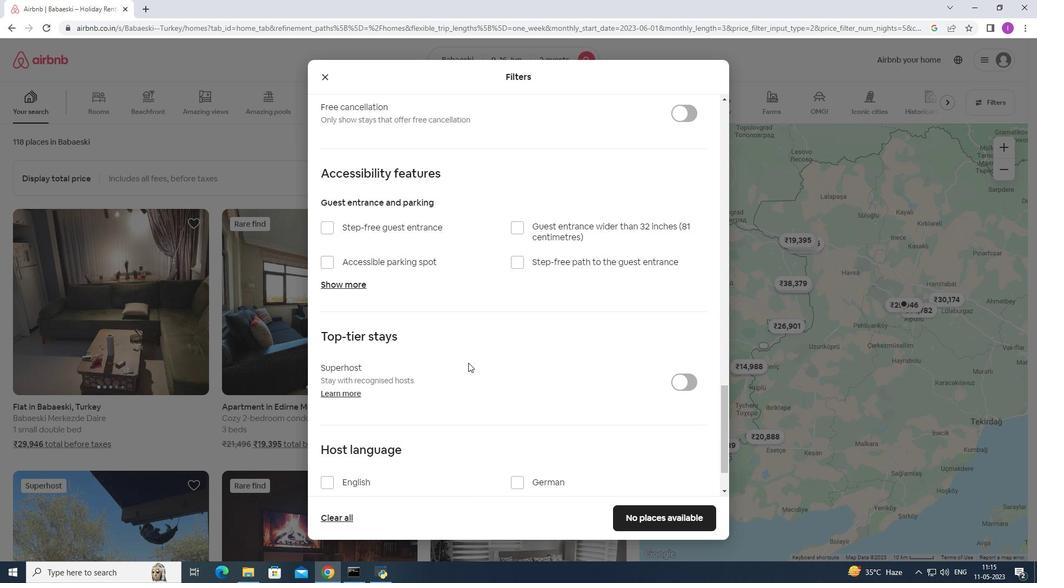 
Action: Mouse moved to (326, 422)
Screenshot: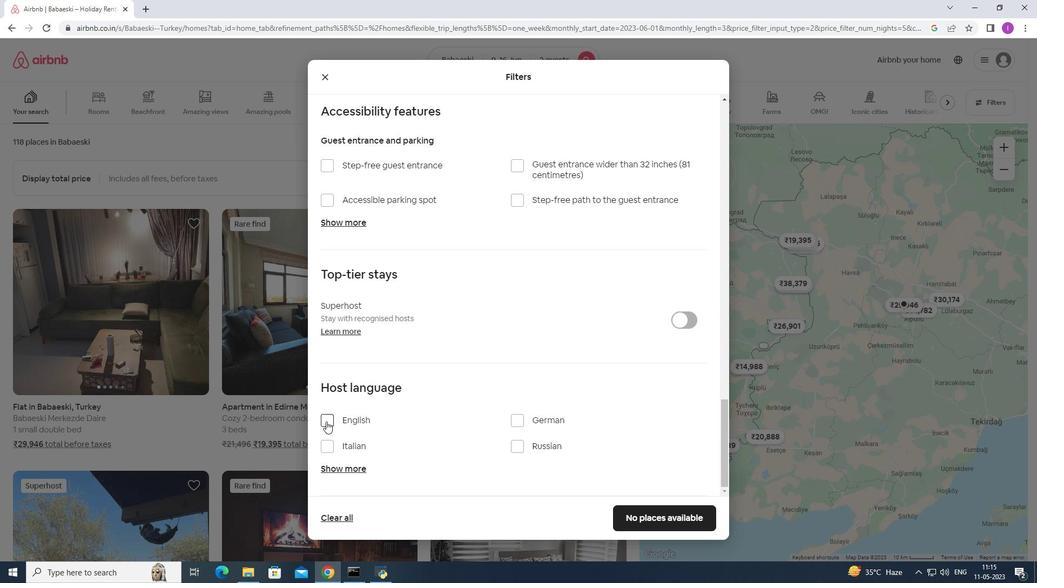 
Action: Mouse pressed left at (326, 422)
Screenshot: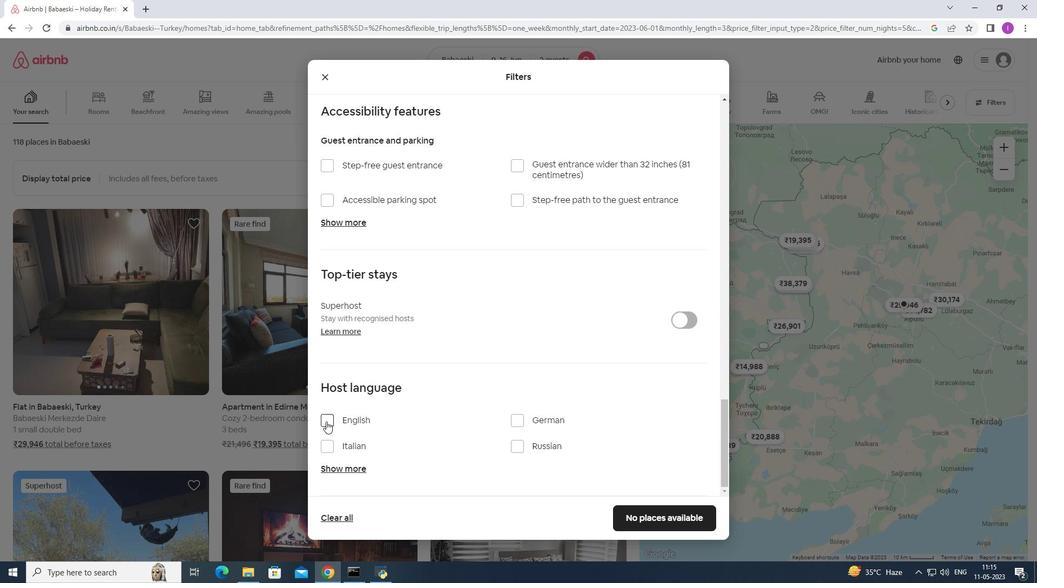 
Action: Mouse moved to (429, 383)
Screenshot: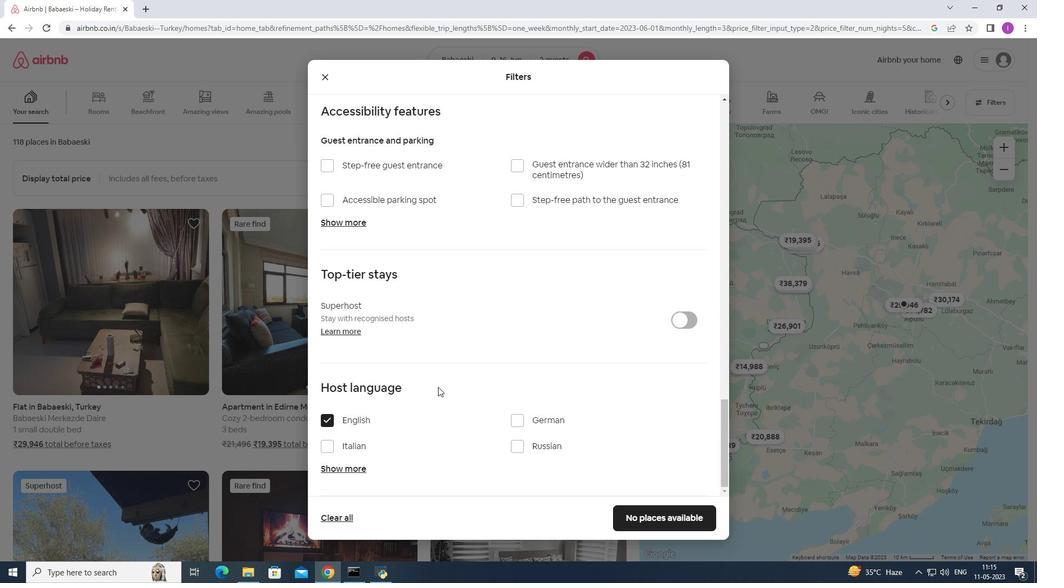 
Action: Mouse scrolled (429, 383) with delta (0, 0)
Screenshot: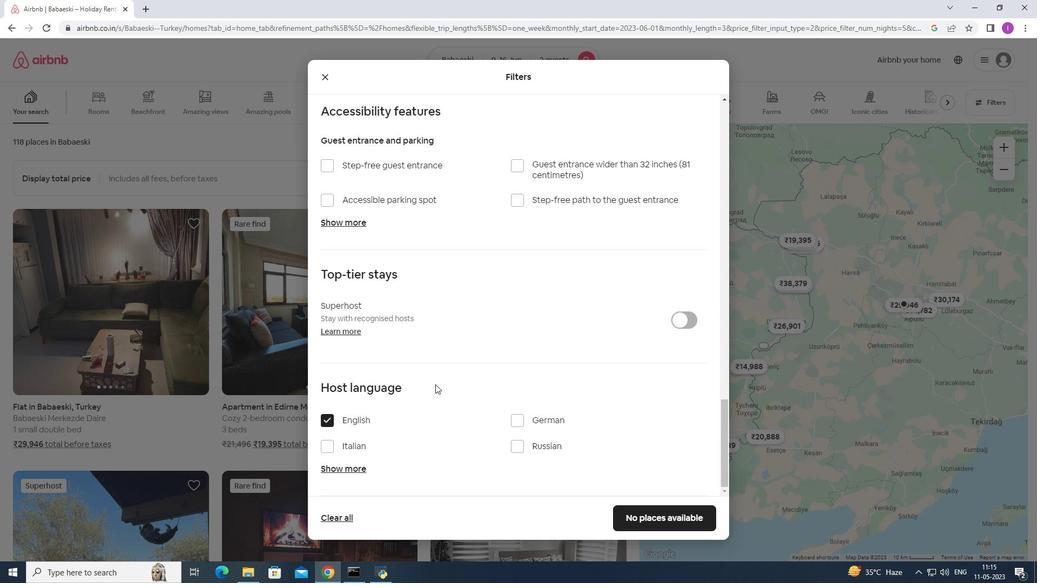 
Action: Mouse moved to (423, 384)
Screenshot: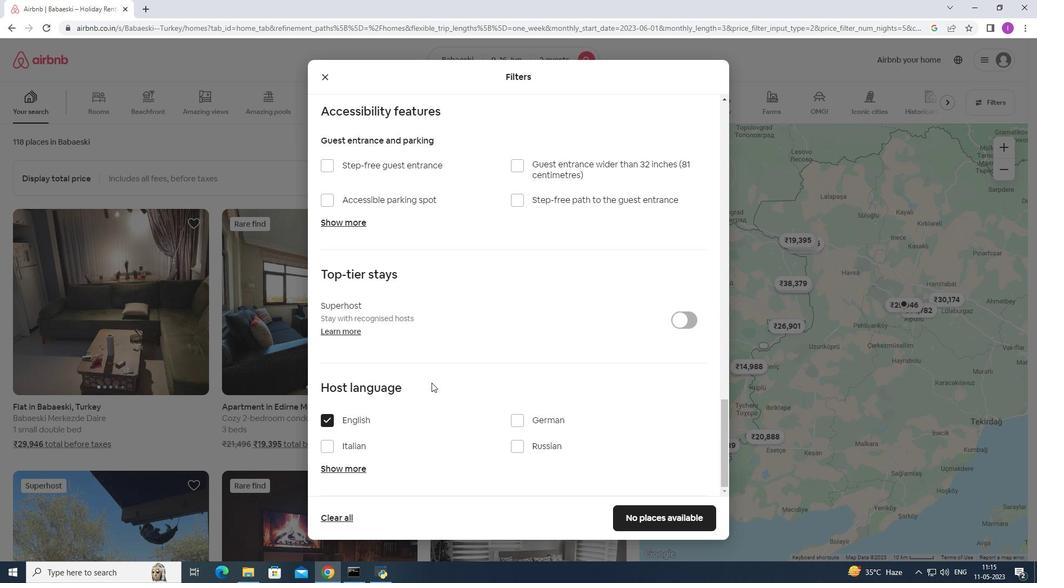 
Action: Mouse scrolled (423, 384) with delta (0, 0)
Screenshot: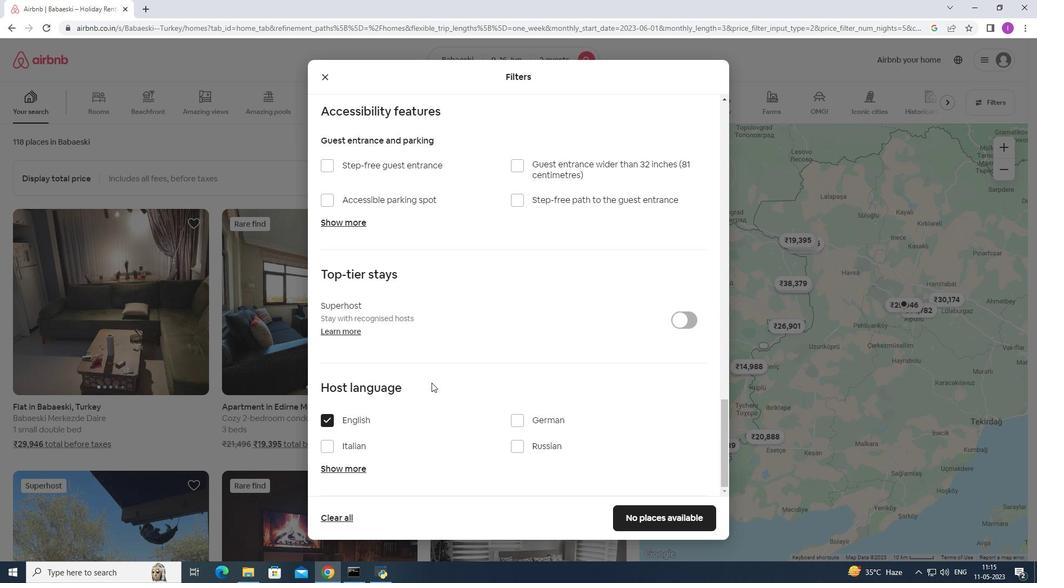 
Action: Mouse moved to (411, 387)
Screenshot: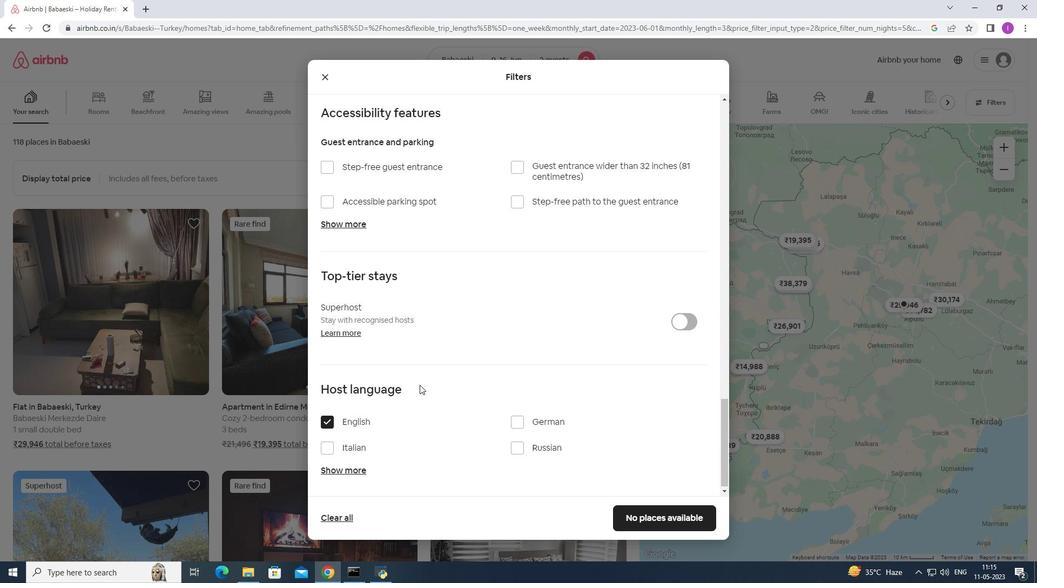
Action: Mouse scrolled (411, 387) with delta (0, 0)
Screenshot: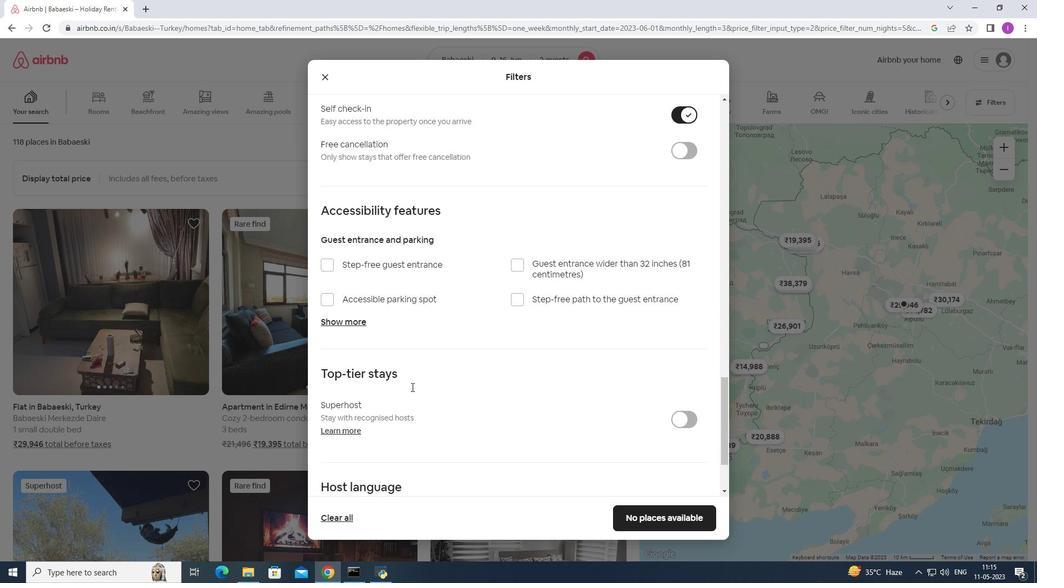 
Action: Mouse scrolled (411, 387) with delta (0, 0)
Screenshot: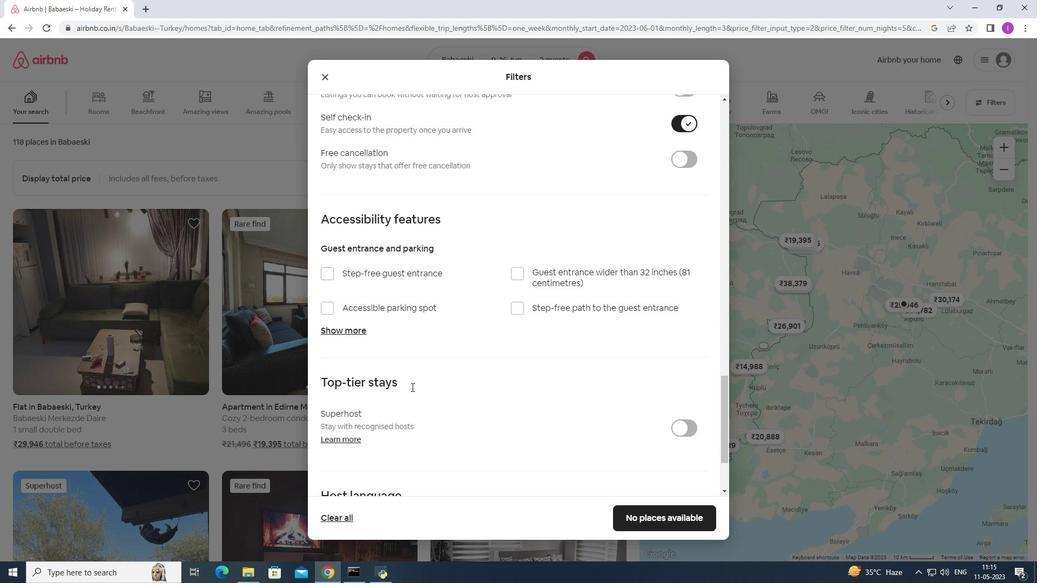 
Action: Mouse scrolled (411, 387) with delta (0, 0)
Screenshot: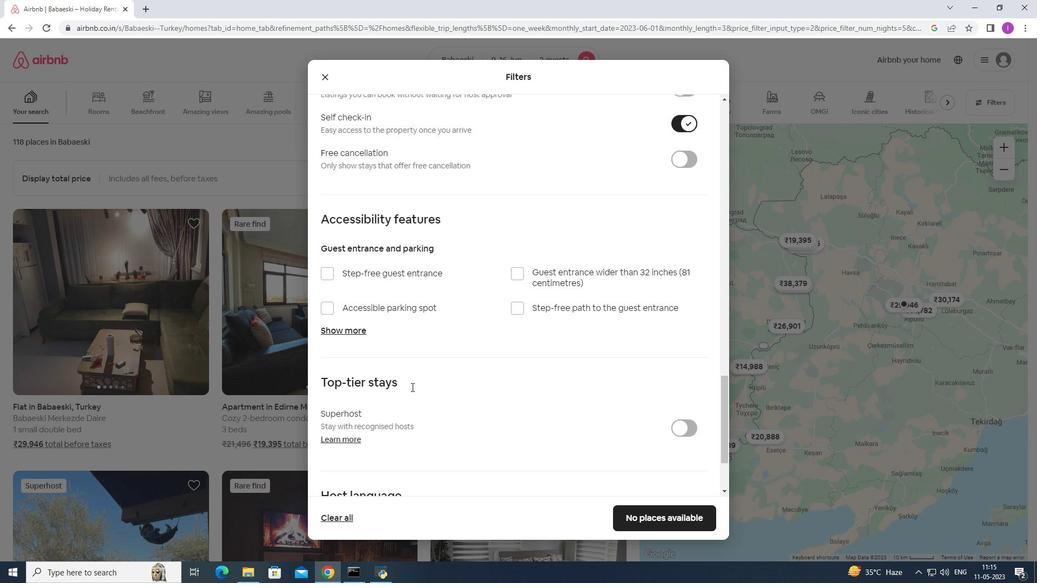 
Action: Mouse scrolled (411, 387) with delta (0, 0)
Screenshot: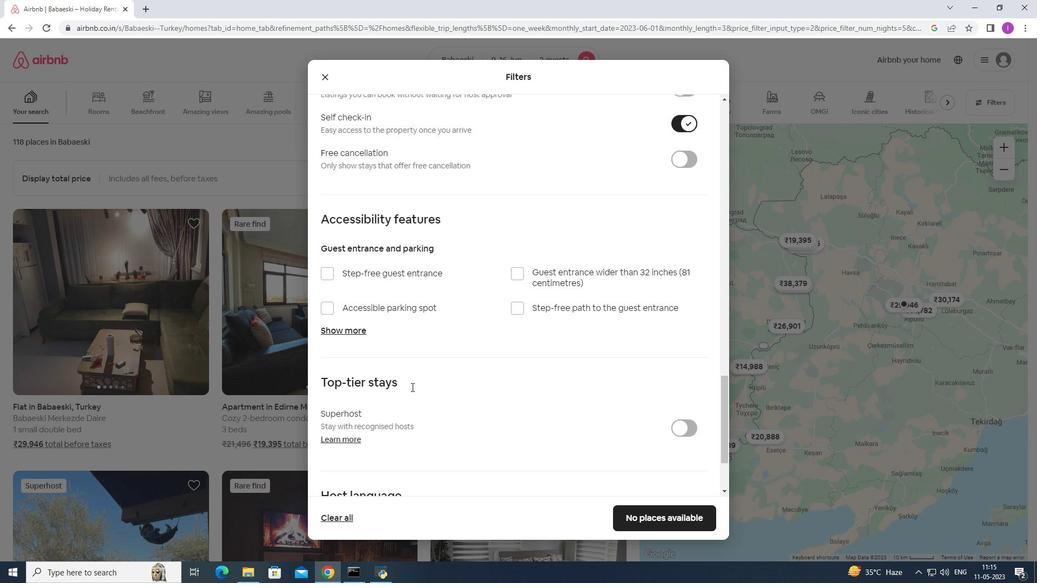
Action: Mouse moved to (411, 387)
Screenshot: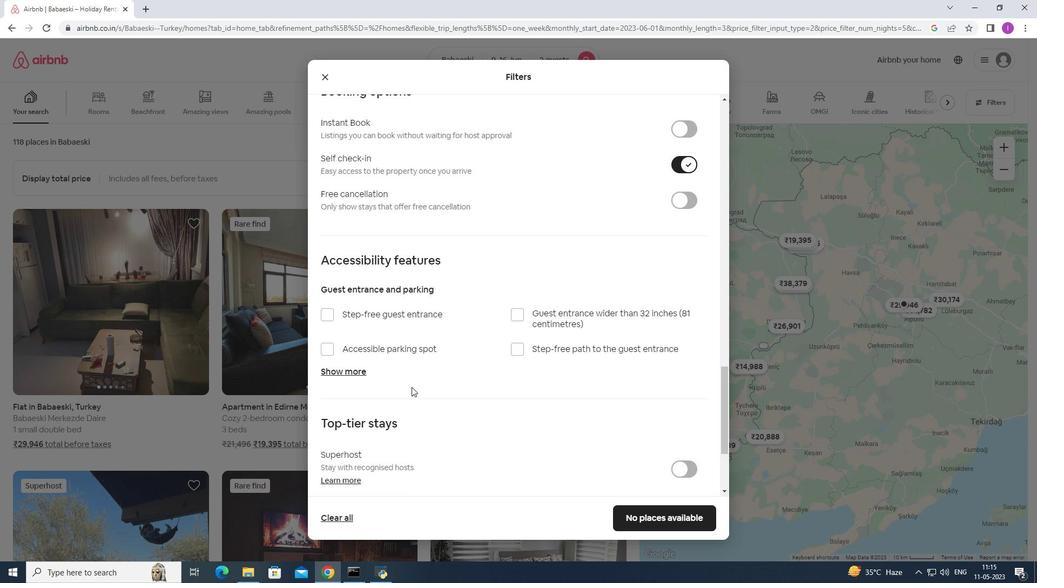 
Action: Mouse scrolled (411, 387) with delta (0, 0)
Screenshot: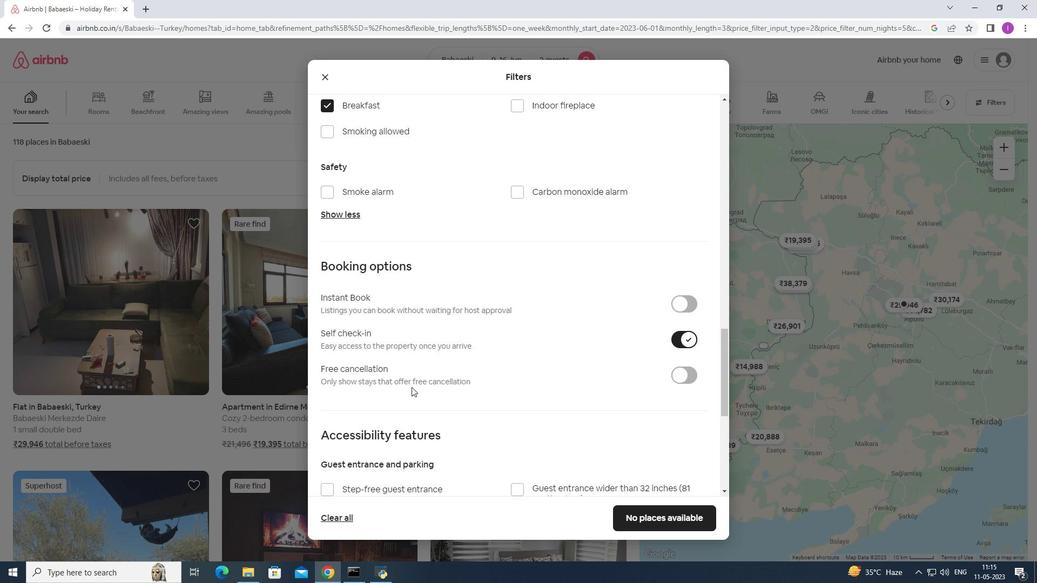 
Action: Mouse scrolled (411, 387) with delta (0, 0)
Screenshot: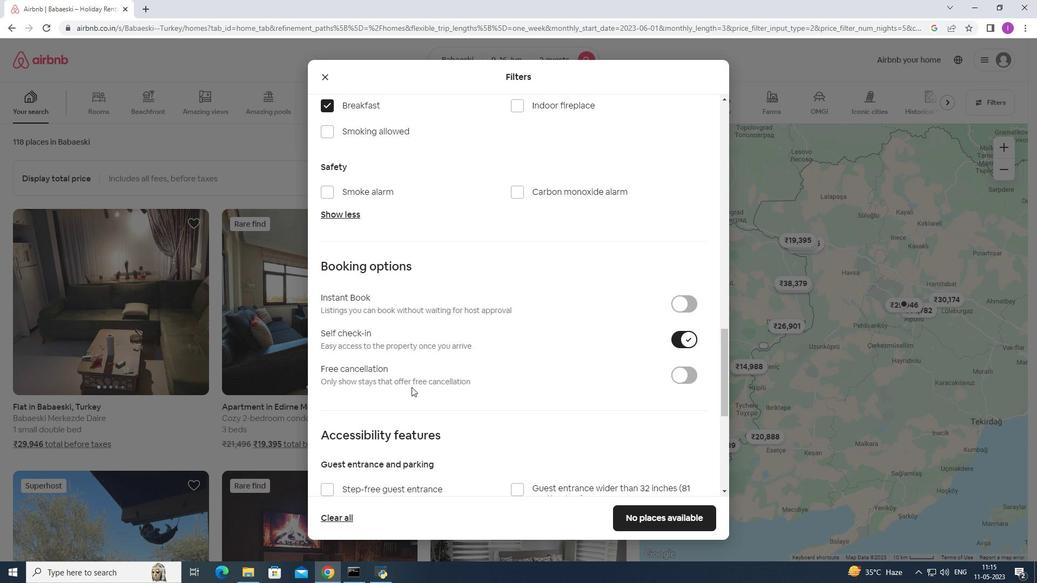 
Action: Mouse scrolled (411, 387) with delta (0, 0)
Screenshot: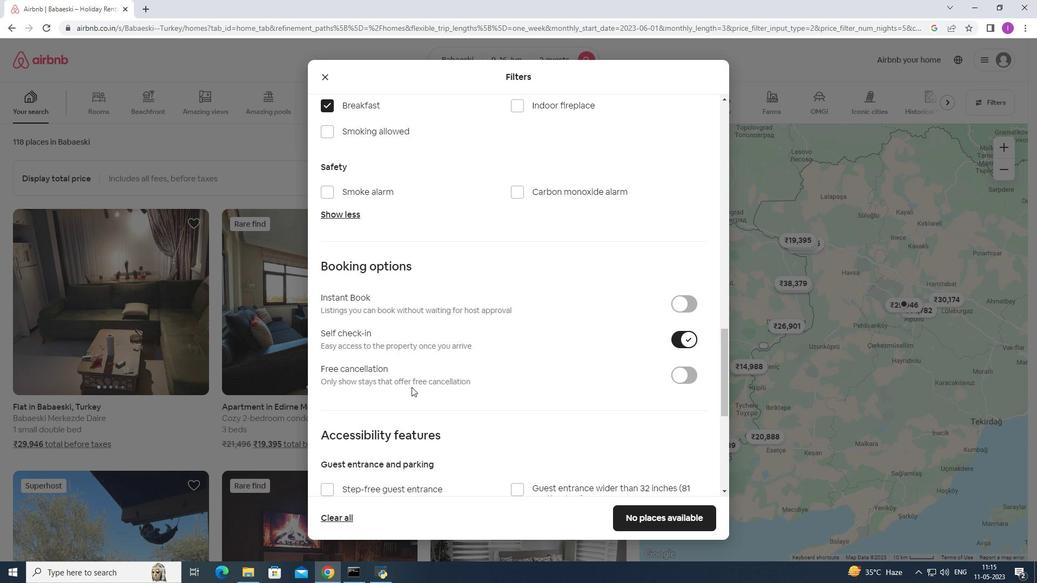 
Action: Mouse moved to (337, 300)
Screenshot: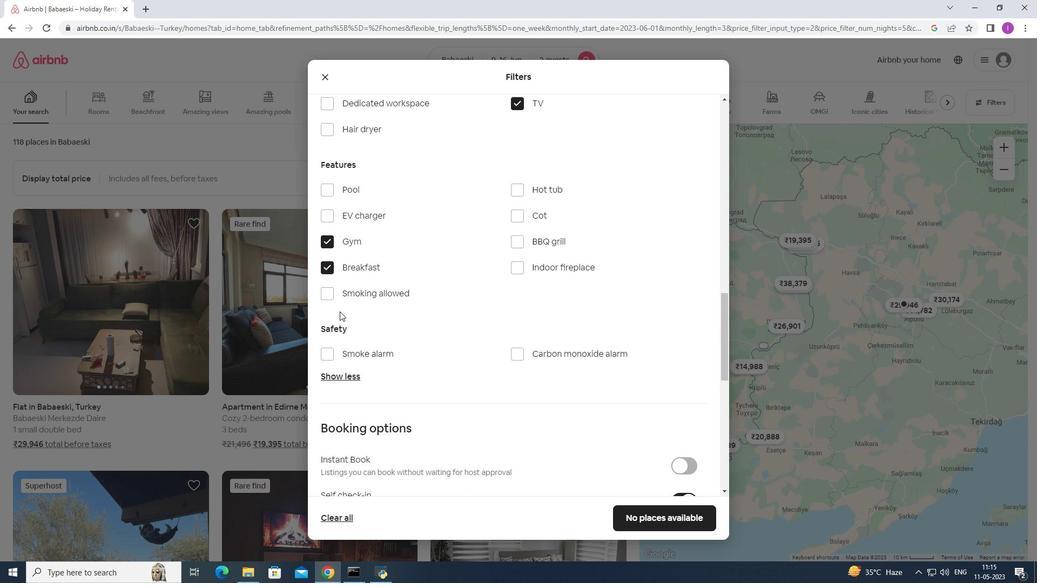 
Action: Mouse scrolled (337, 300) with delta (0, 0)
Screenshot: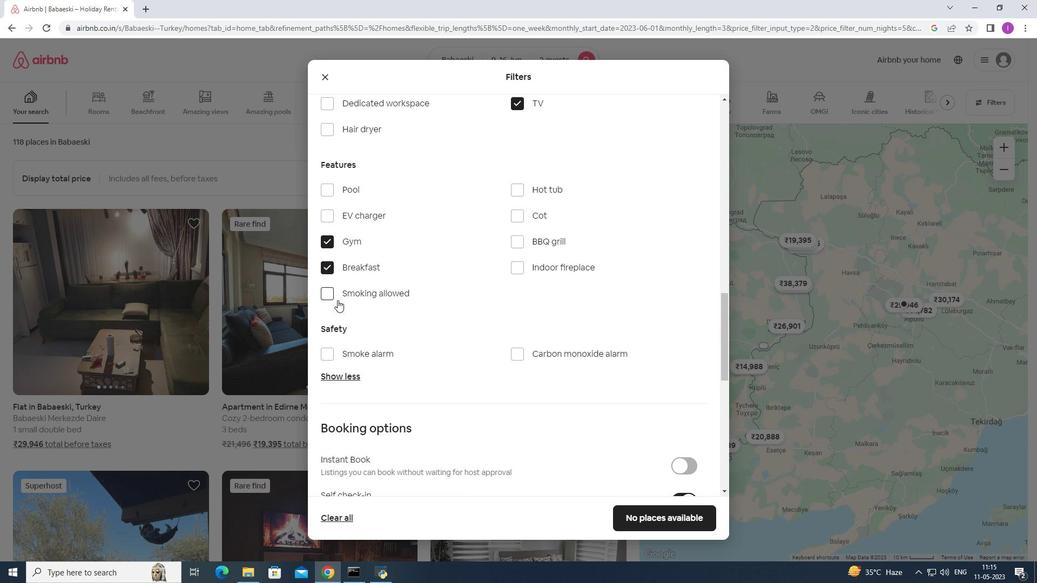 
Action: Mouse scrolled (337, 300) with delta (0, 0)
Screenshot: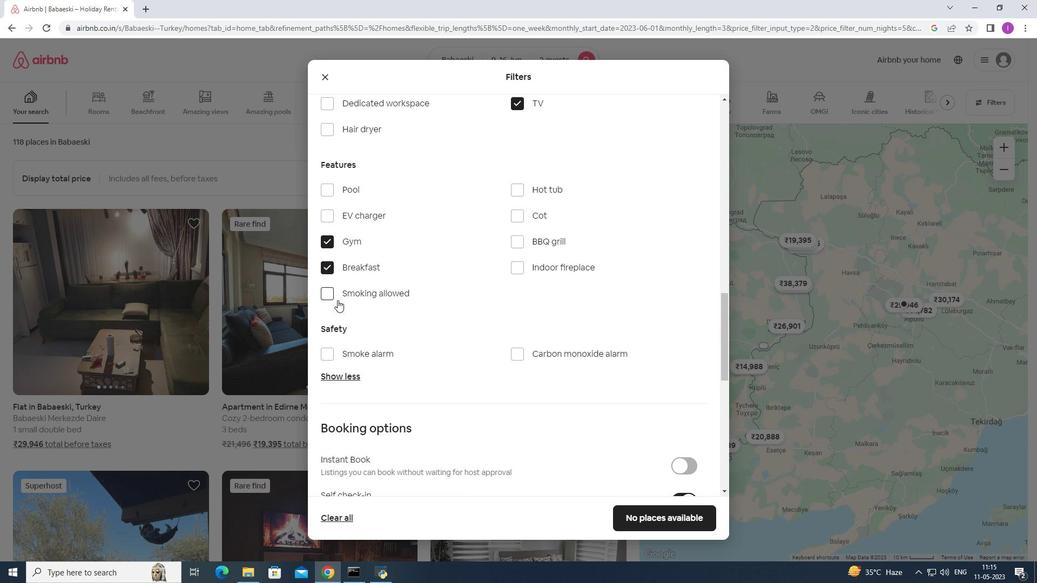 
Action: Mouse scrolled (337, 300) with delta (0, 0)
Screenshot: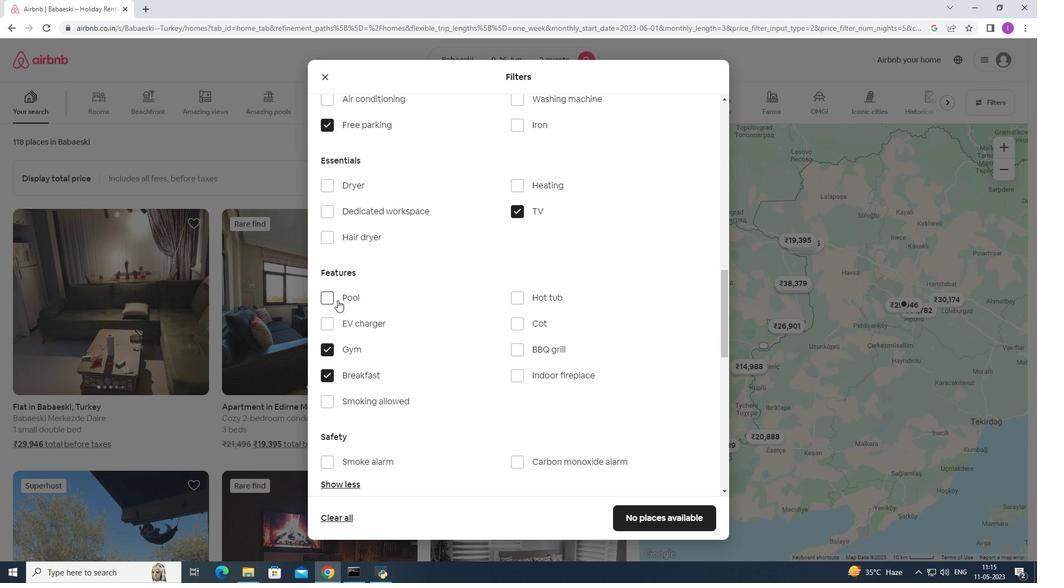 
Action: Mouse scrolled (337, 300) with delta (0, 0)
Screenshot: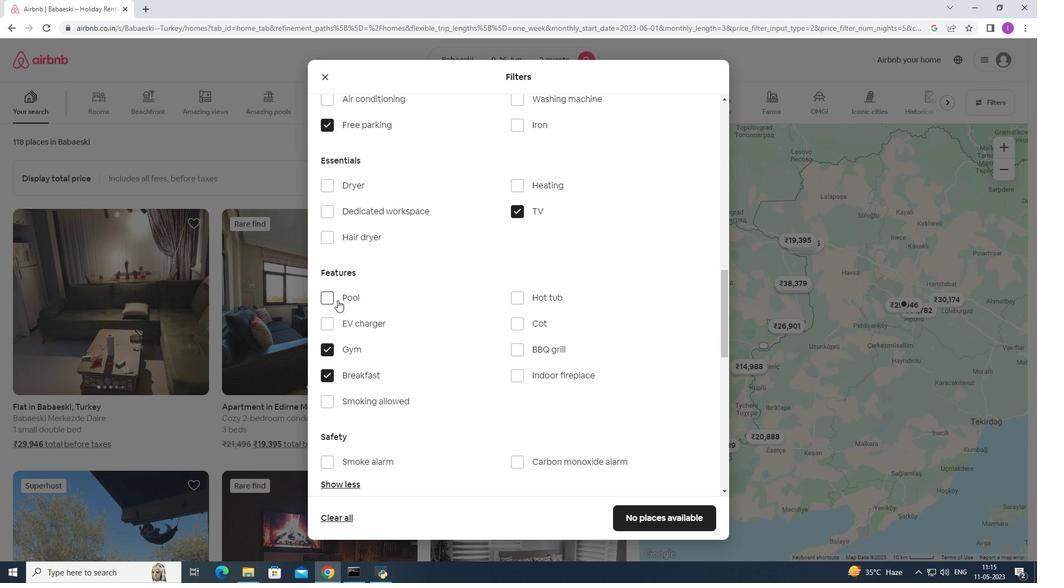 
Action: Mouse scrolled (337, 300) with delta (0, 0)
Screenshot: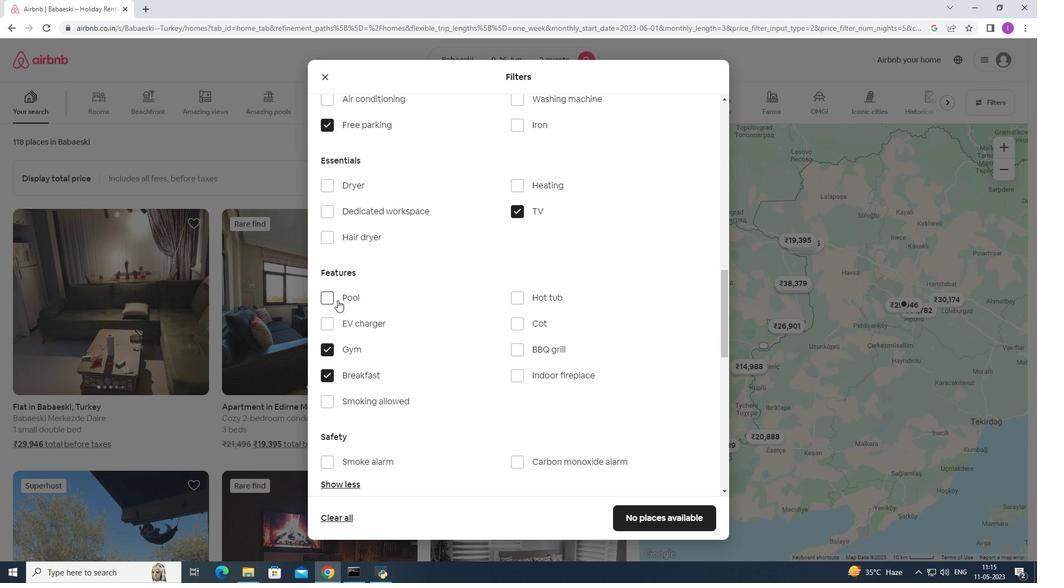 
Action: Mouse scrolled (337, 299) with delta (0, 0)
Screenshot: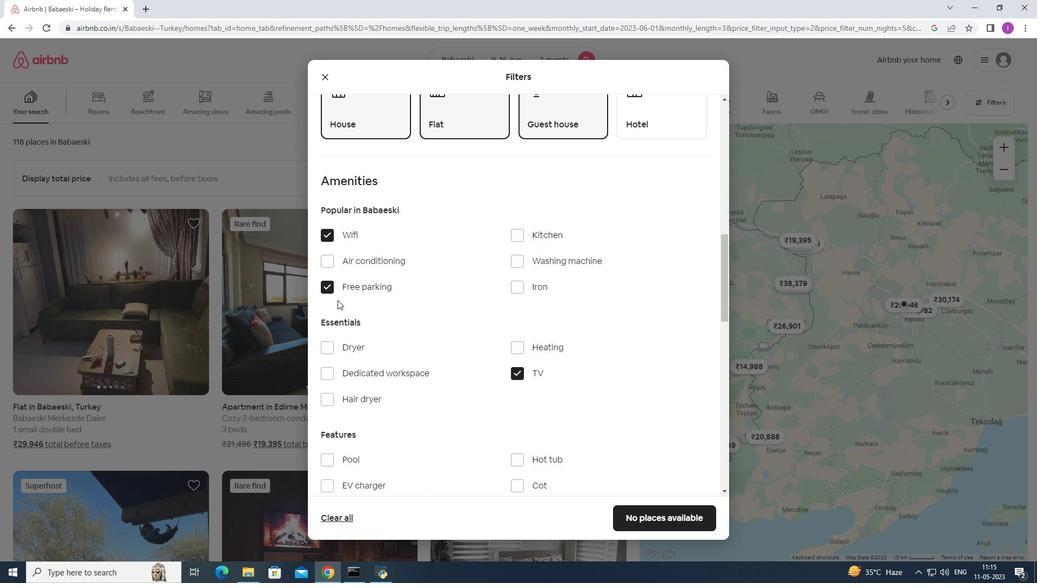 
Action: Mouse scrolled (337, 299) with delta (0, 0)
Screenshot: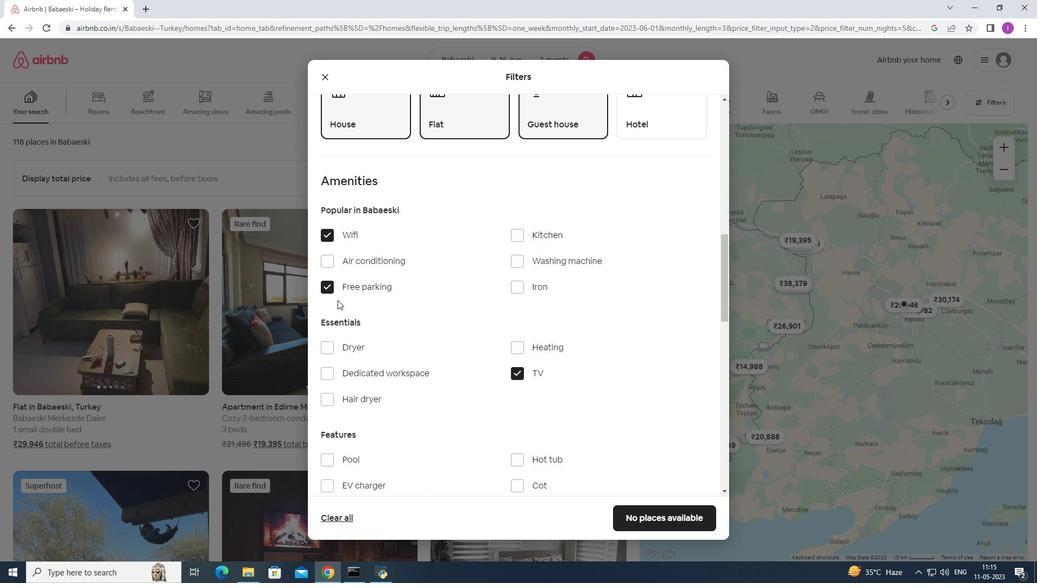 
Action: Mouse scrolled (337, 299) with delta (0, 0)
Screenshot: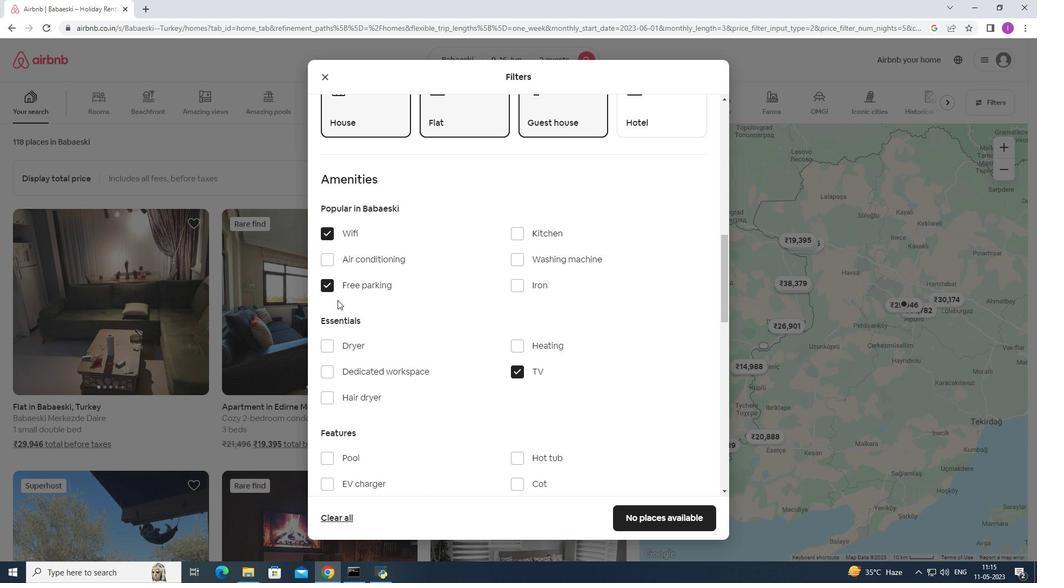 
Action: Mouse scrolled (337, 299) with delta (0, 0)
Screenshot: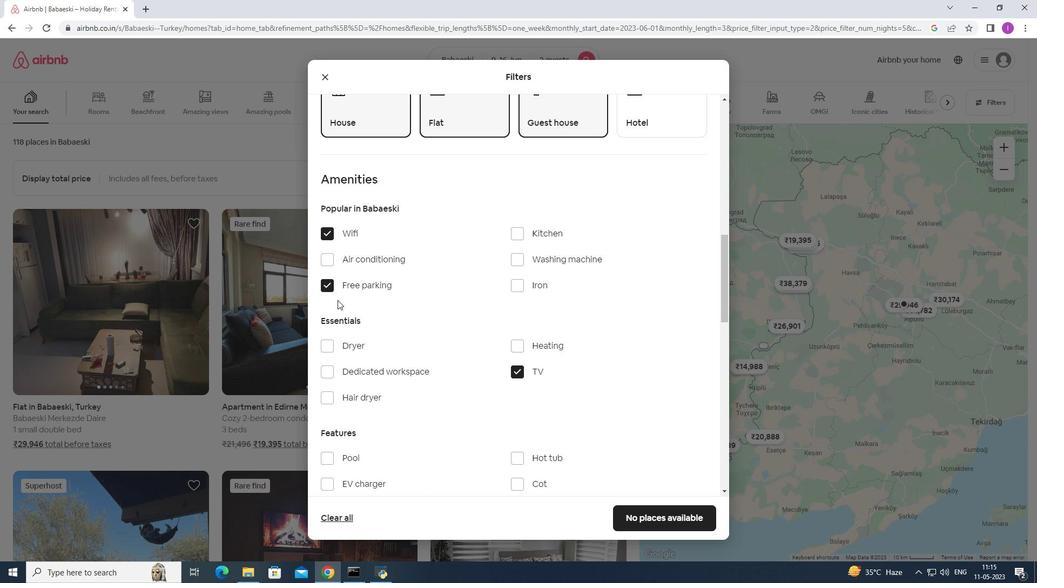 
Action: Mouse scrolled (337, 299) with delta (0, 0)
Screenshot: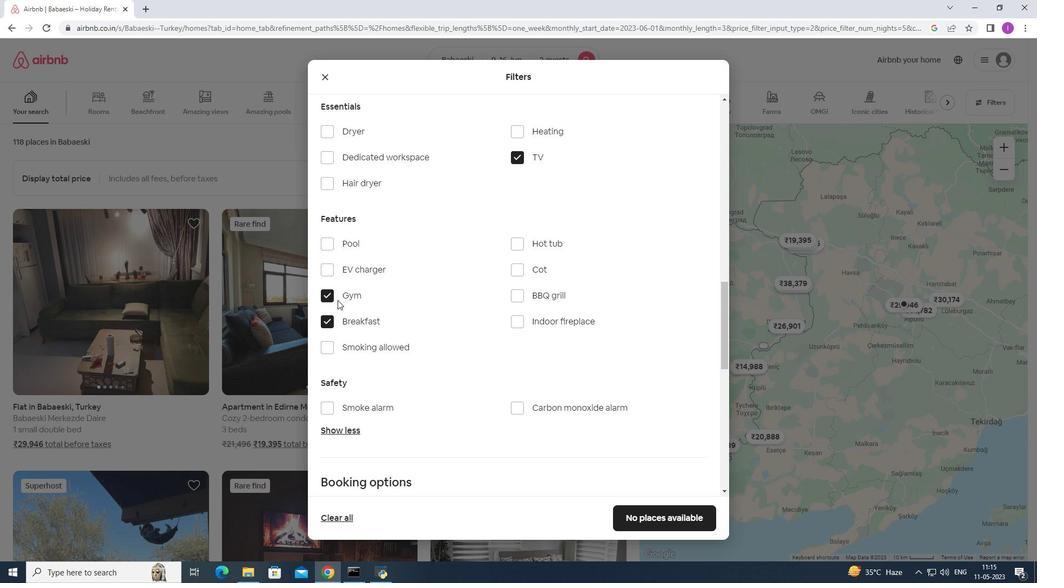 
Action: Mouse scrolled (337, 299) with delta (0, 0)
Screenshot: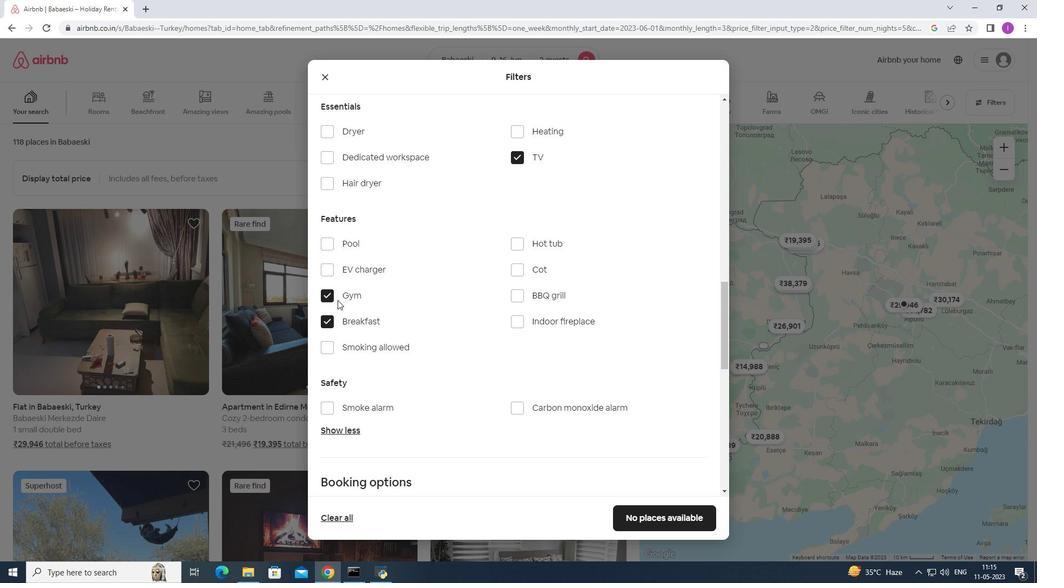 
Action: Mouse scrolled (337, 299) with delta (0, 0)
Screenshot: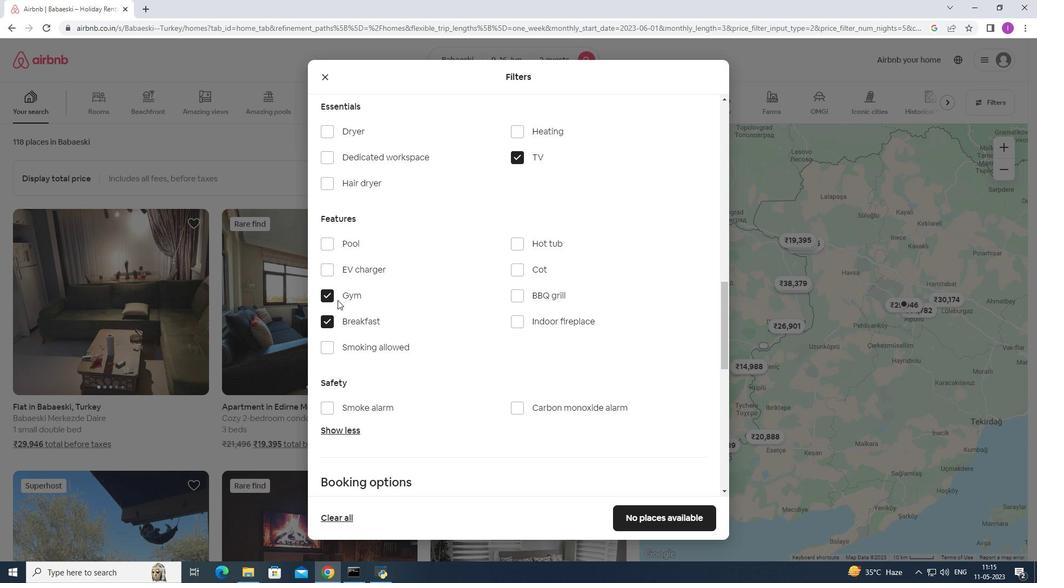 
Action: Mouse scrolled (337, 299) with delta (0, 0)
Screenshot: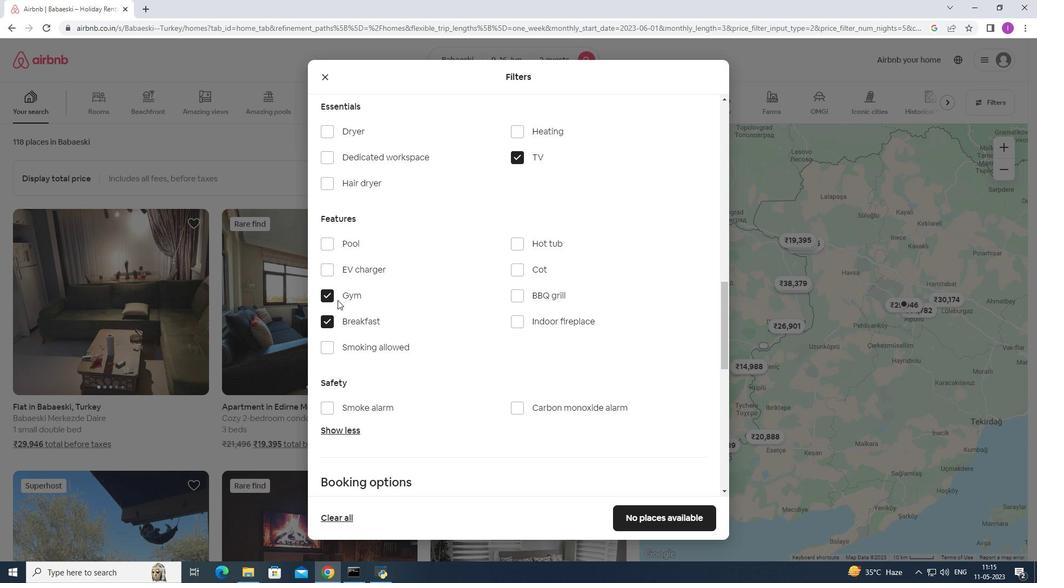 
Action: Mouse scrolled (337, 299) with delta (0, 0)
Screenshot: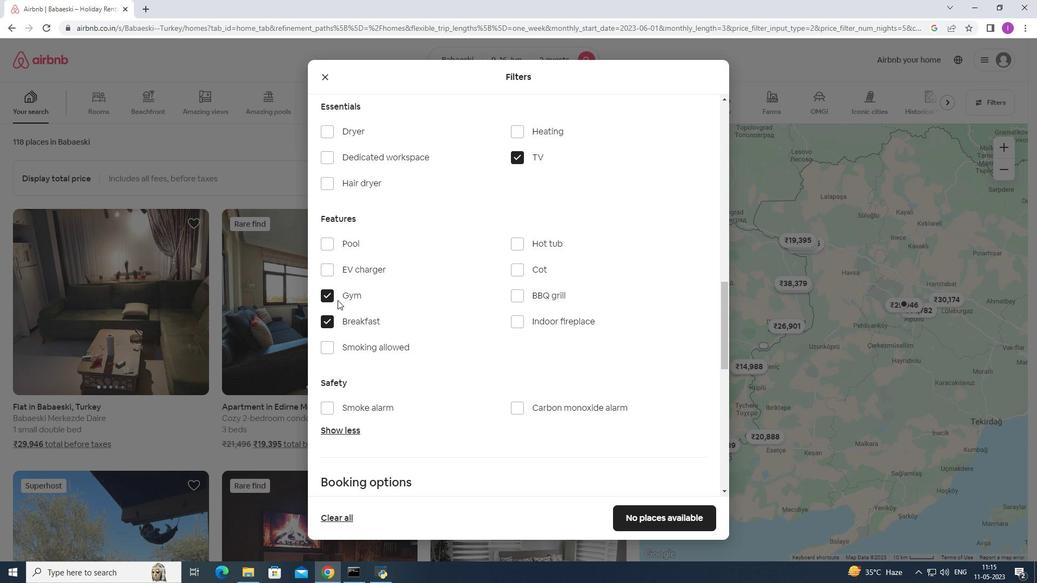 
Action: Mouse moved to (341, 297)
Screenshot: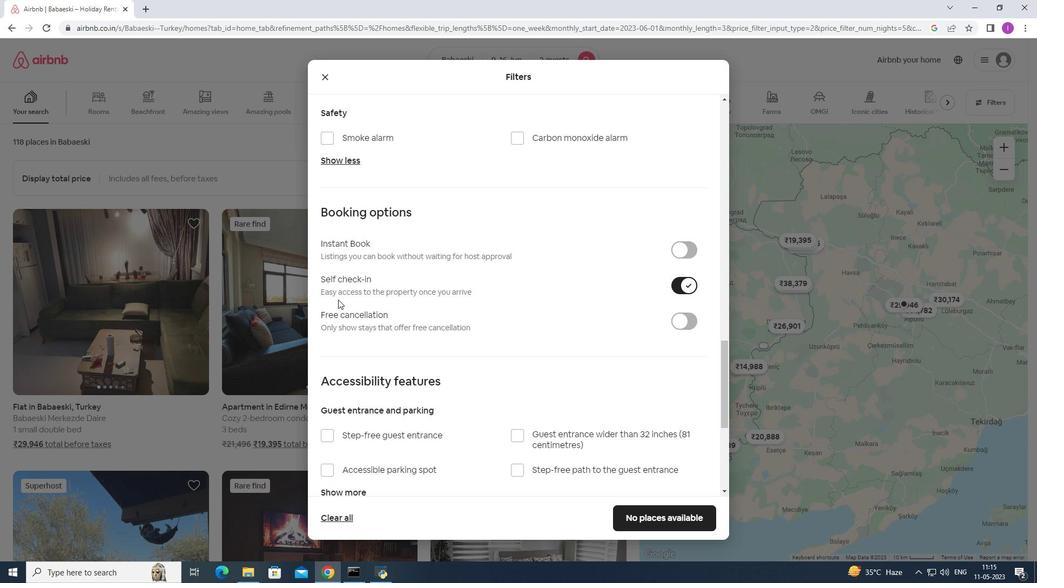 
Action: Mouse scrolled (341, 296) with delta (0, 0)
Screenshot: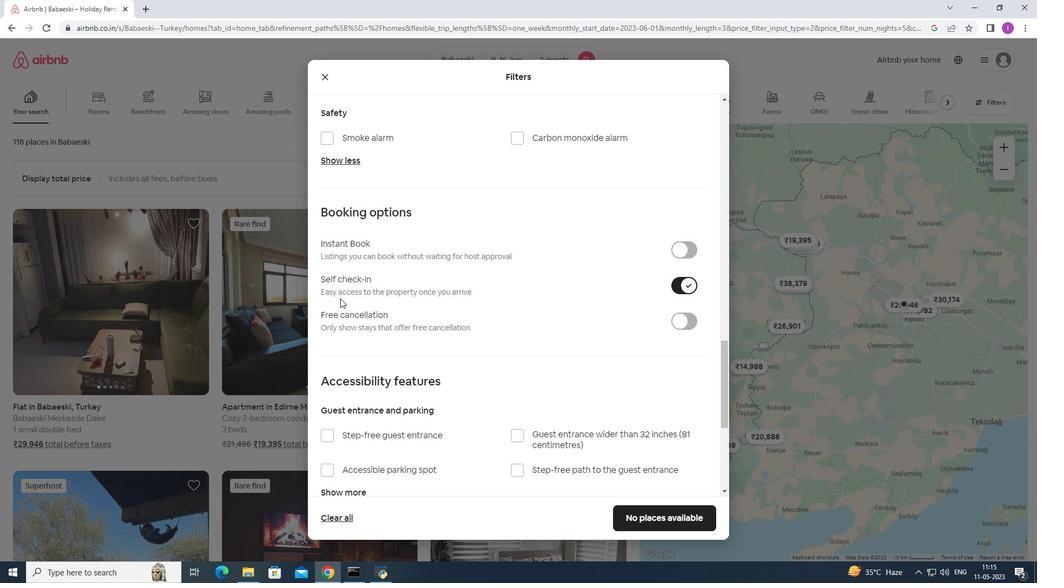 
Action: Mouse scrolled (341, 296) with delta (0, 0)
Screenshot: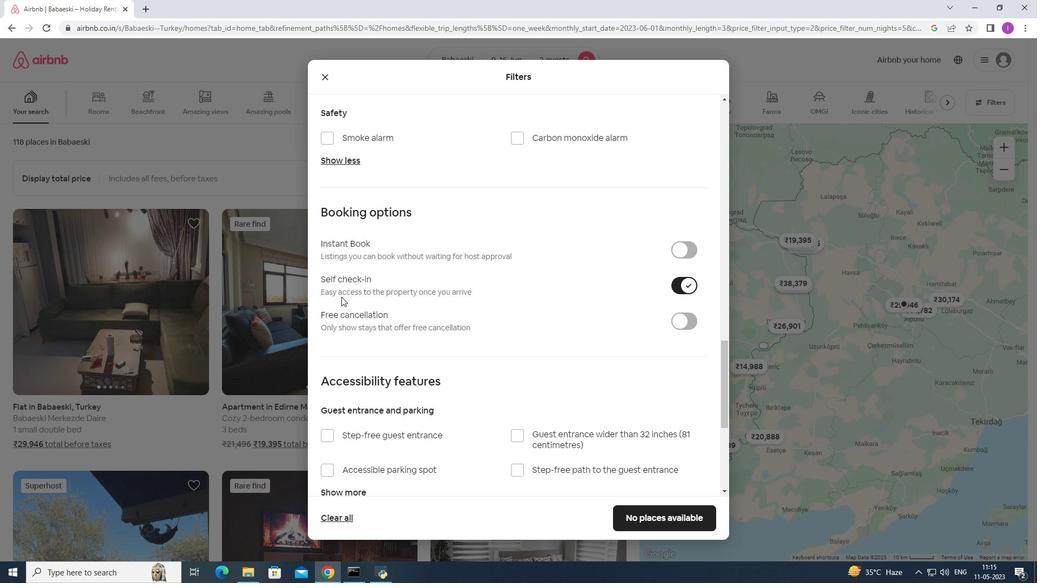 
Action: Mouse scrolled (341, 296) with delta (0, 0)
Screenshot: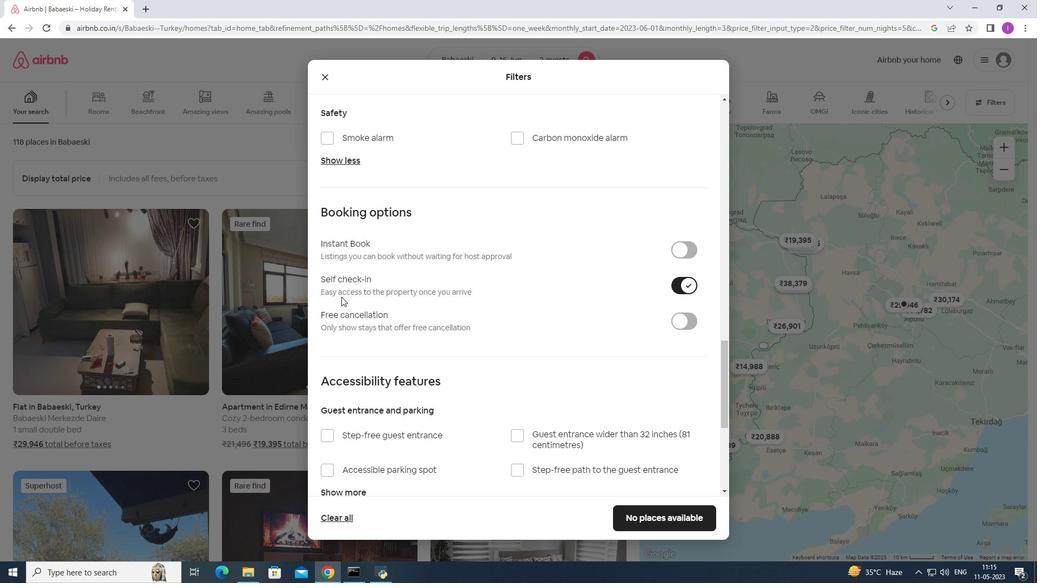 
Action: Mouse moved to (349, 297)
Screenshot: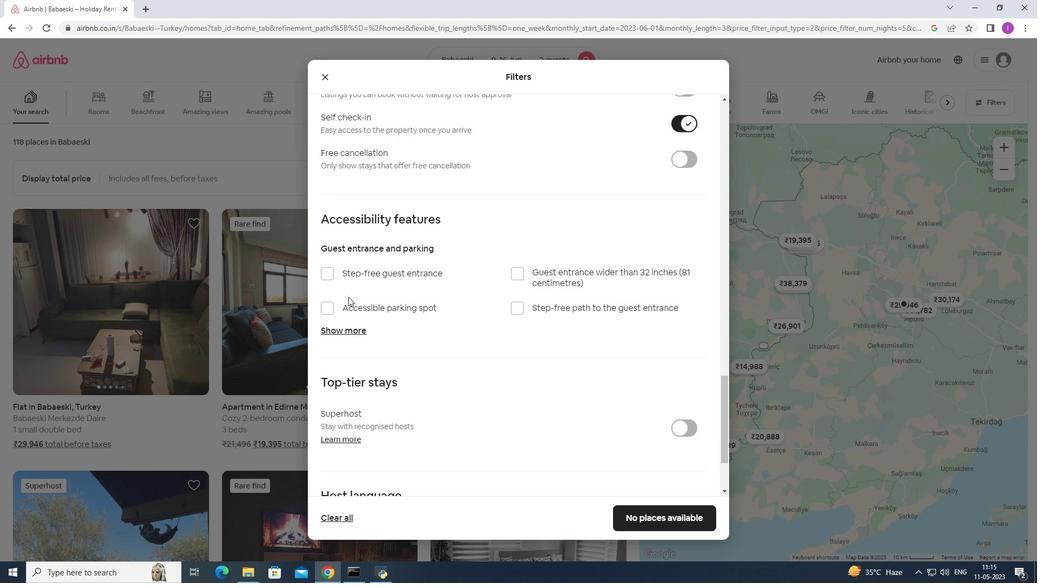 
Action: Mouse scrolled (349, 296) with delta (0, 0)
Screenshot: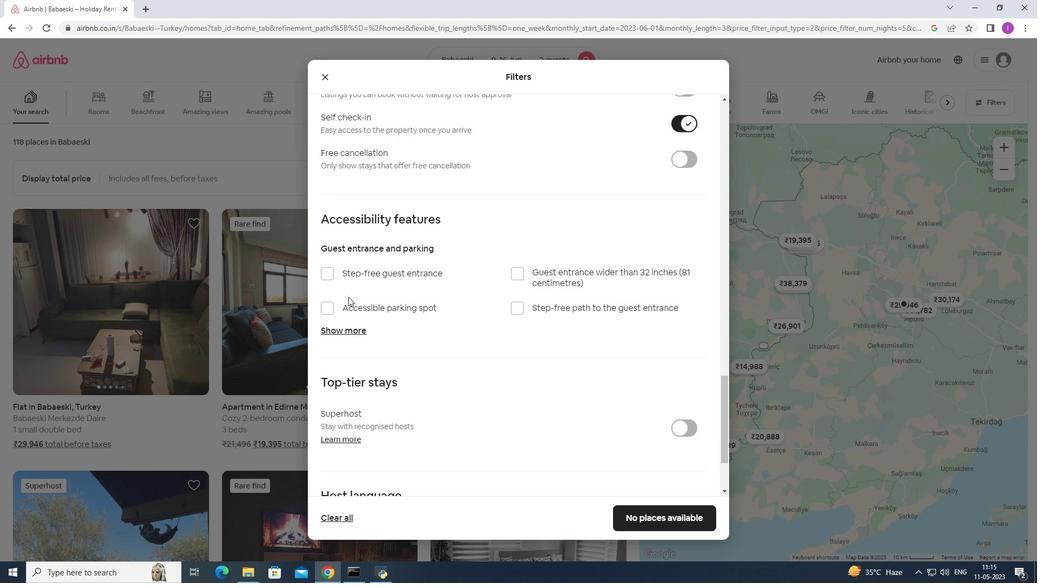 
Action: Mouse scrolled (349, 296) with delta (0, 0)
Screenshot: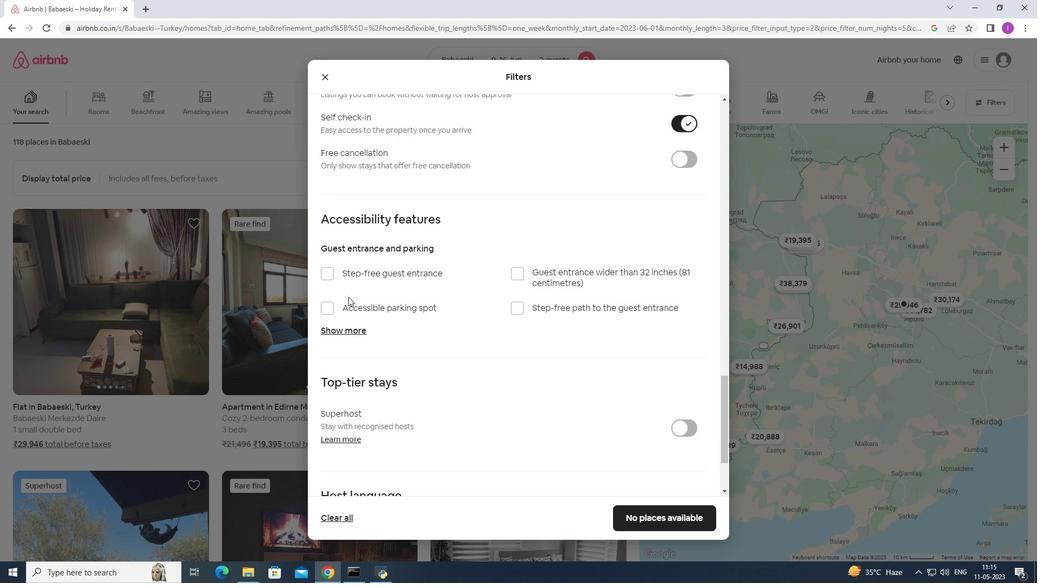 
Action: Mouse moved to (349, 297)
Screenshot: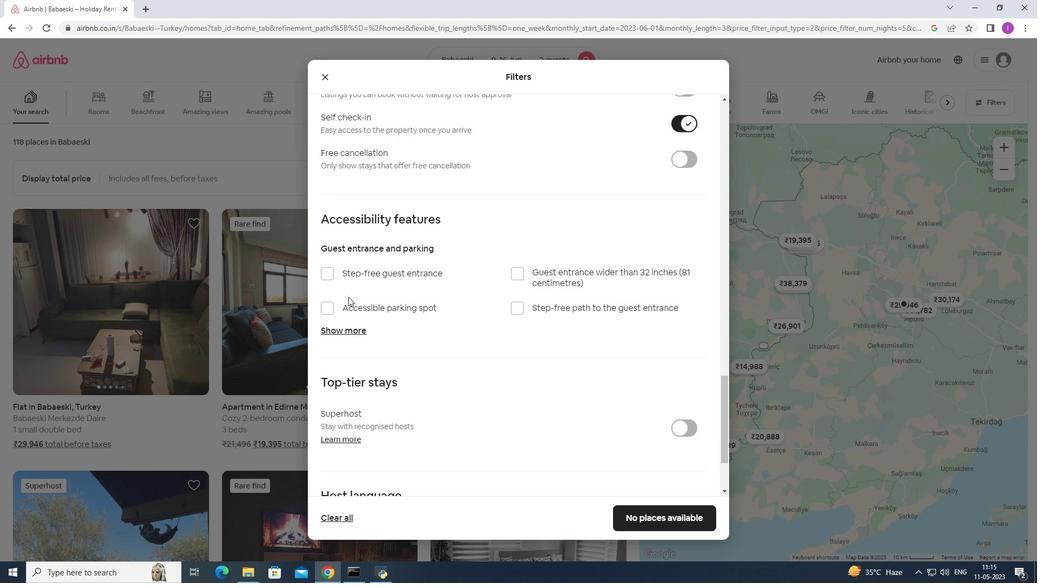 
Action: Mouse scrolled (349, 296) with delta (0, 0)
Screenshot: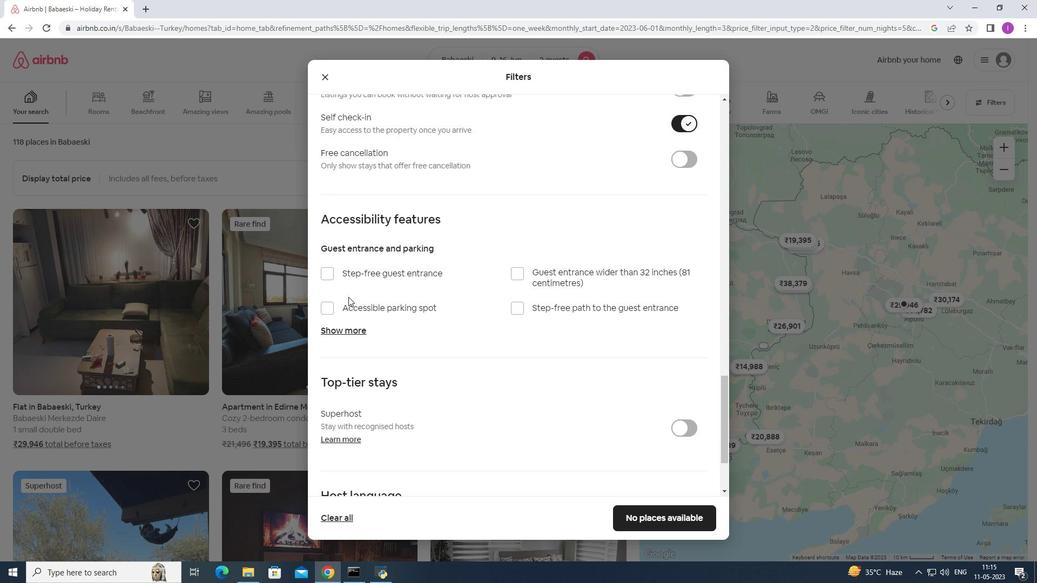
Action: Mouse moved to (350, 297)
Screenshot: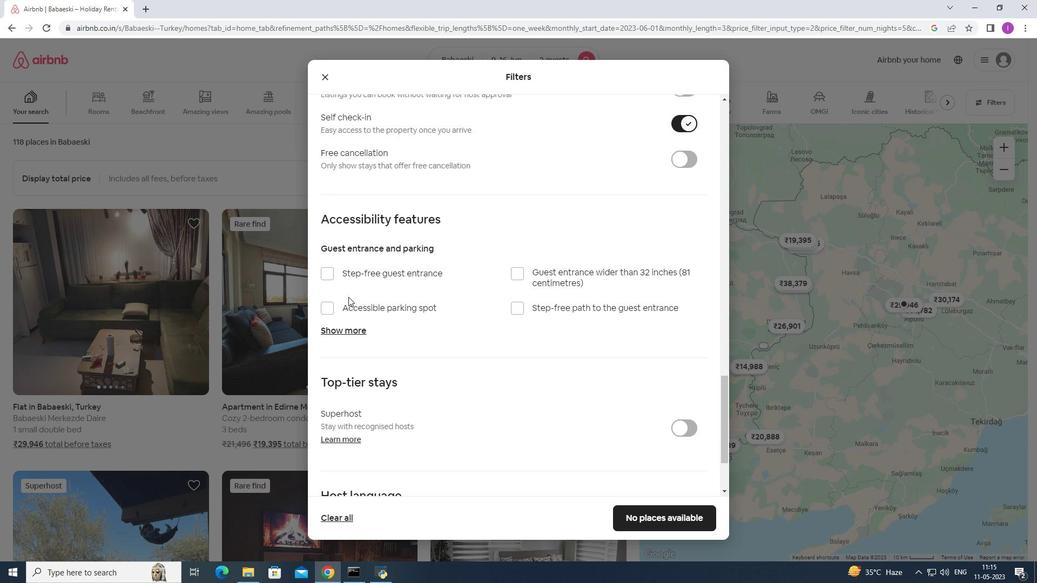 
Action: Mouse scrolled (350, 296) with delta (0, 0)
Screenshot: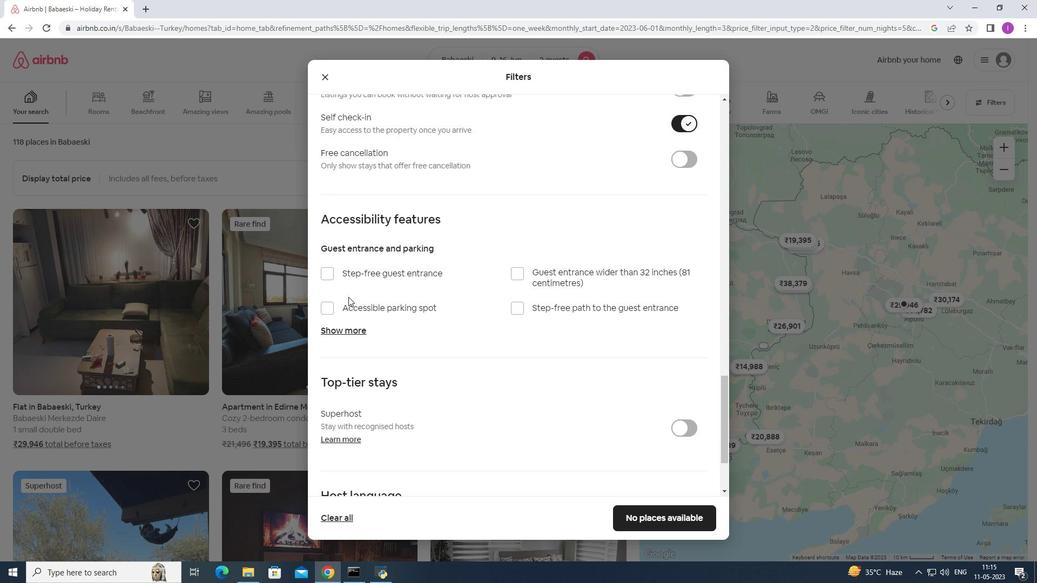 
Action: Mouse moved to (390, 323)
Screenshot: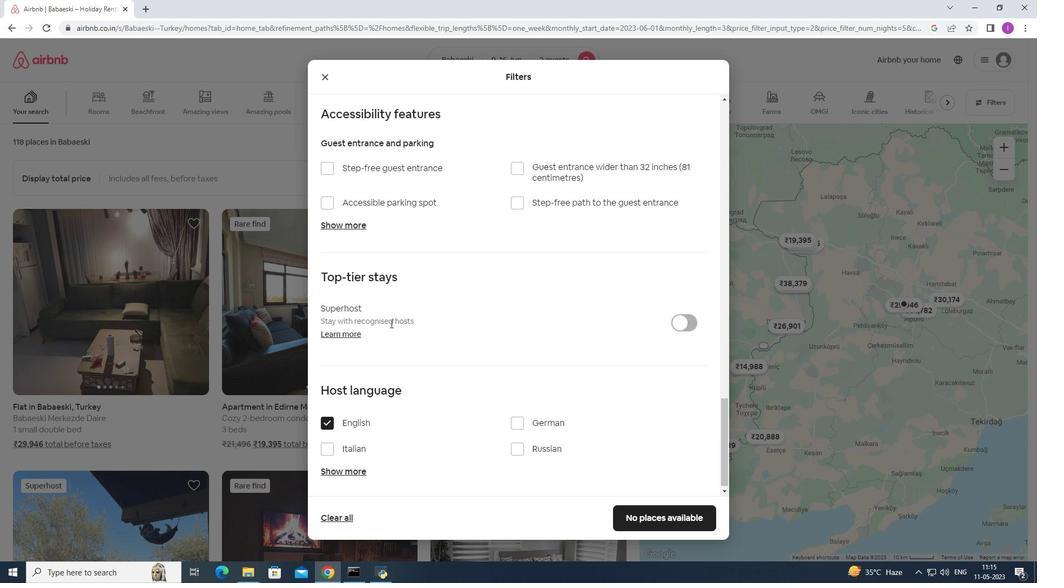 
Action: Mouse scrolled (390, 323) with delta (0, 0)
Screenshot: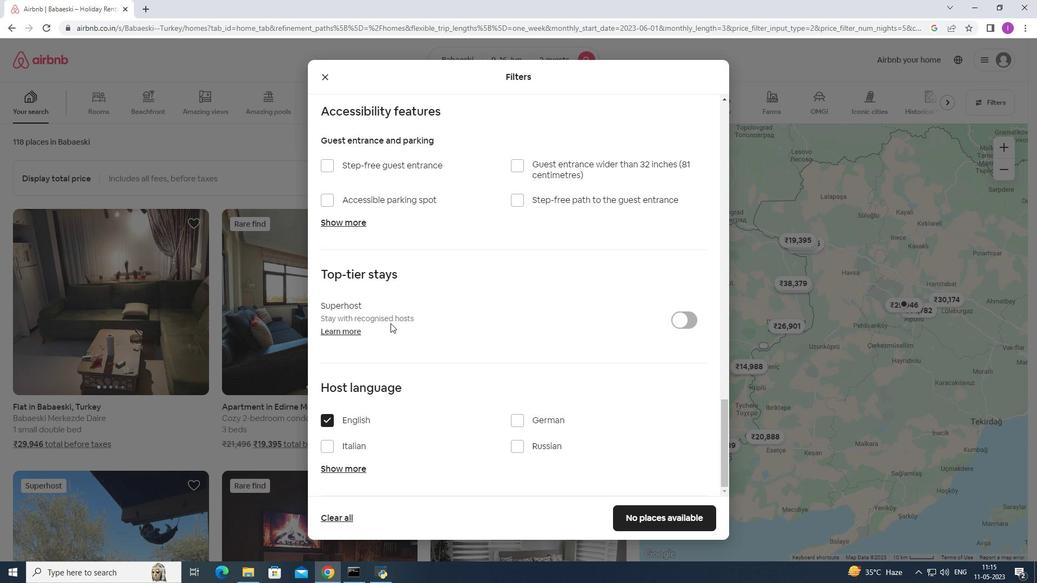 
Action: Mouse scrolled (390, 323) with delta (0, 0)
Screenshot: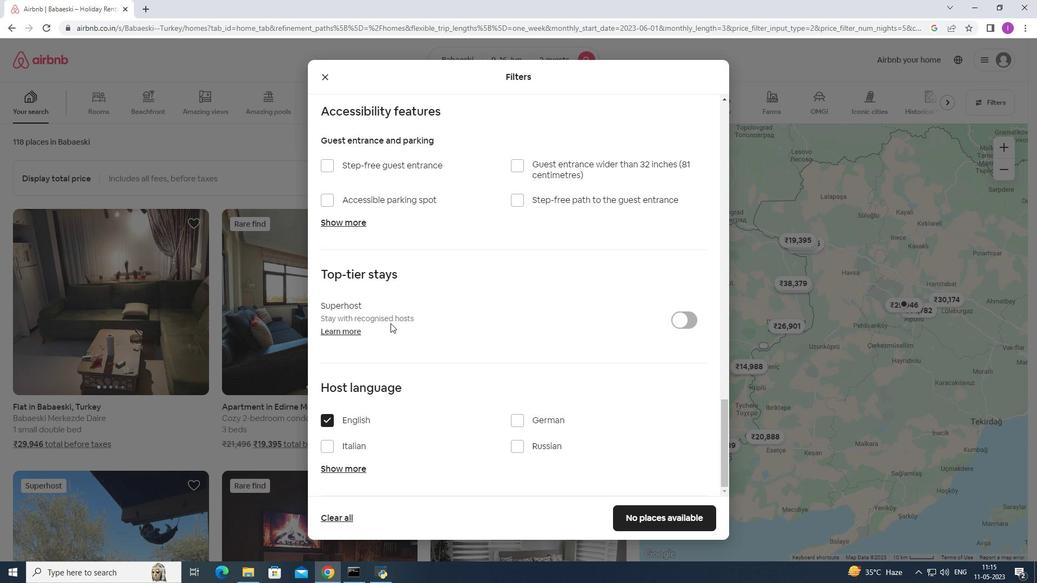 
Action: Mouse moved to (391, 324)
Screenshot: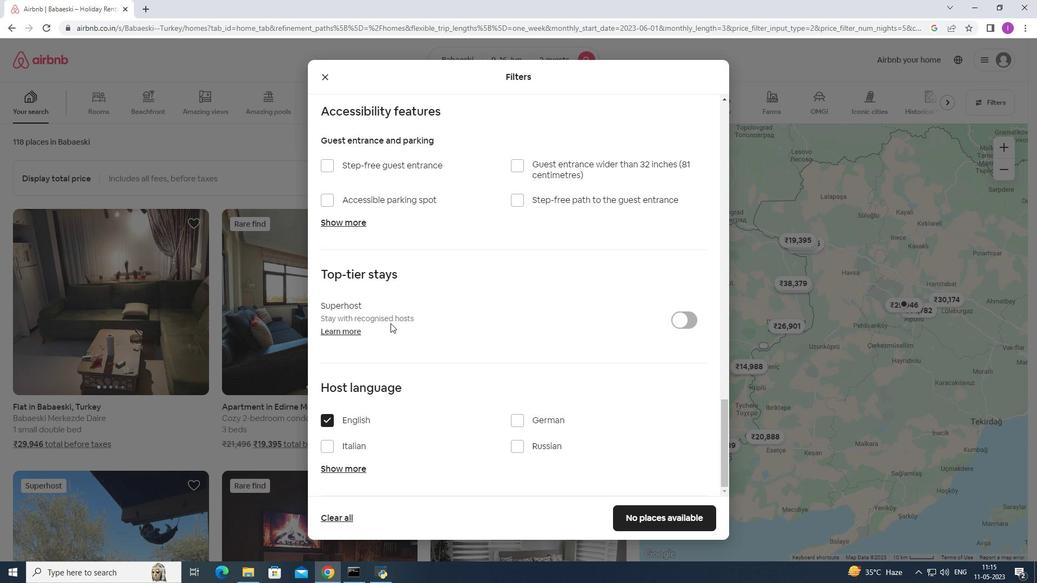 
Action: Mouse scrolled (391, 323) with delta (0, 0)
Screenshot: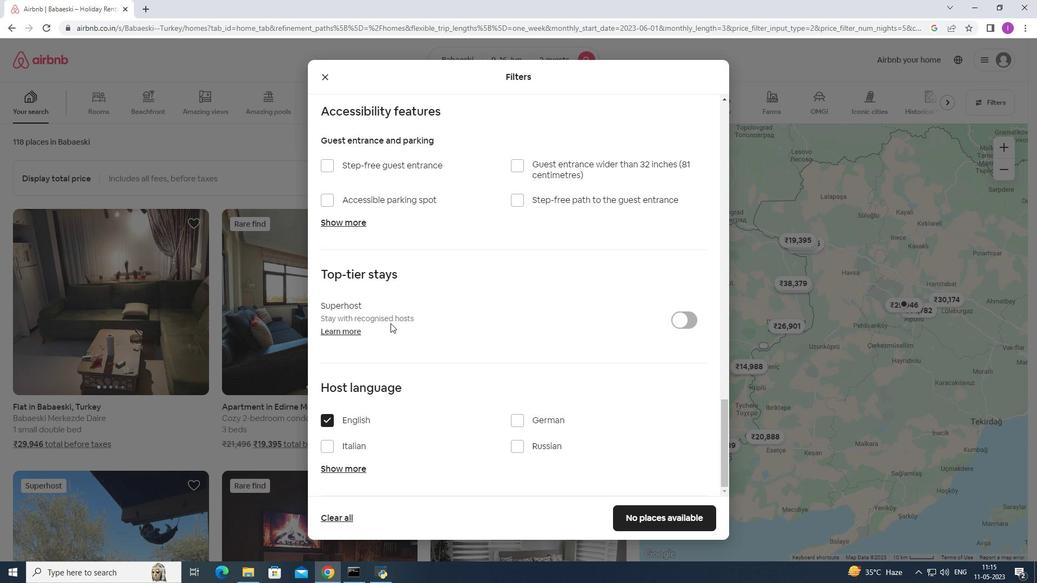 
Action: Mouse scrolled (391, 323) with delta (0, 0)
Screenshot: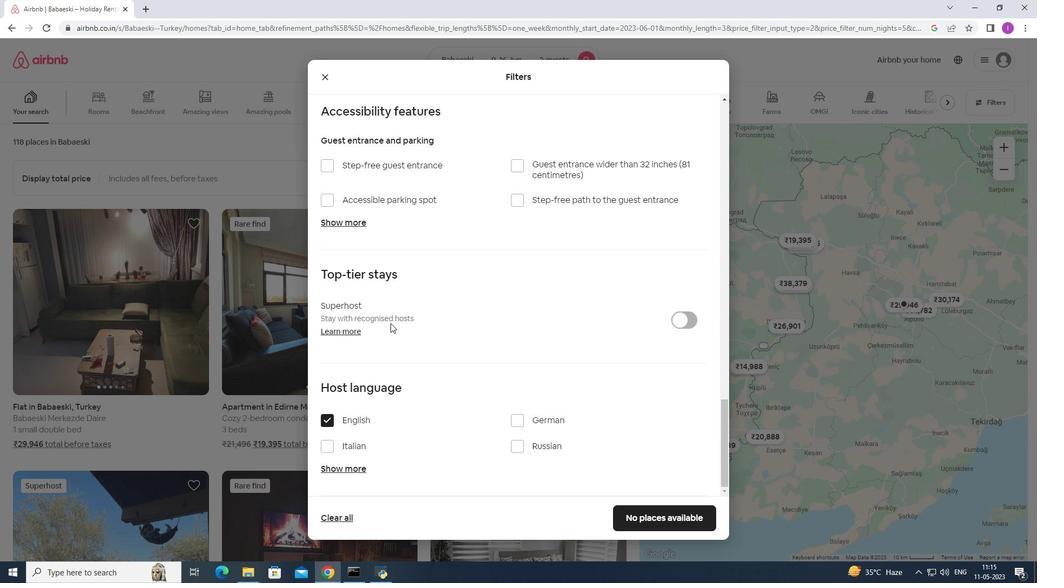 
Action: Mouse moved to (647, 517)
Screenshot: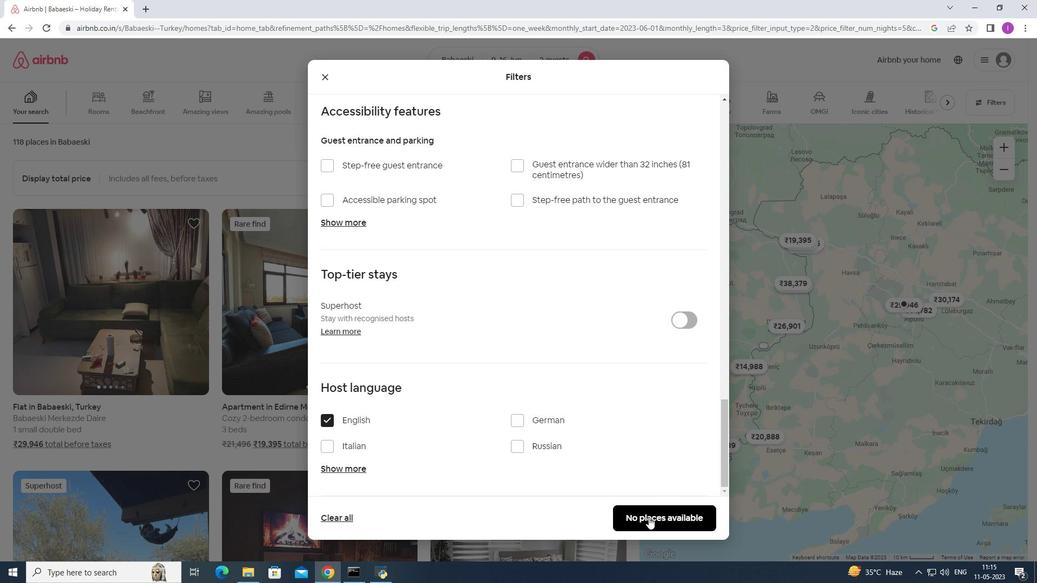 
Action: Mouse pressed left at (647, 517)
Screenshot: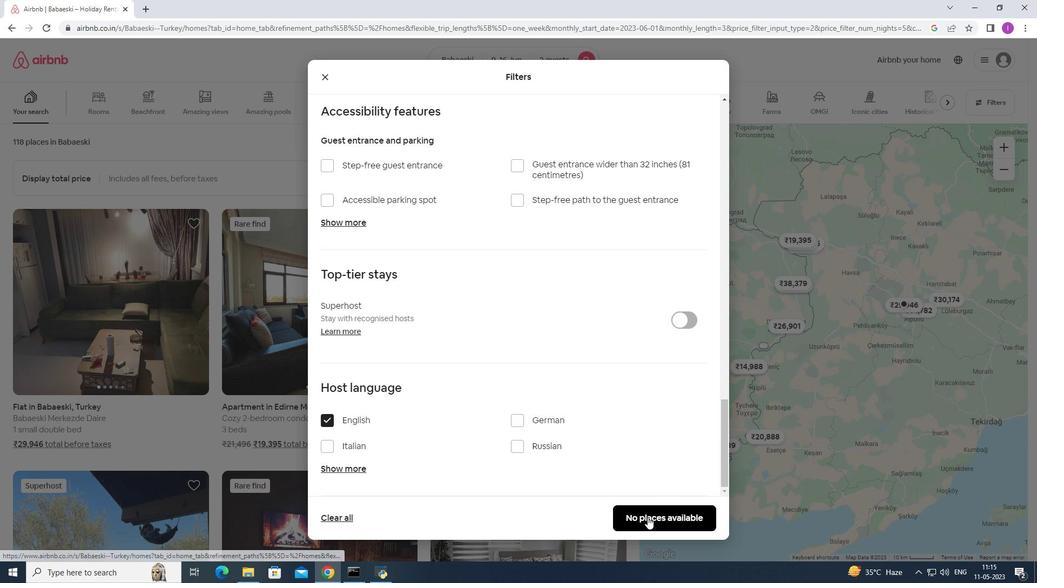 
Action: Mouse moved to (658, 523)
Screenshot: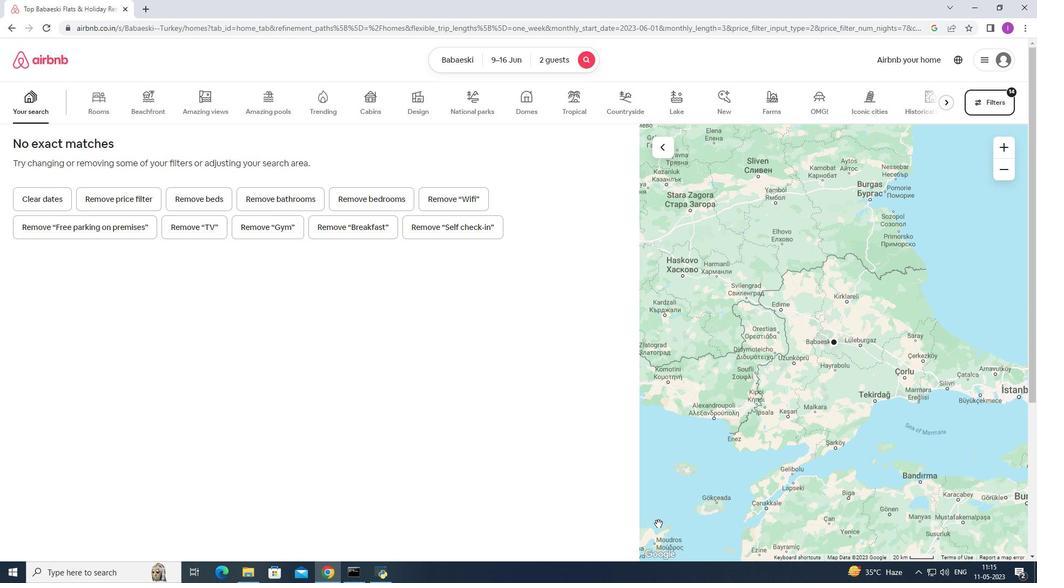 
